 Task: Add an event with the title Second Team Building Event: Beach Olympics and Team Challenges, date '2024/05/10', time 8:00 AM to 10:00 AMand add a description: By the end of the discussion, the employee will have a clear understanding of the performance concerns, a roadmap for improvement, and a support system in place to help them succeed. The supervisor will also have a framework for monitoring progress, providing ongoing feedback, and recognizing positive changes.Select event color  Sage . Add location for the event as: 789 Bastakiya Quarter, Dubai, UAE, logged in from the account softage.10@softage.netand send the event invitation to softage.6@softage.net and softage.7@softage.net. Set a reminder for the event Monthly on the third Sunday
Action: Mouse moved to (76, 127)
Screenshot: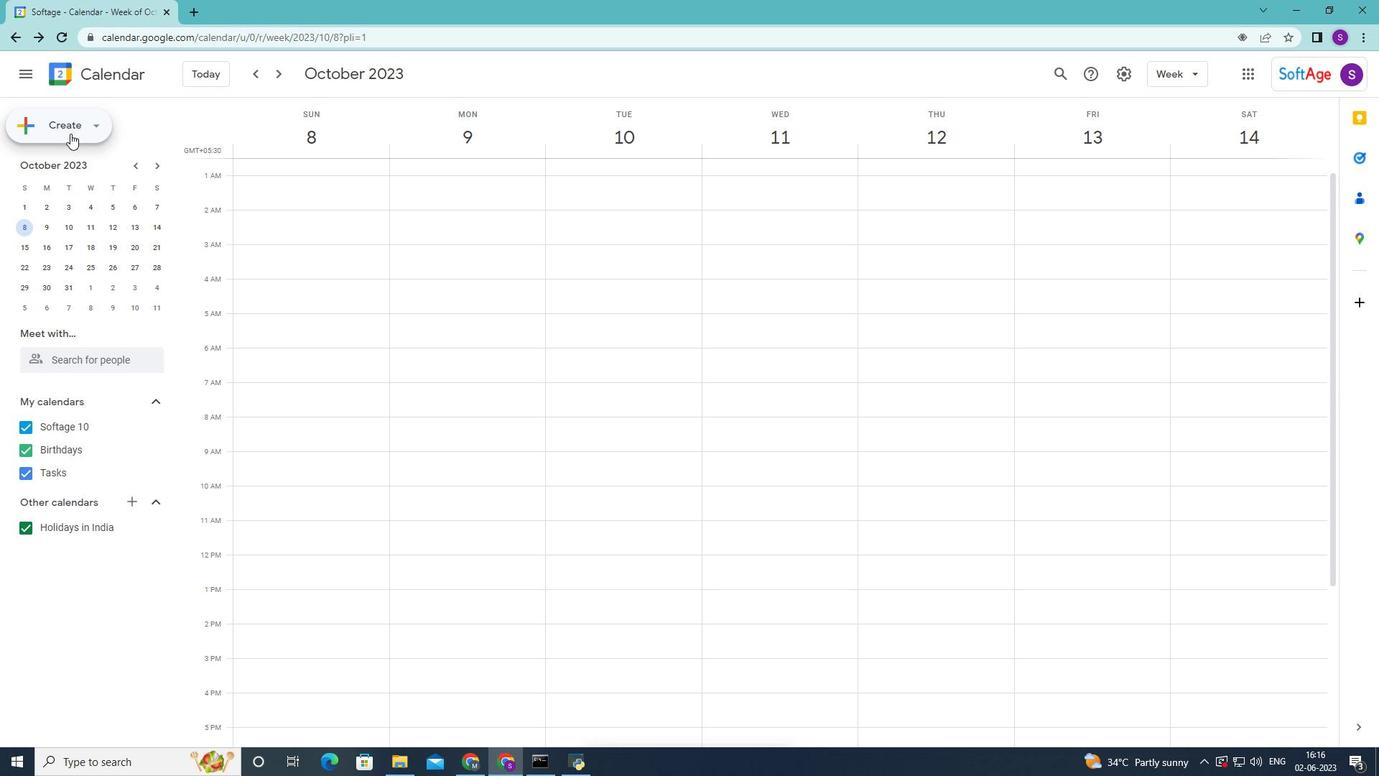 
Action: Mouse pressed left at (76, 127)
Screenshot: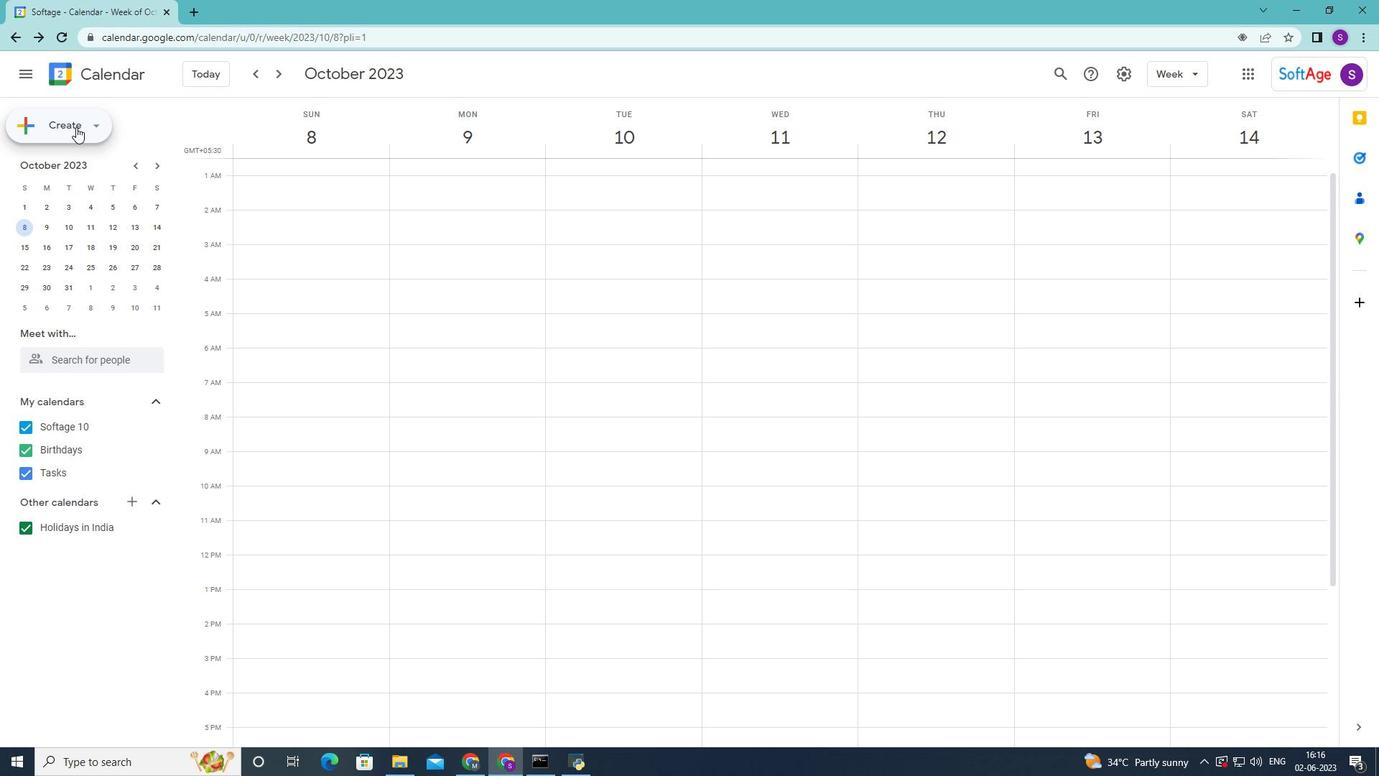 
Action: Mouse moved to (86, 166)
Screenshot: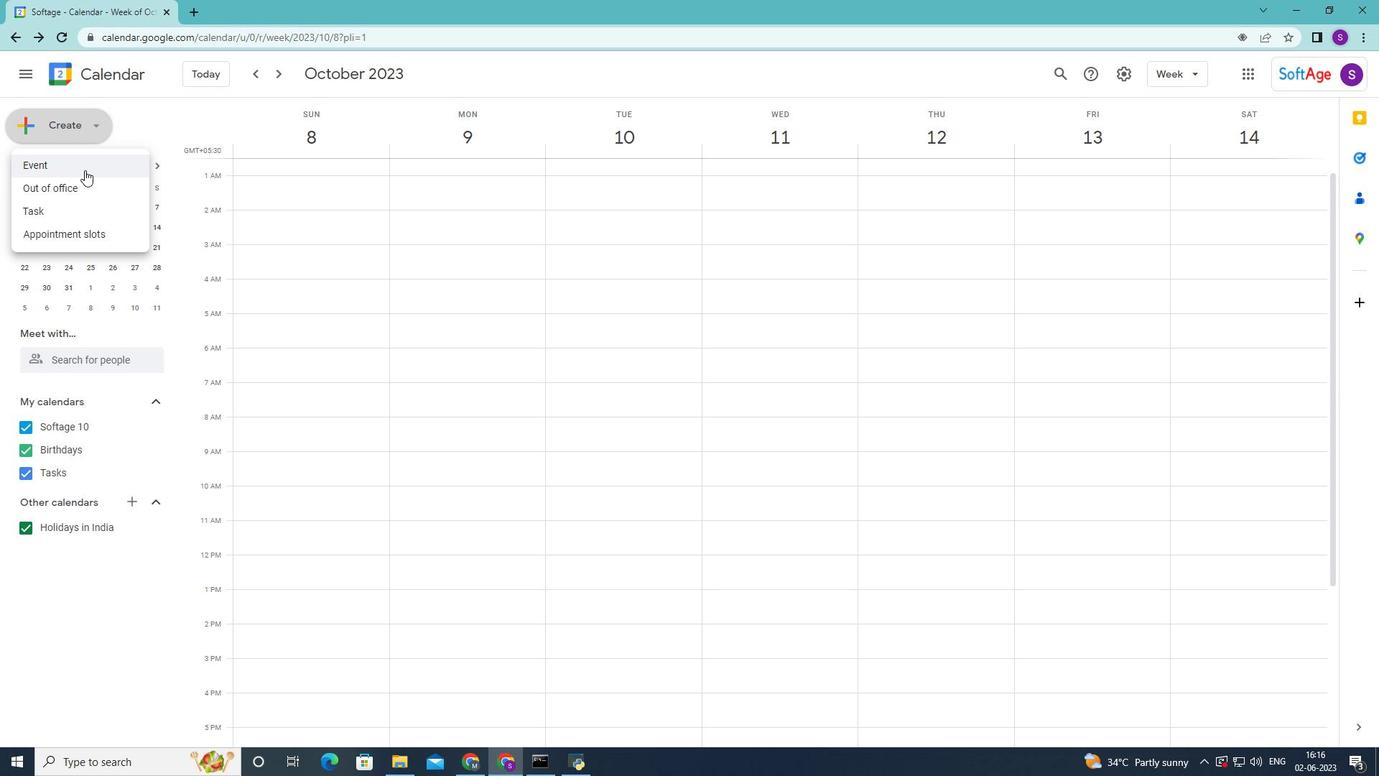 
Action: Mouse pressed left at (86, 166)
Screenshot: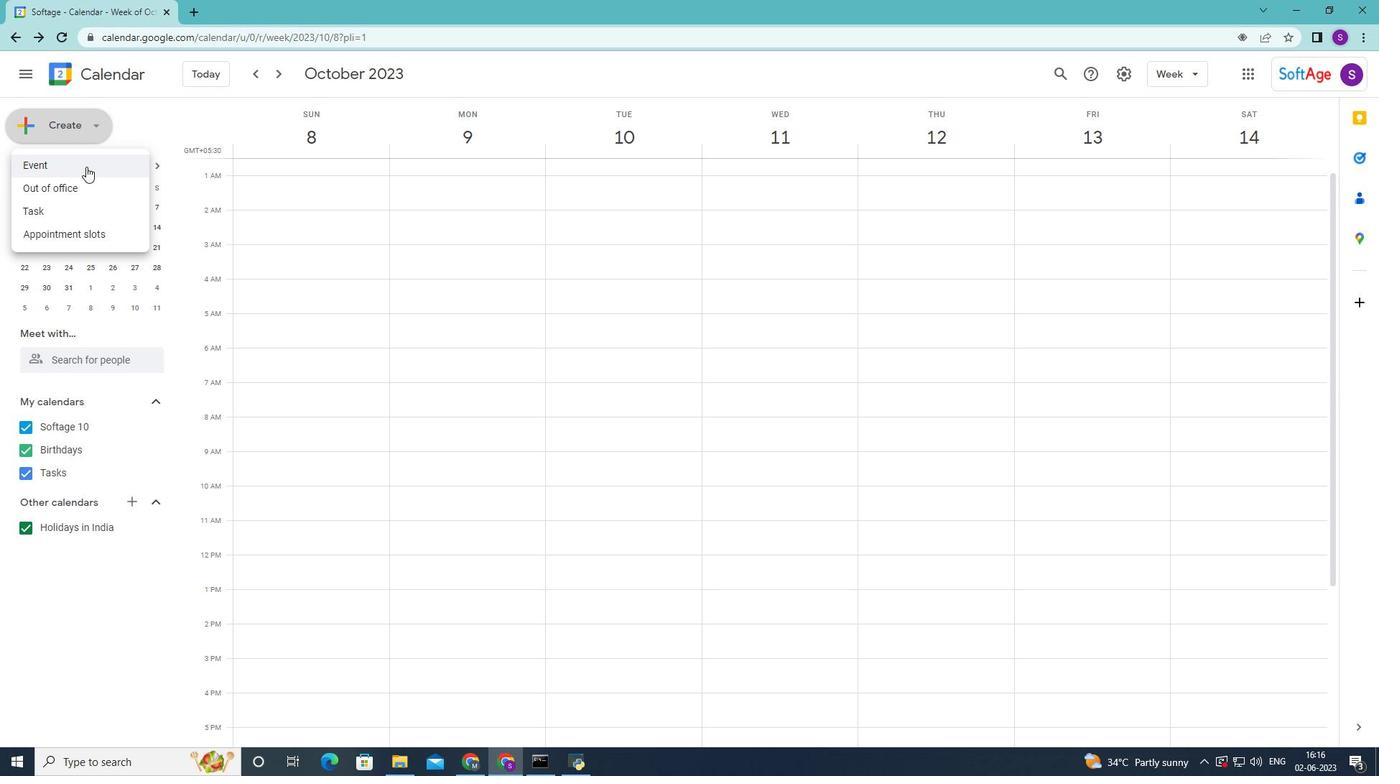 
Action: Mouse moved to (530, 385)
Screenshot: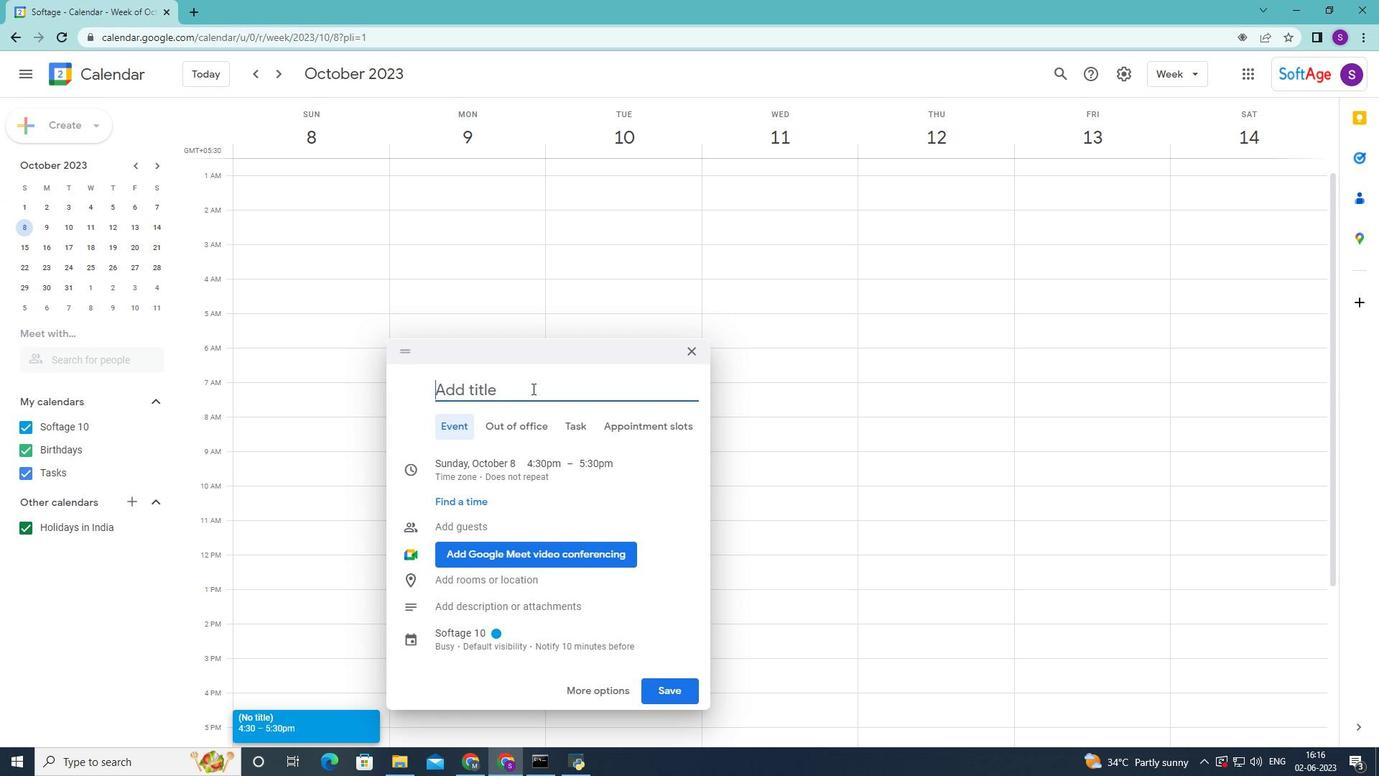 
Action: Mouse pressed left at (530, 385)
Screenshot: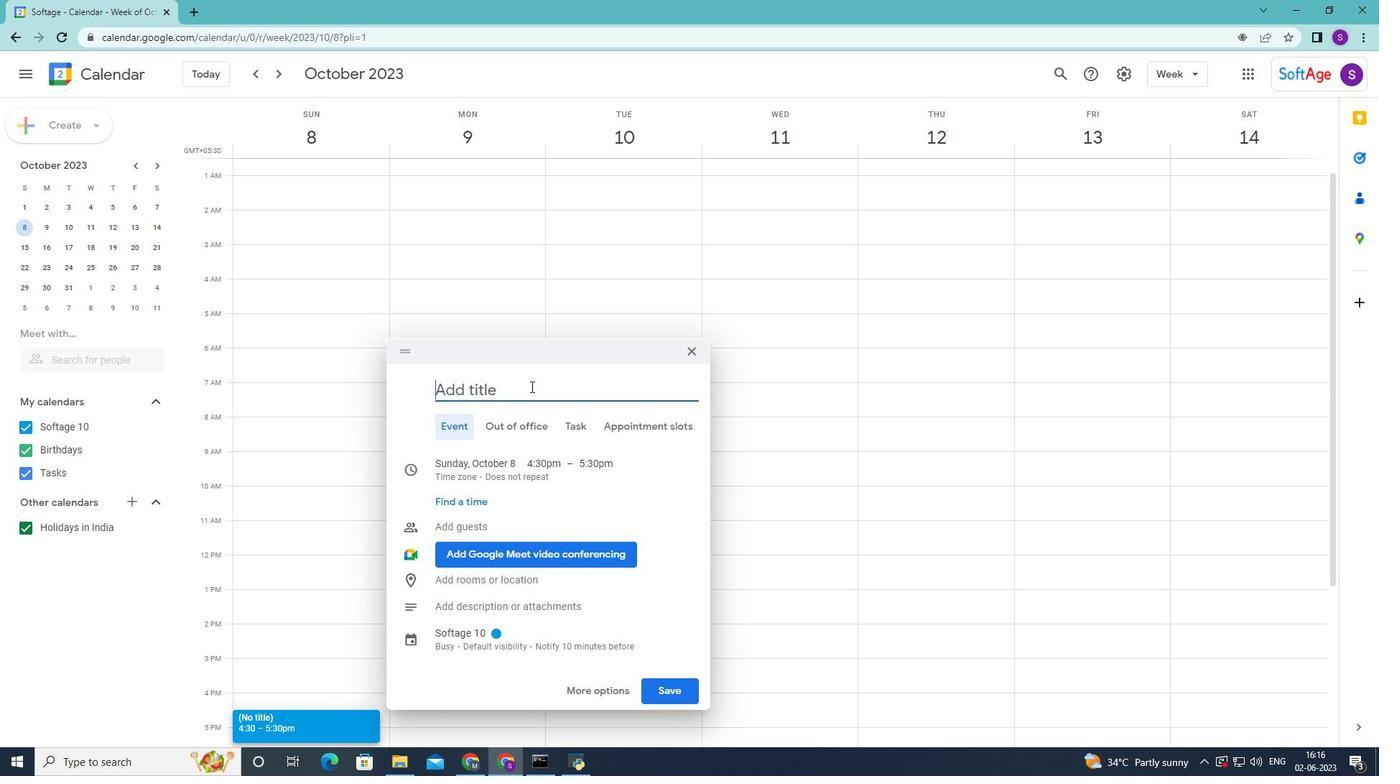 
Action: Key pressed <Key.shift>Second<Key.space><Key.shift>Team<Key.space><Key.shift>Building<Key.space><Key.shift>Event<Key.shift_r>:<Key.space><Key.shift>Beach<Key.space><Key.shift>olympics<Key.space>
Screenshot: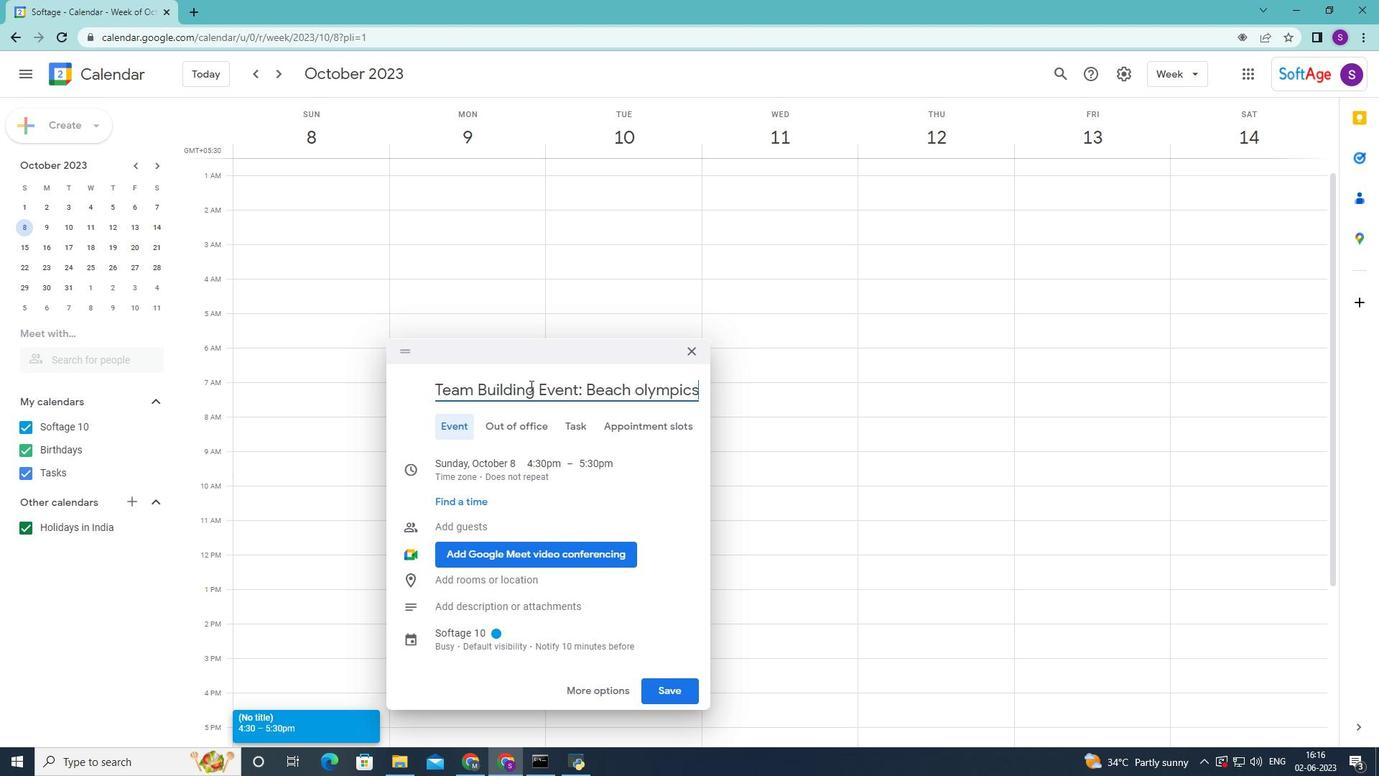 
Action: Mouse moved to (639, 385)
Screenshot: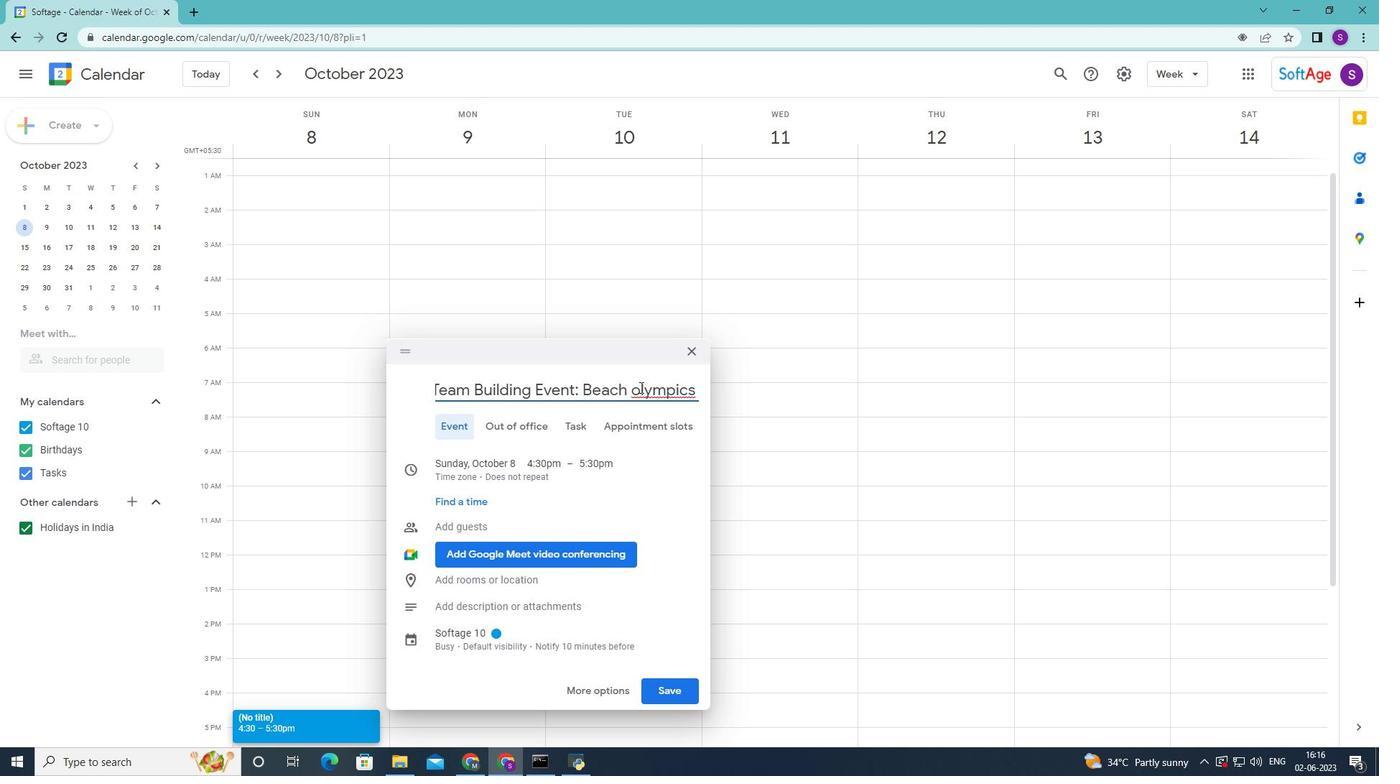 
Action: Mouse pressed left at (639, 385)
Screenshot: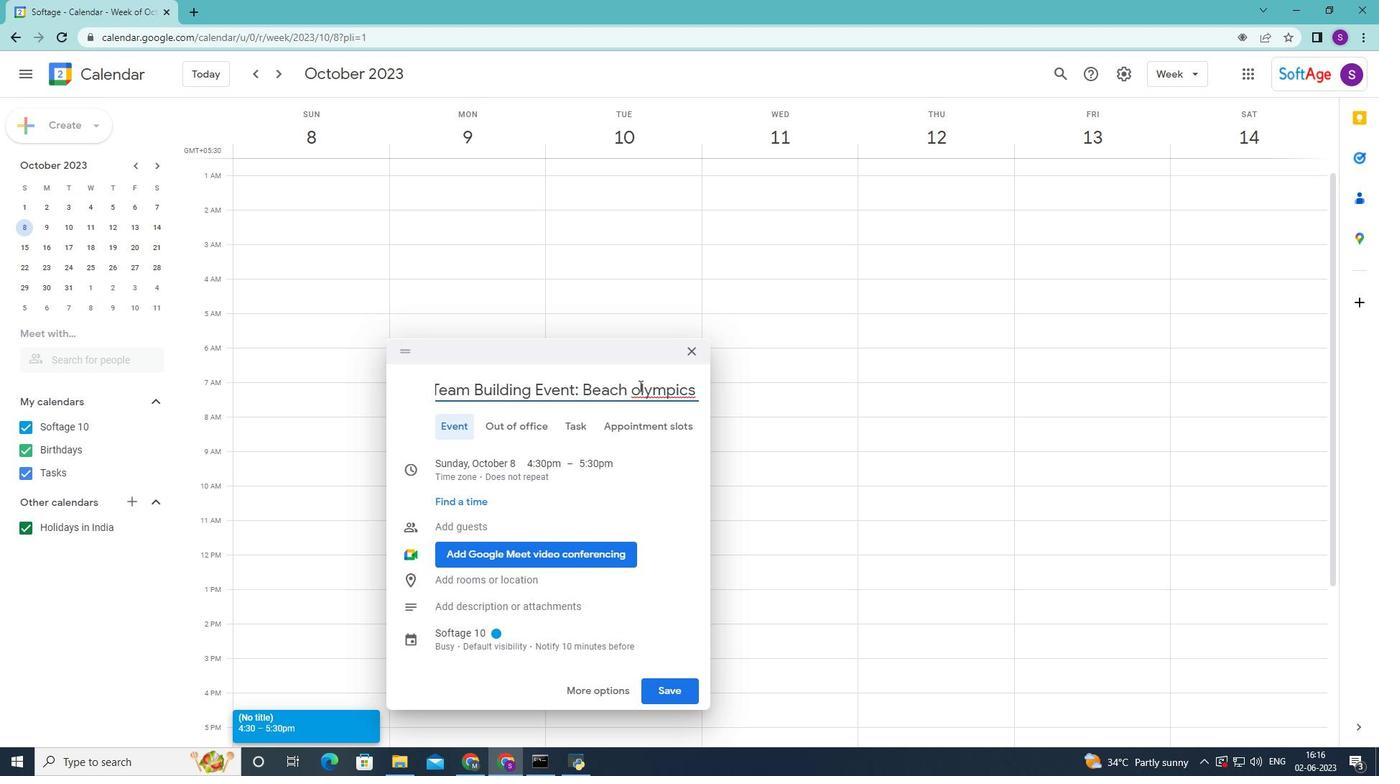 
Action: Mouse moved to (650, 388)
Screenshot: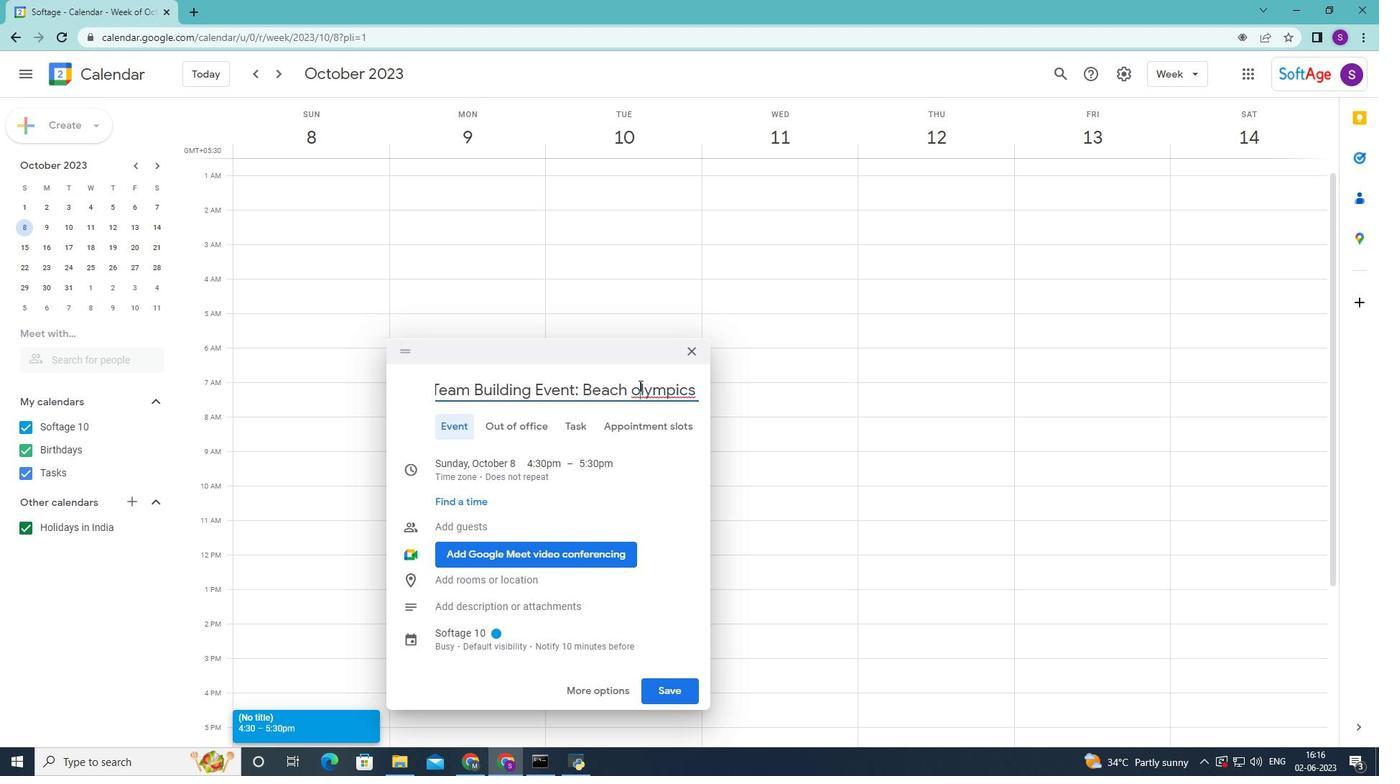 
Action: Key pressed <Key.backspace><Key.shift>O
Screenshot: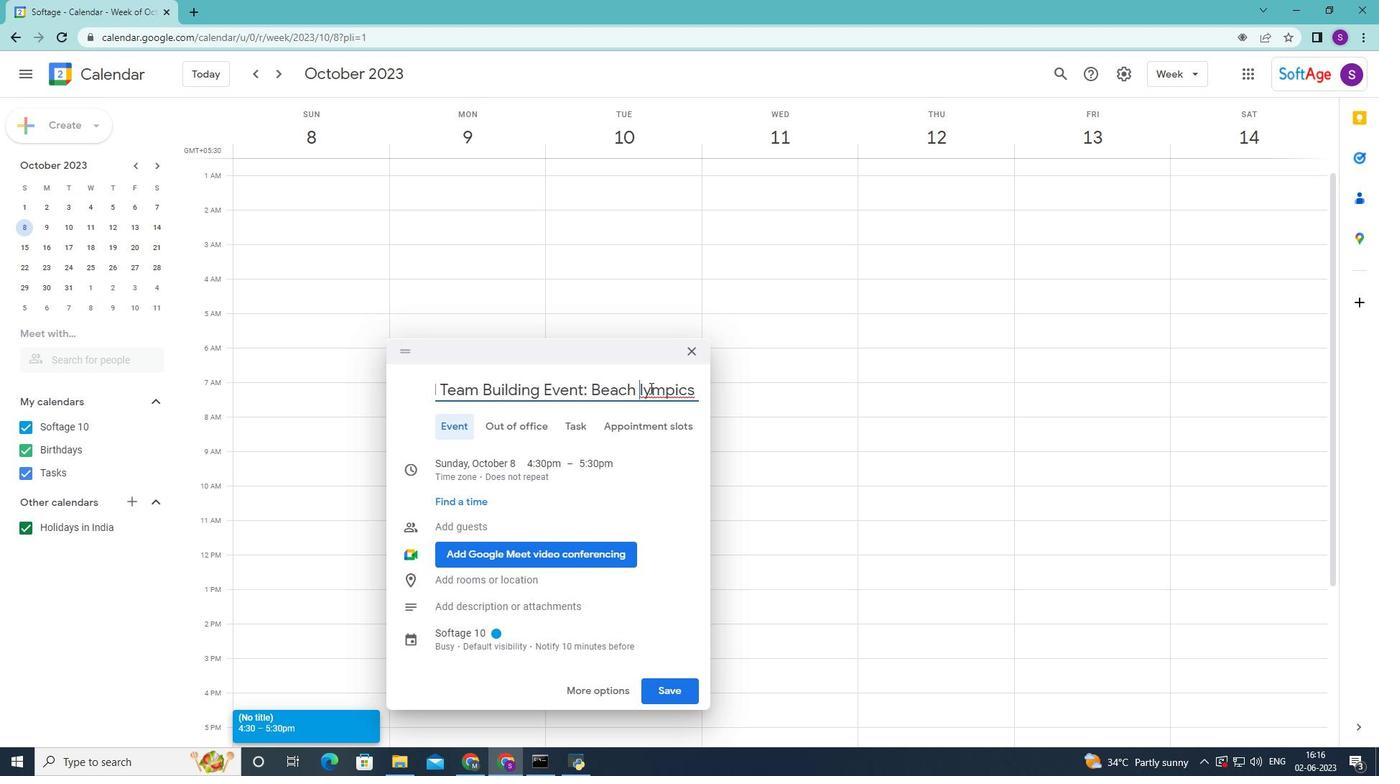 
Action: Mouse moved to (694, 390)
Screenshot: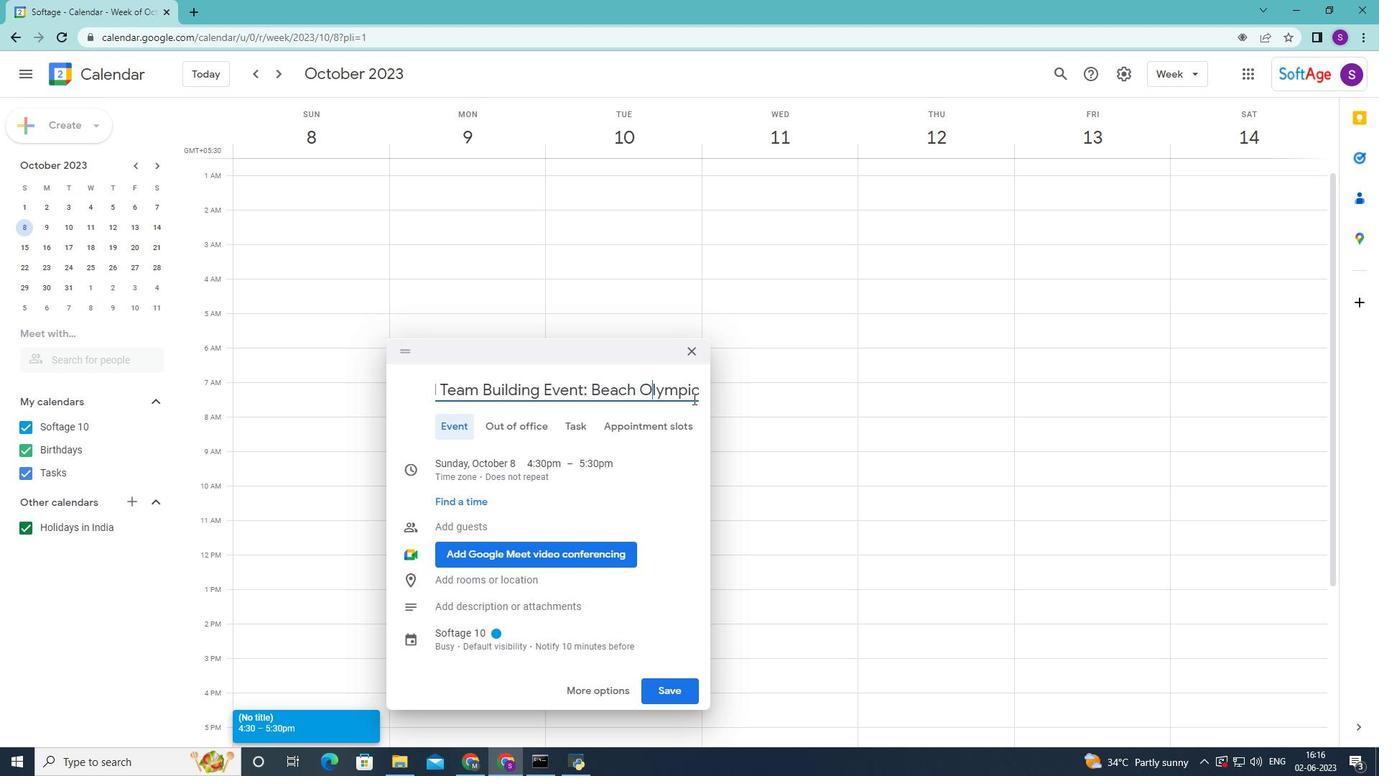 
Action: Mouse pressed left at (694, 390)
Screenshot: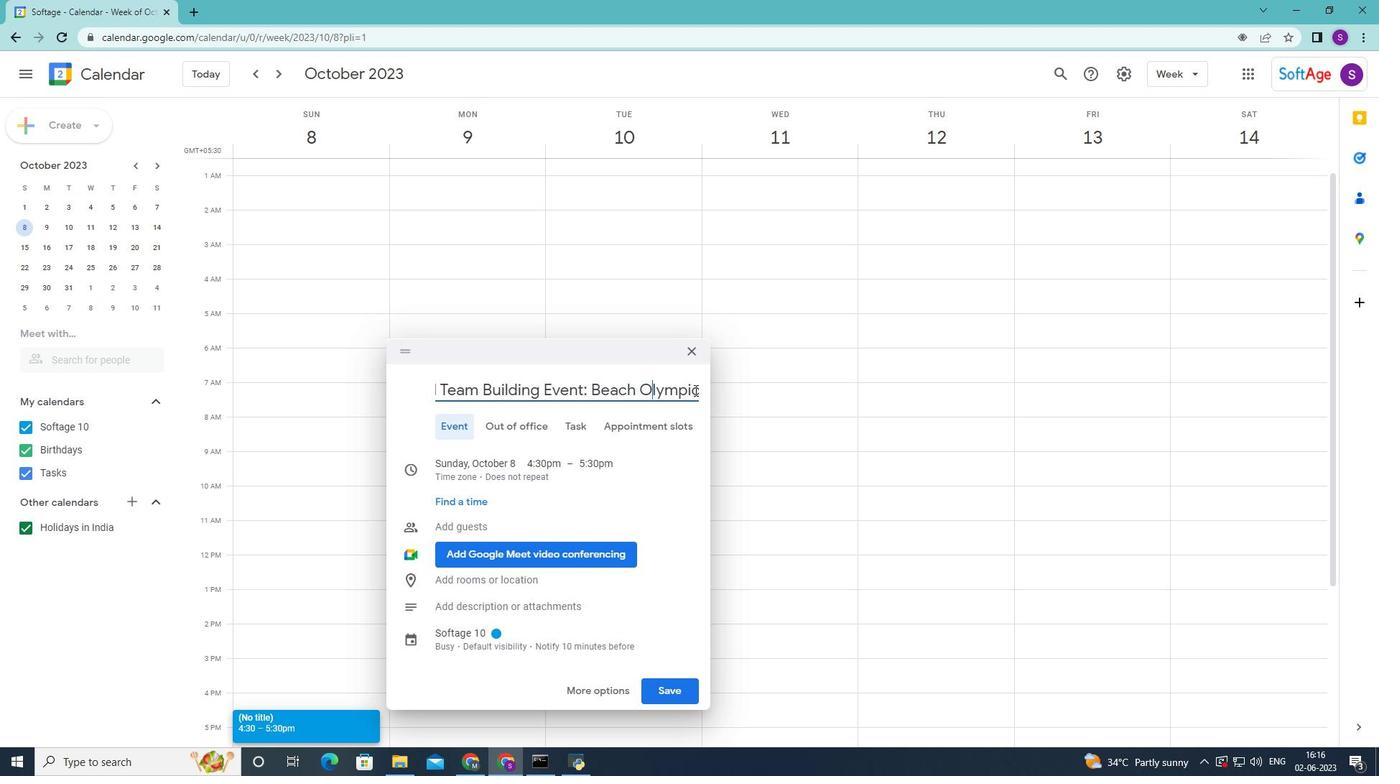 
Action: Key pressed <Key.right><Key.right><Key.right>
Screenshot: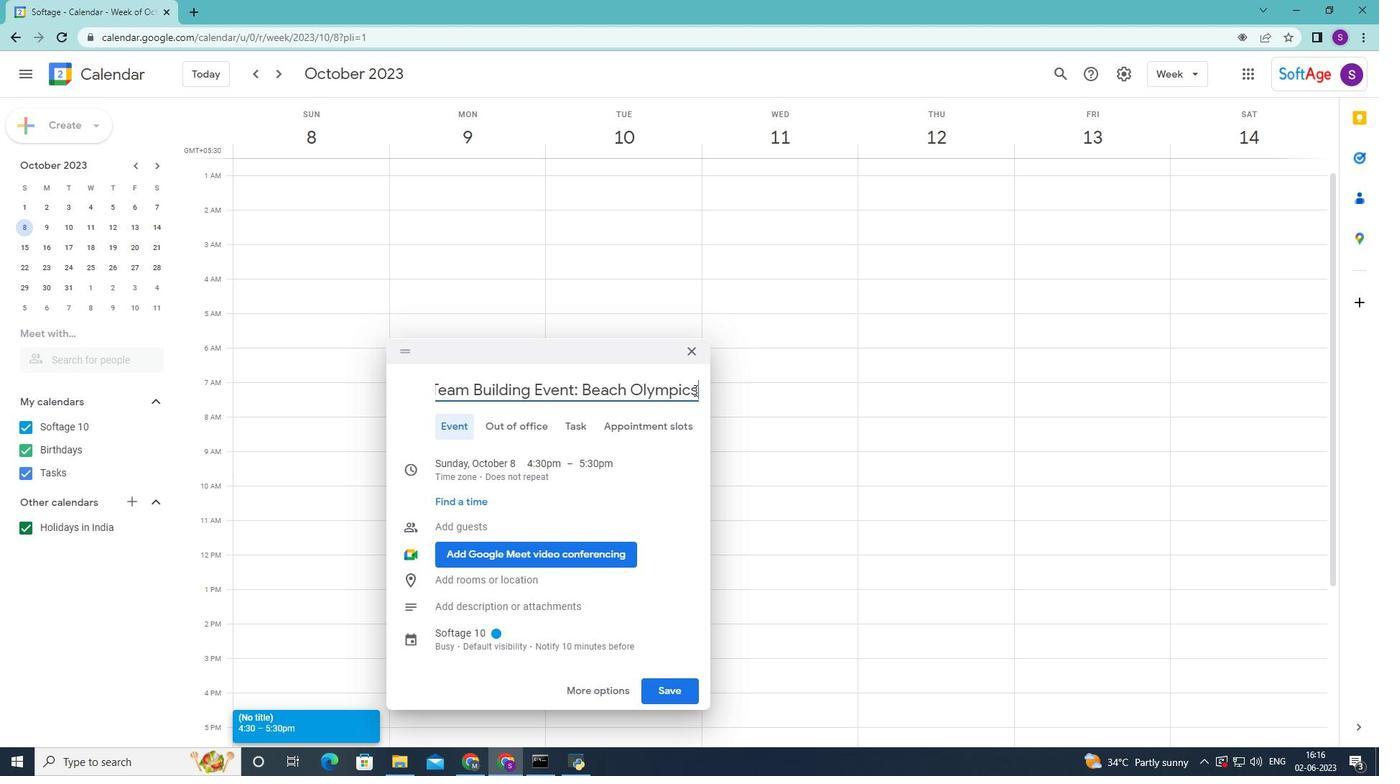 
Action: Mouse moved to (712, 400)
Screenshot: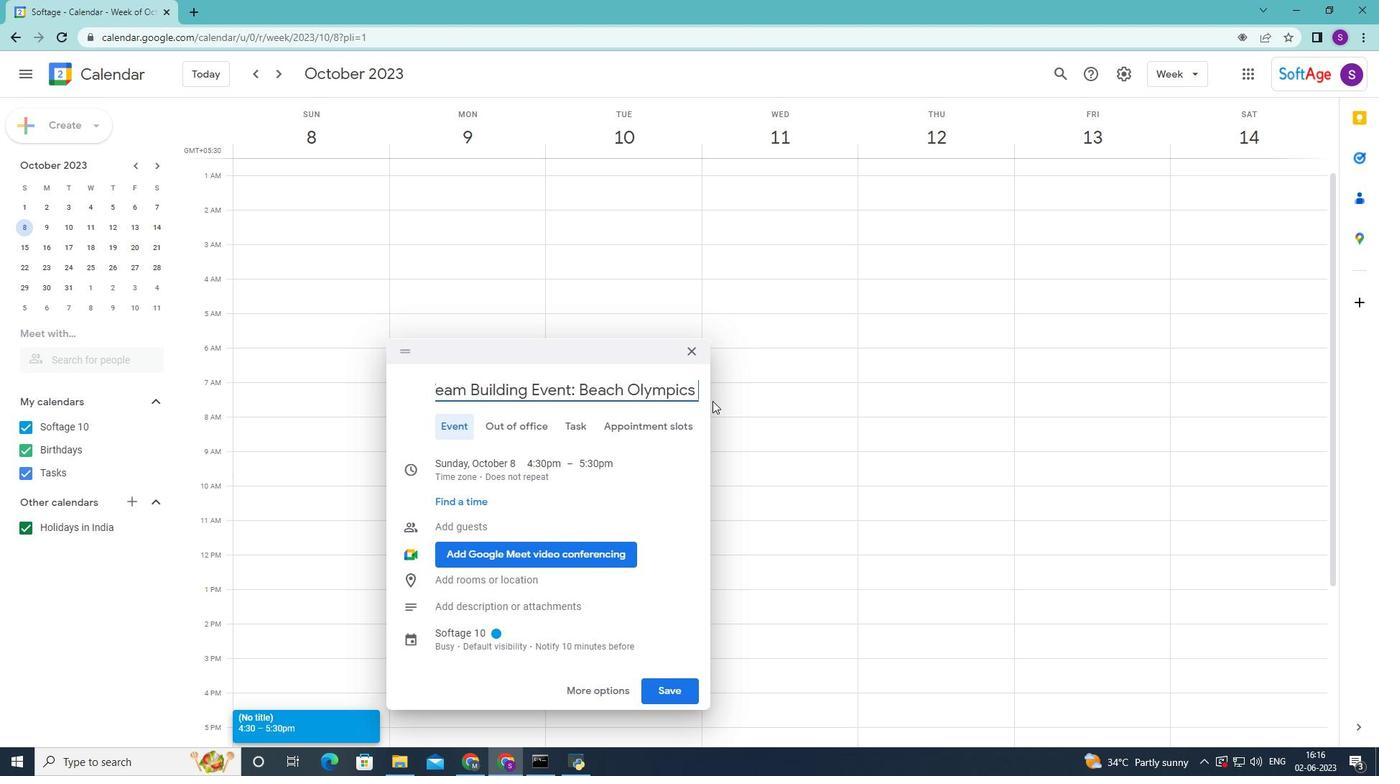 
Action: Key pressed <Key.space><Key.backspace>and<Key.space>team<Key.space>challenges<Key.space>
Screenshot: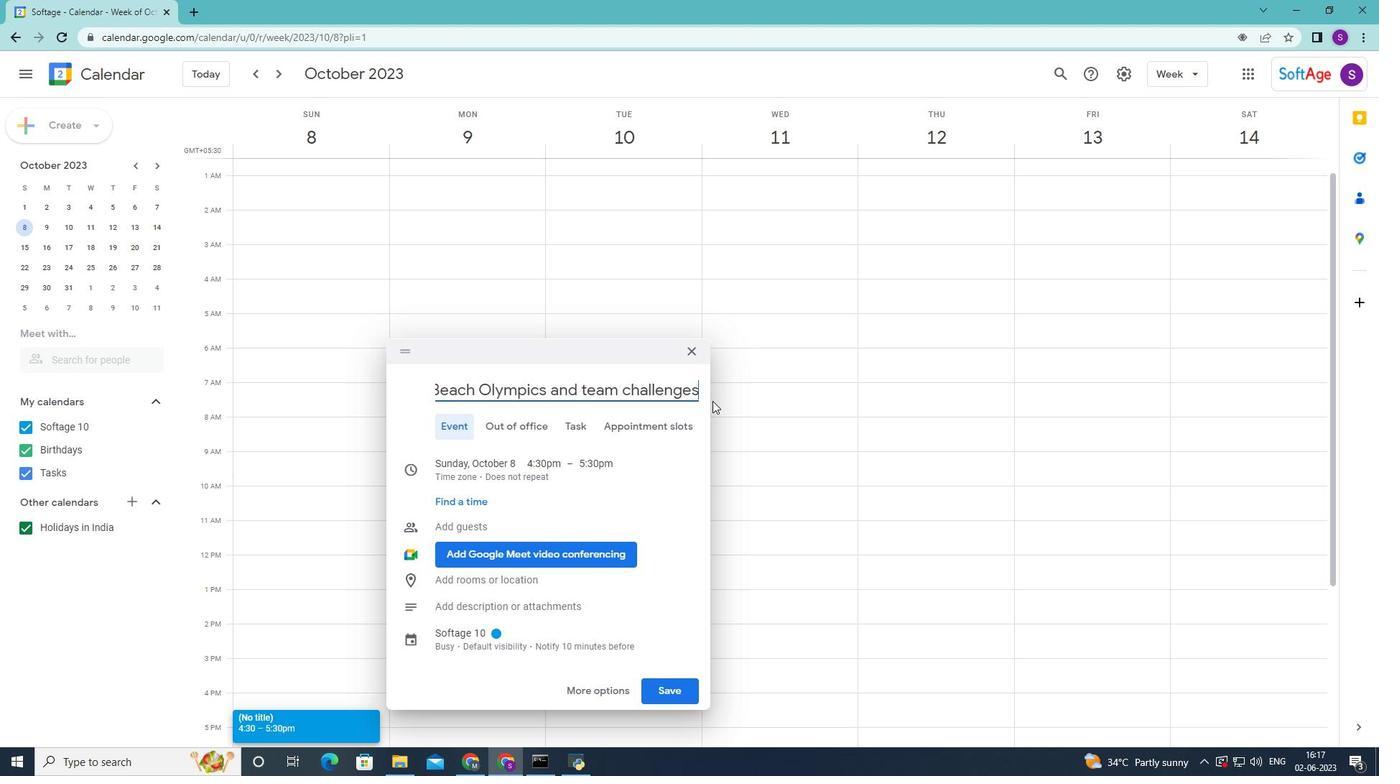 
Action: Mouse moved to (477, 466)
Screenshot: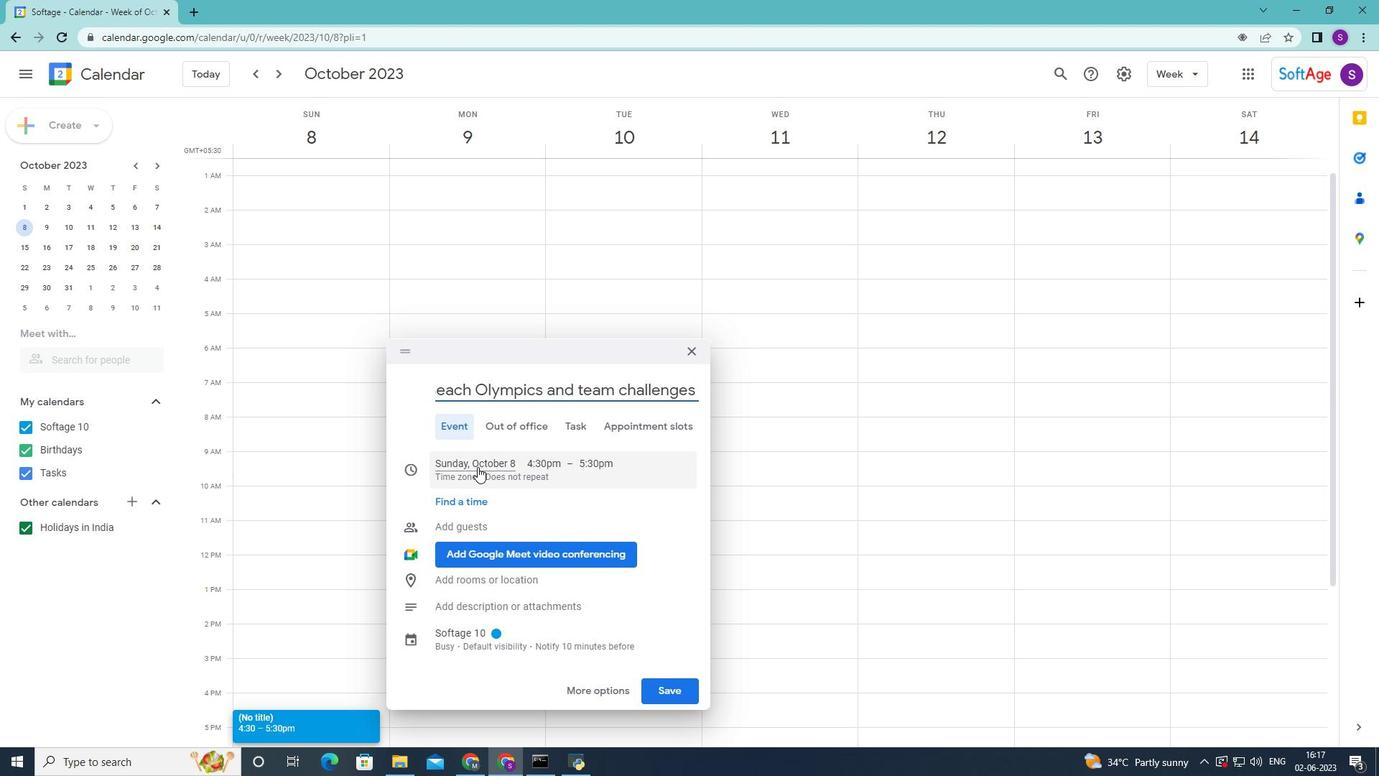 
Action: Mouse pressed left at (477, 466)
Screenshot: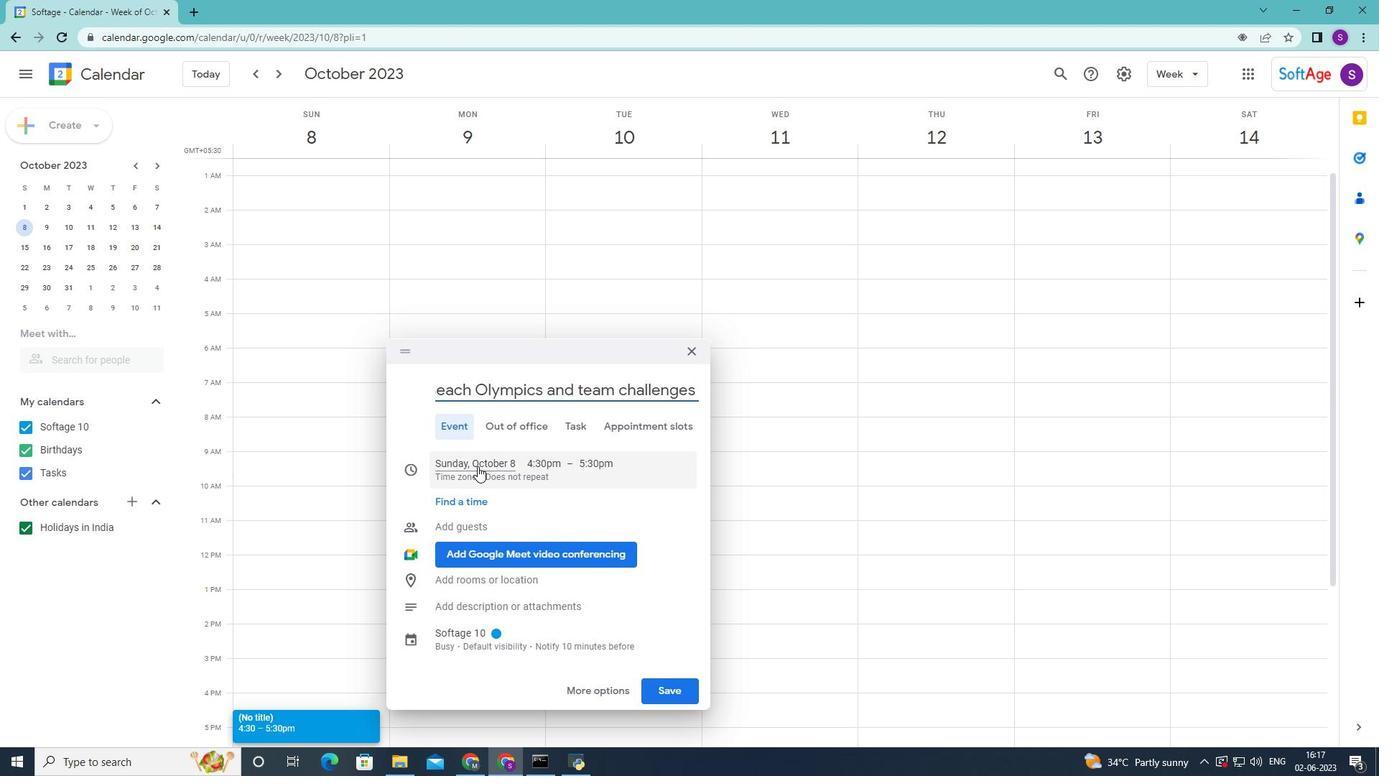 
Action: Mouse moved to (592, 457)
Screenshot: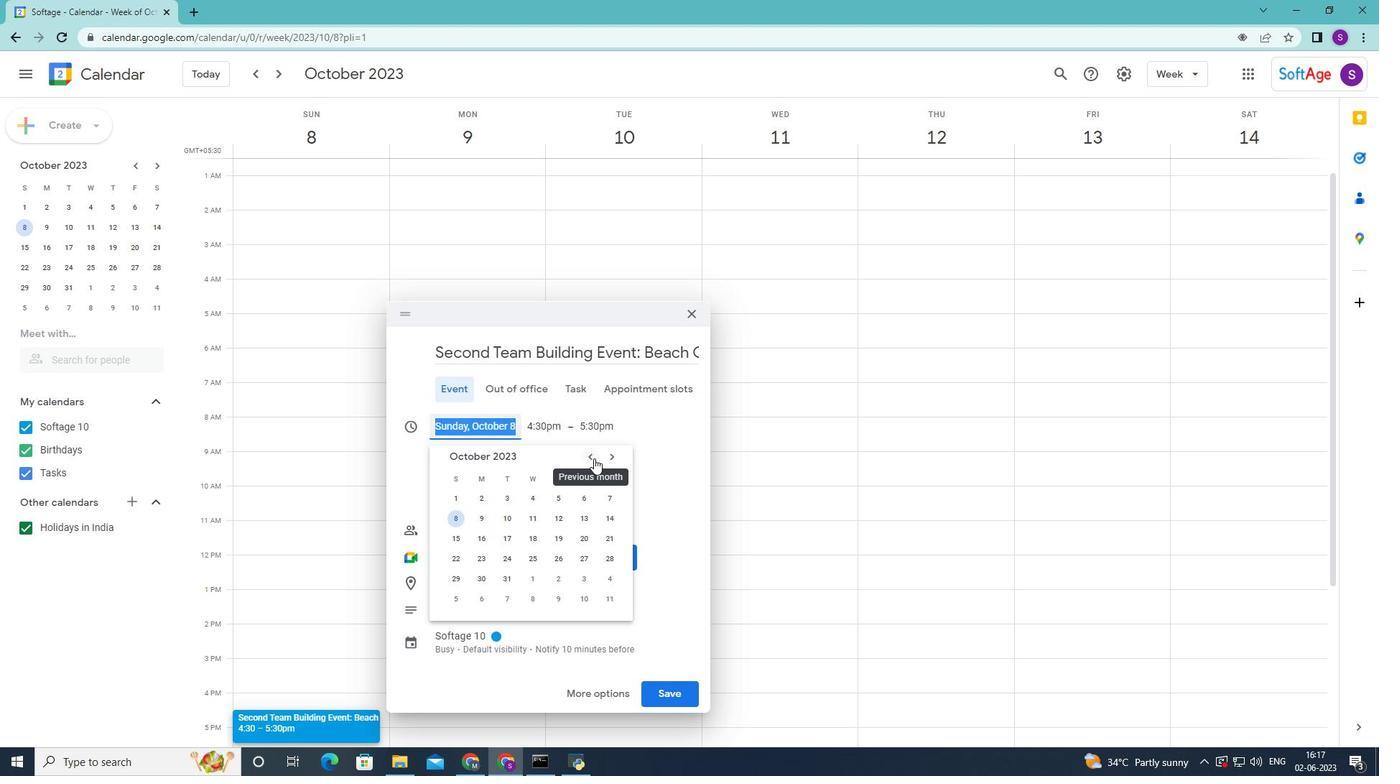 
Action: Mouse pressed left at (592, 457)
Screenshot: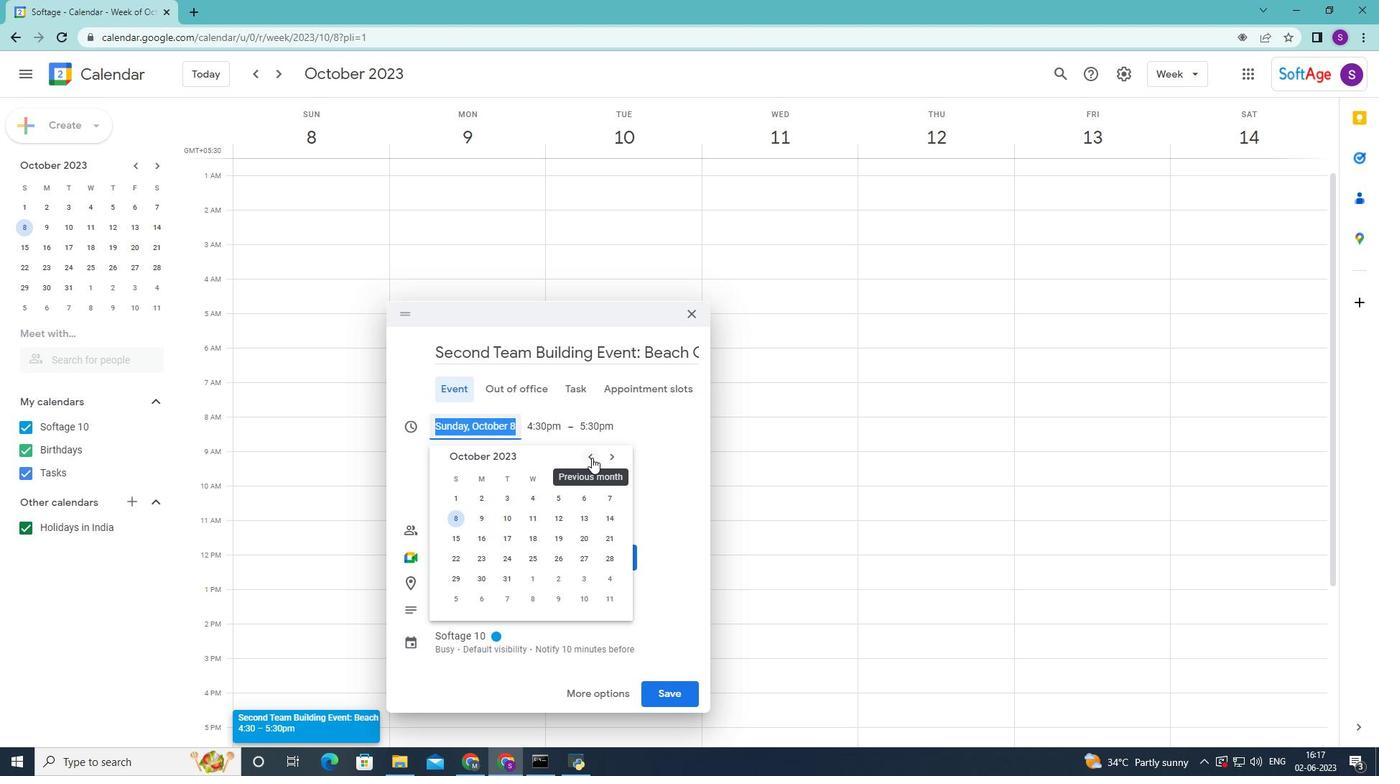 
Action: Mouse pressed left at (592, 457)
Screenshot: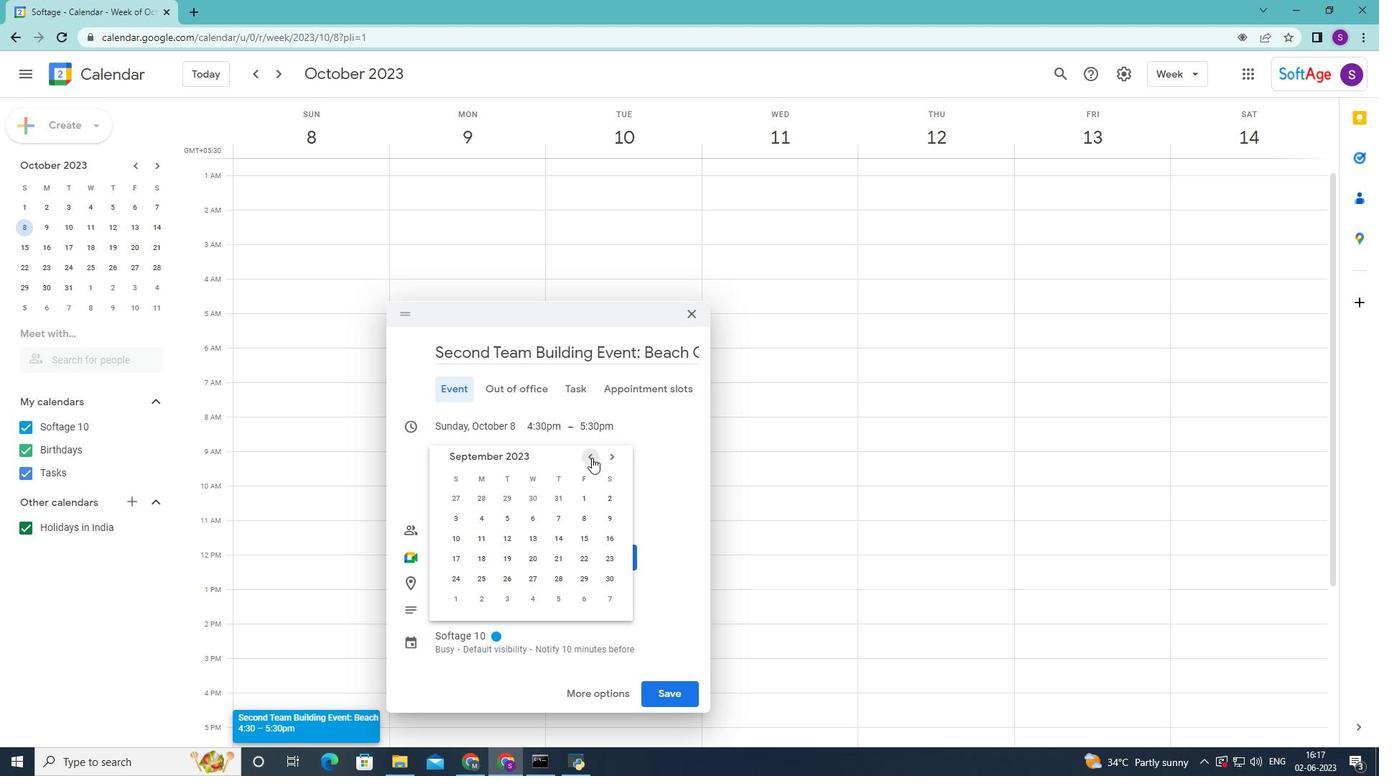 
Action: Mouse pressed left at (592, 457)
Screenshot: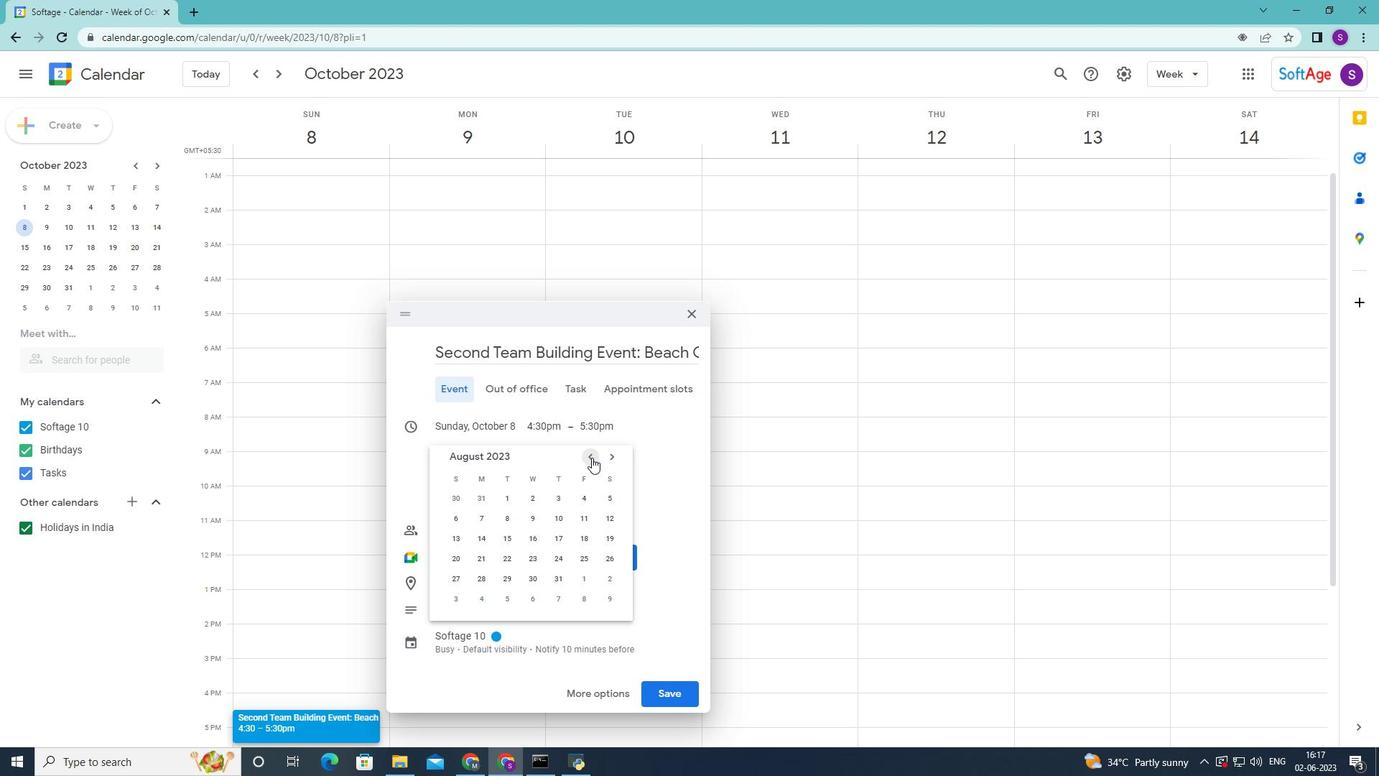 
Action: Mouse pressed left at (592, 457)
Screenshot: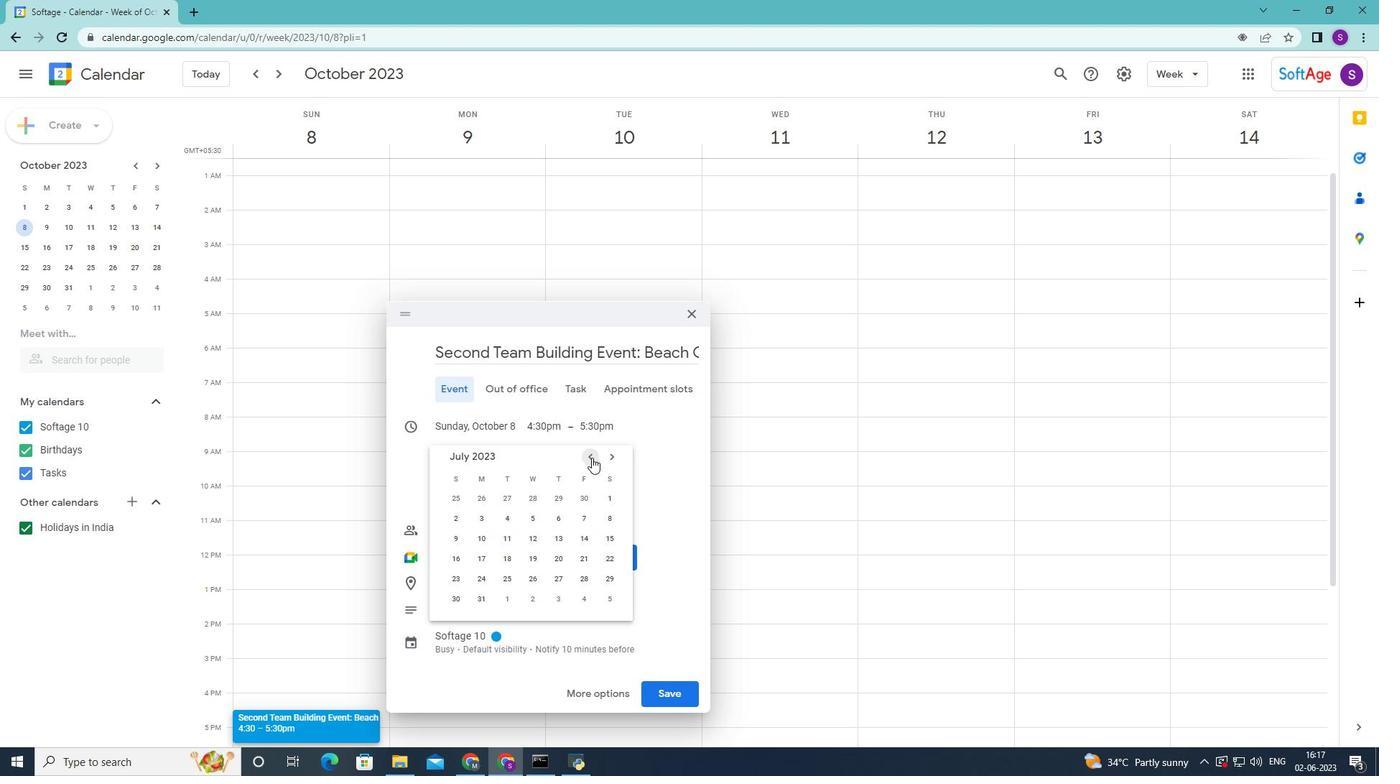 
Action: Mouse pressed left at (592, 457)
Screenshot: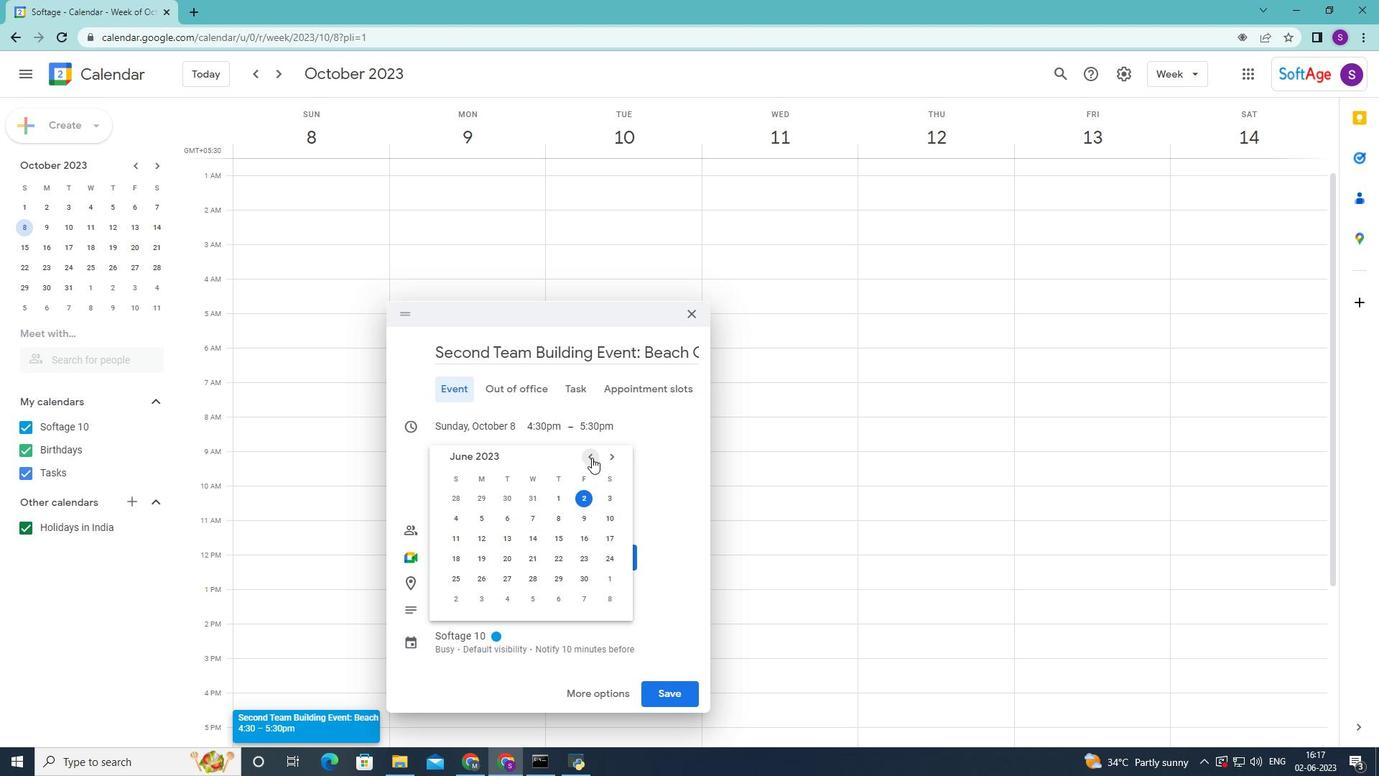 
Action: Mouse moved to (532, 520)
Screenshot: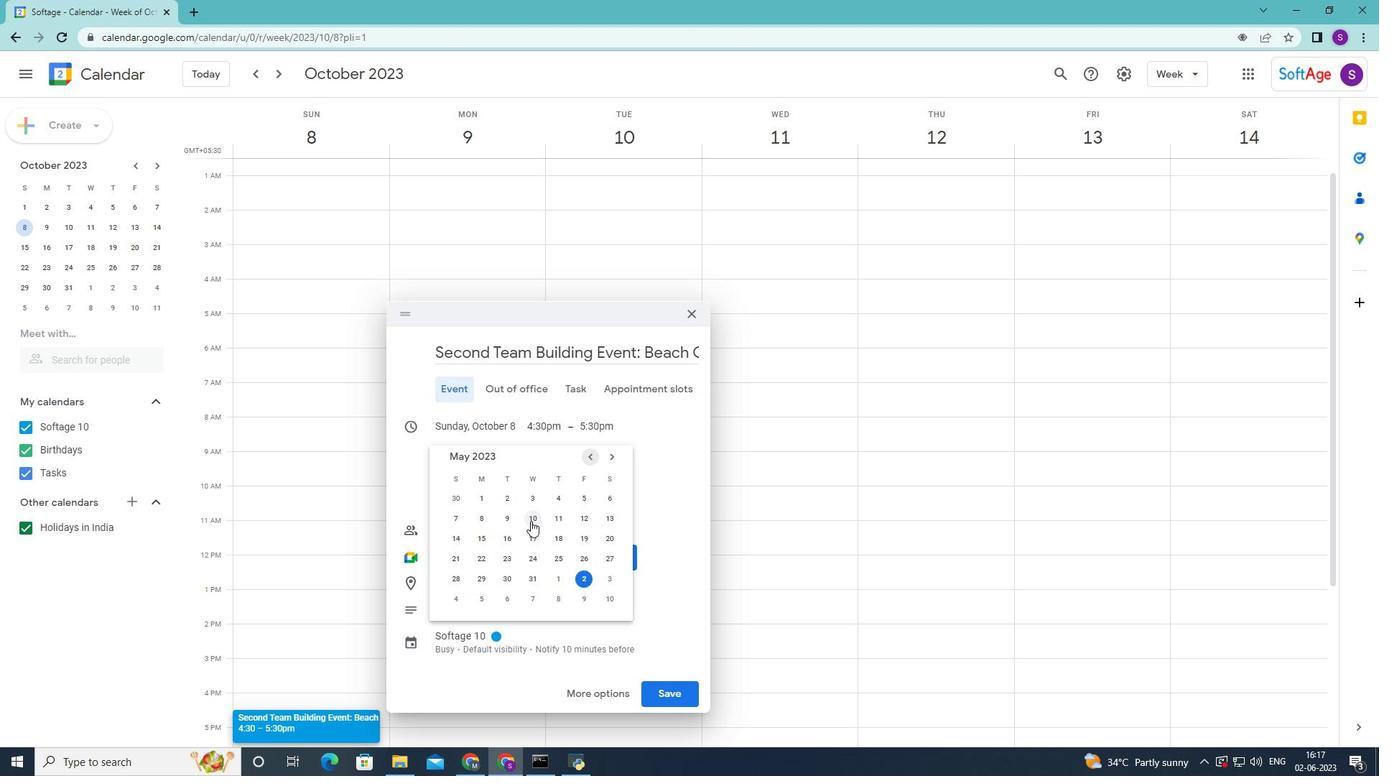 
Action: Mouse pressed left at (532, 520)
Screenshot: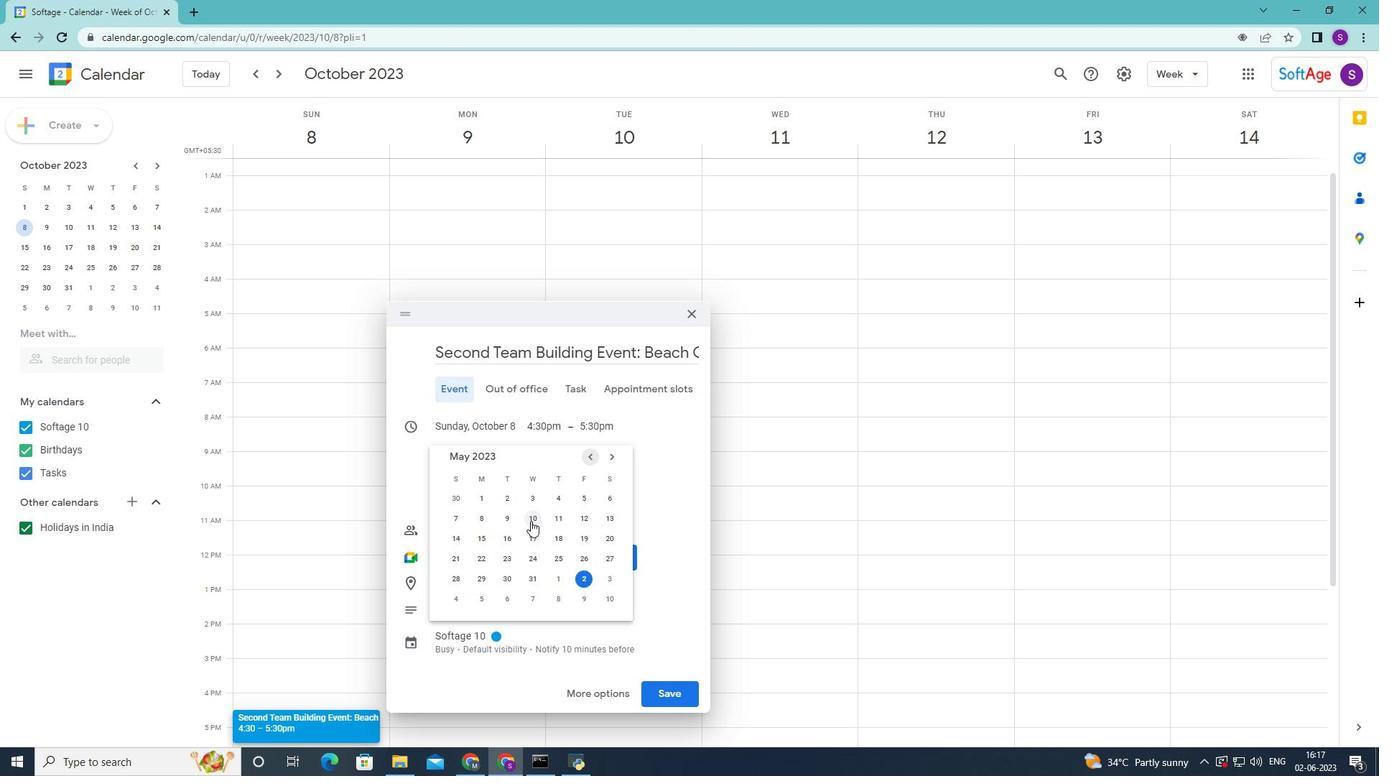 
Action: Mouse moved to (597, 694)
Screenshot: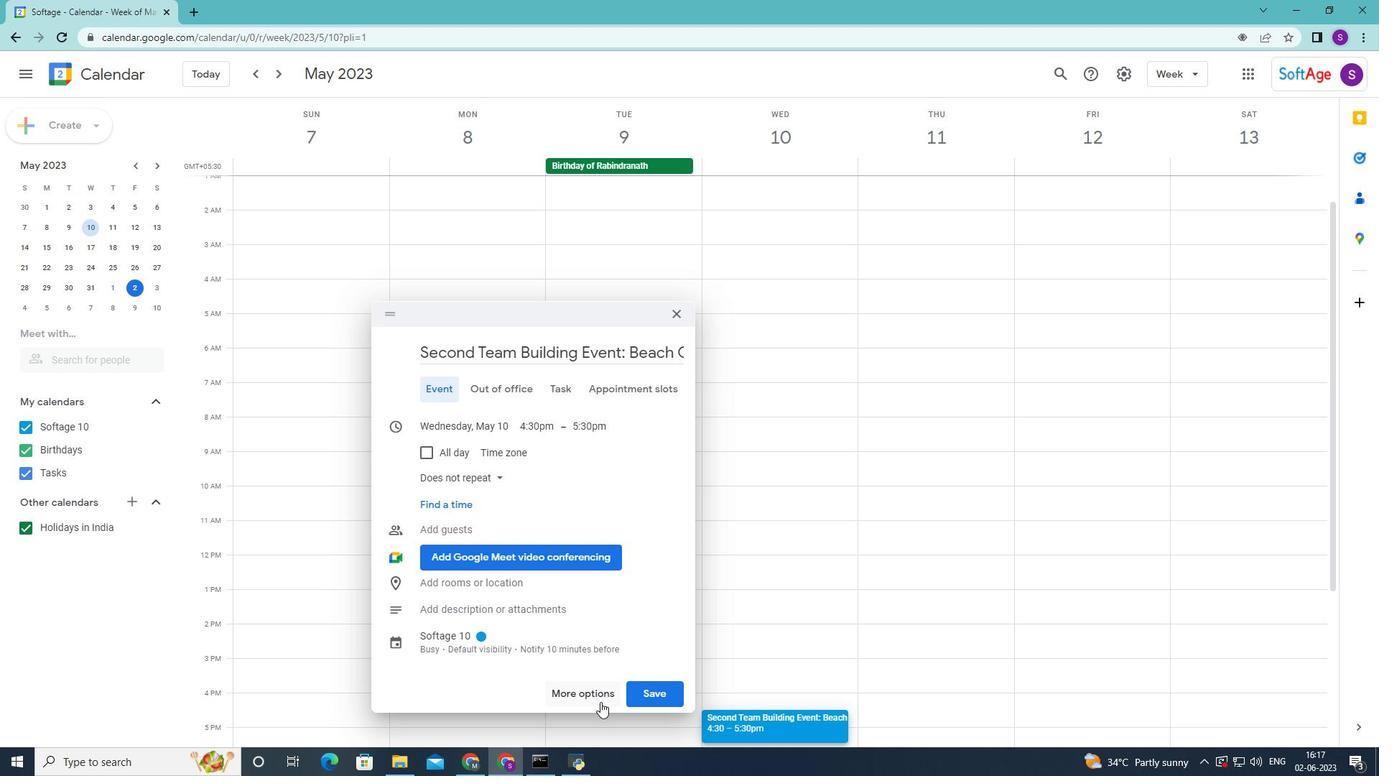 
Action: Mouse pressed left at (597, 694)
Screenshot: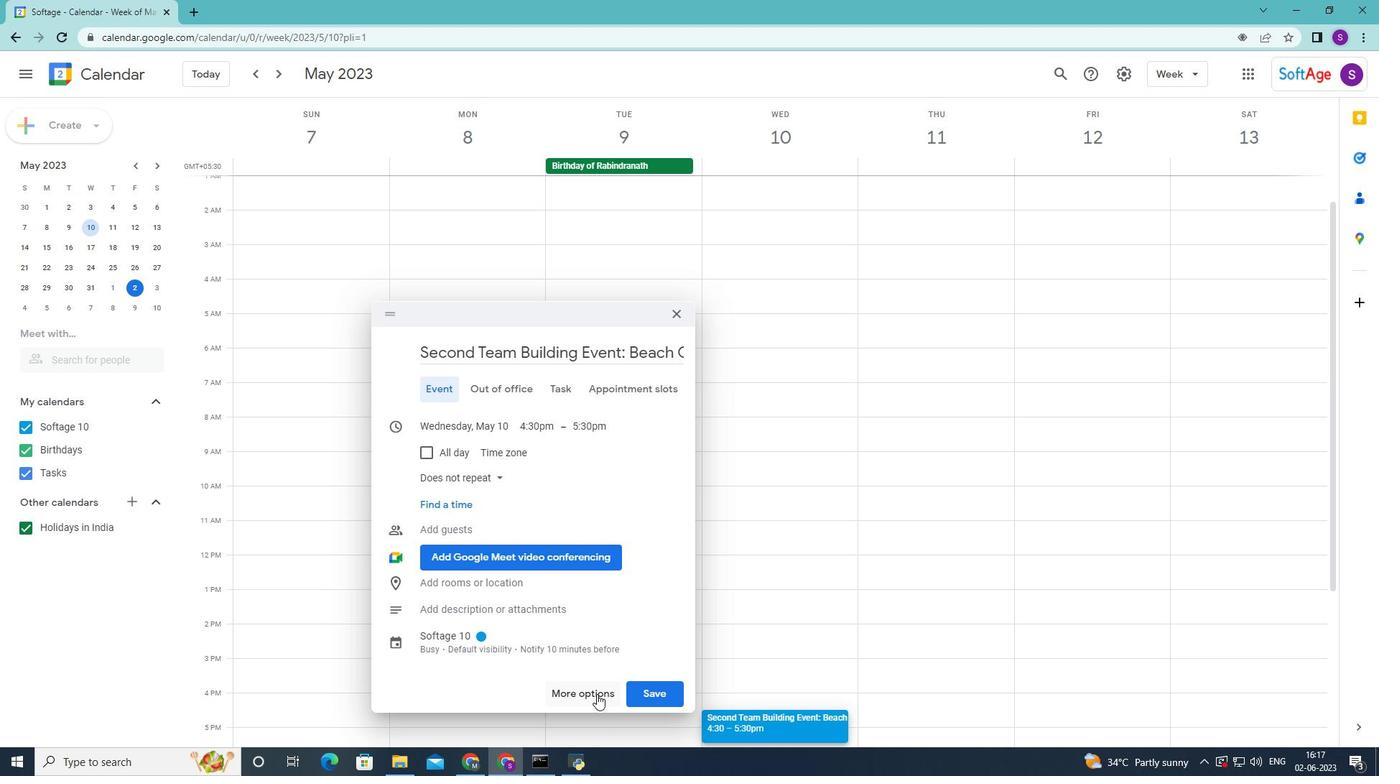 
Action: Mouse moved to (191, 503)
Screenshot: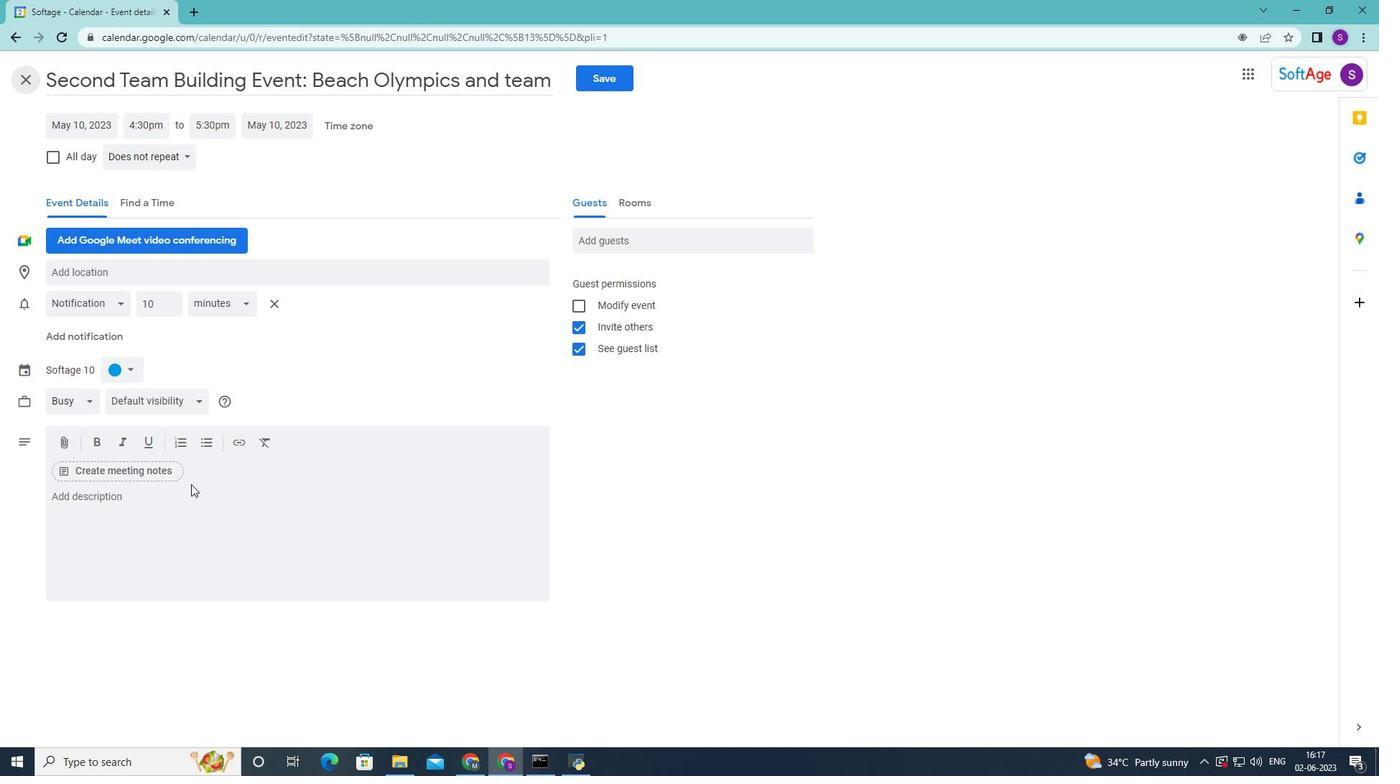 
Action: Mouse pressed left at (191, 503)
Screenshot: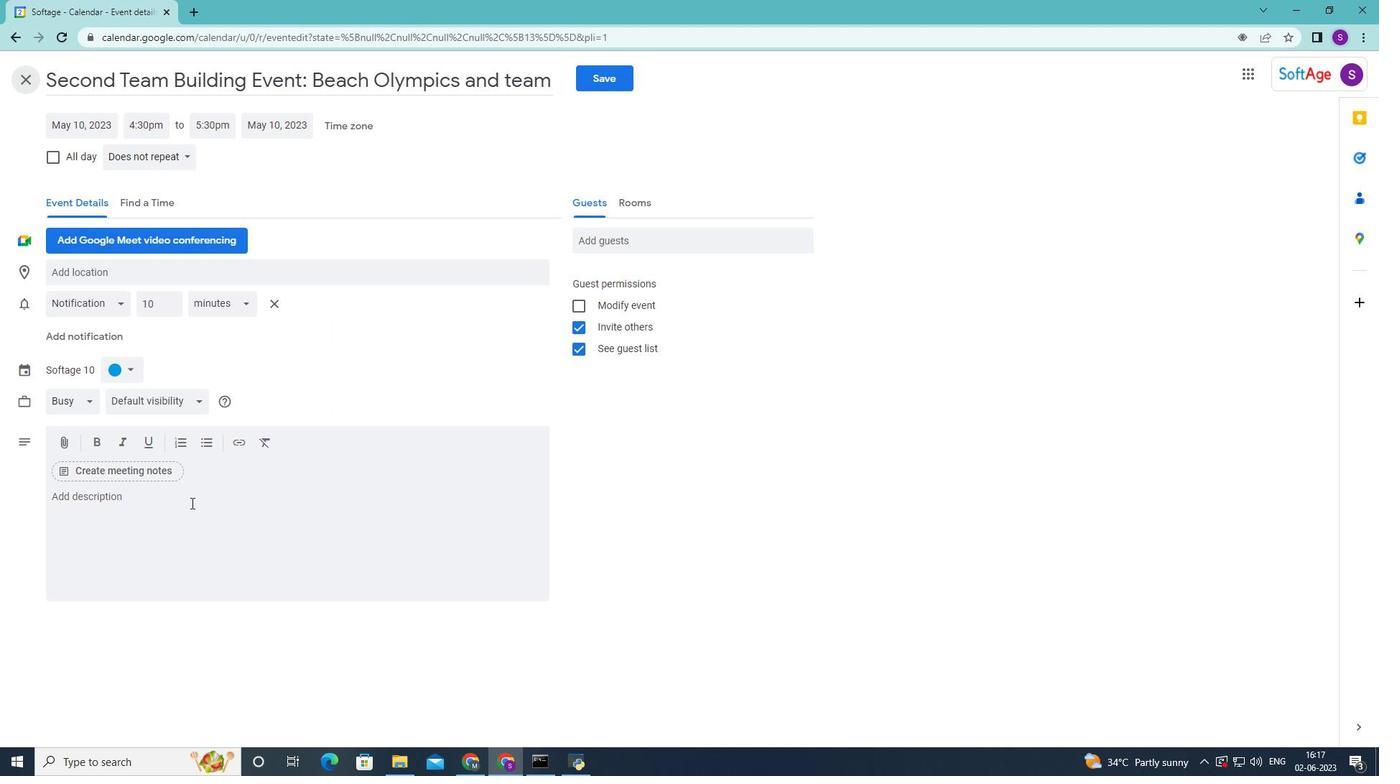 
Action: Mouse moved to (190, 503)
Screenshot: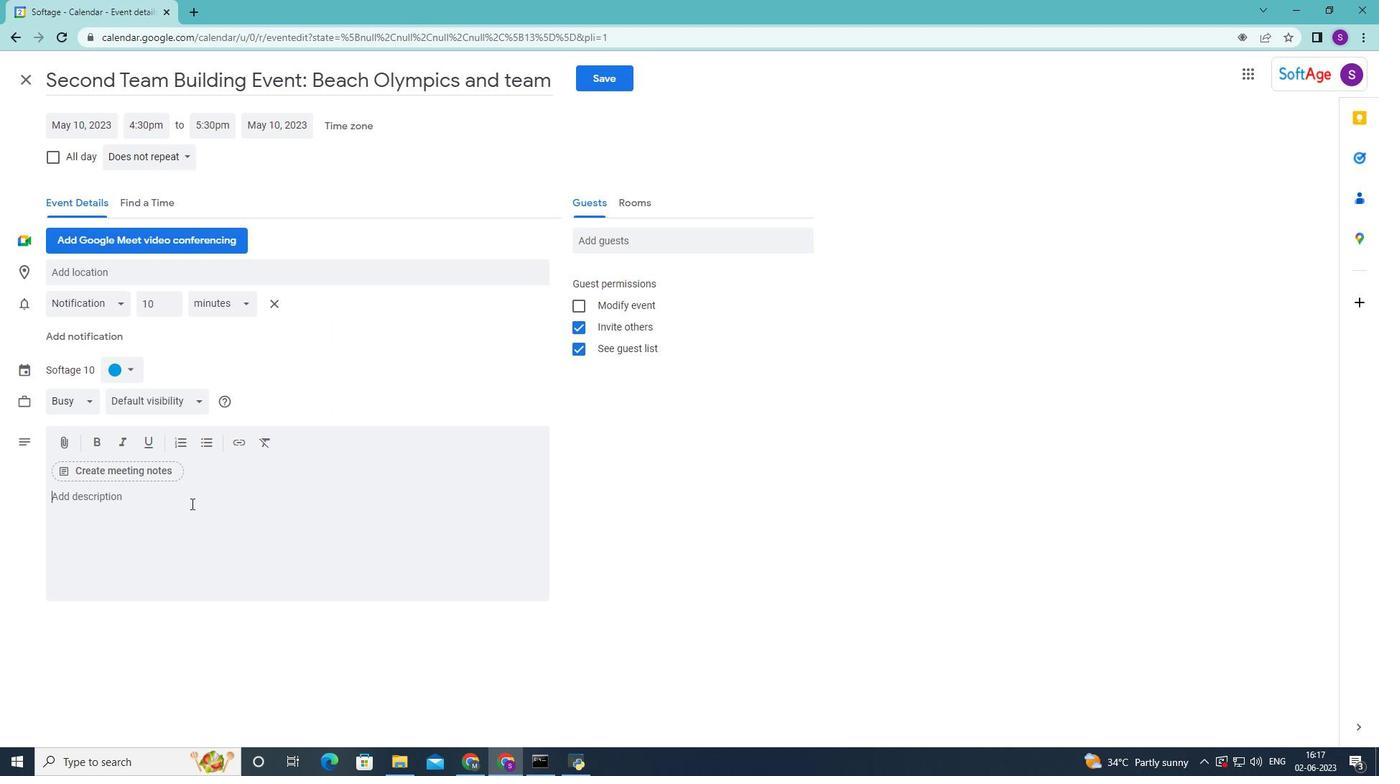 
Action: Key pressed <Key.shift>By<Key.space>the<Key.space>end<Key.space>of<Key.space>the<Key.space>discussion<Key.space><Key.backspace>,<Key.space>the<Key.space>employee<Key.space>will<Key.space>have<Key.space>a<Key.space>clear<Key.space>understanding<Key.space>of<Key.space>the<Key.space>employee<Key.space>will<Key.space>have<Key.space>a<Key.space>clear<Key.space>understanding<Key.space>of<Key.space>the<Key.space>performance<Key.space>concerns,<Key.space>a<Key.space>roadmap<Key.space>for<Key.space>omprovement,<Key.space>and<Key.space>a<Key.space>support<Key.space>system<Key.space>in<Key.space>place<Key.space>
Screenshot: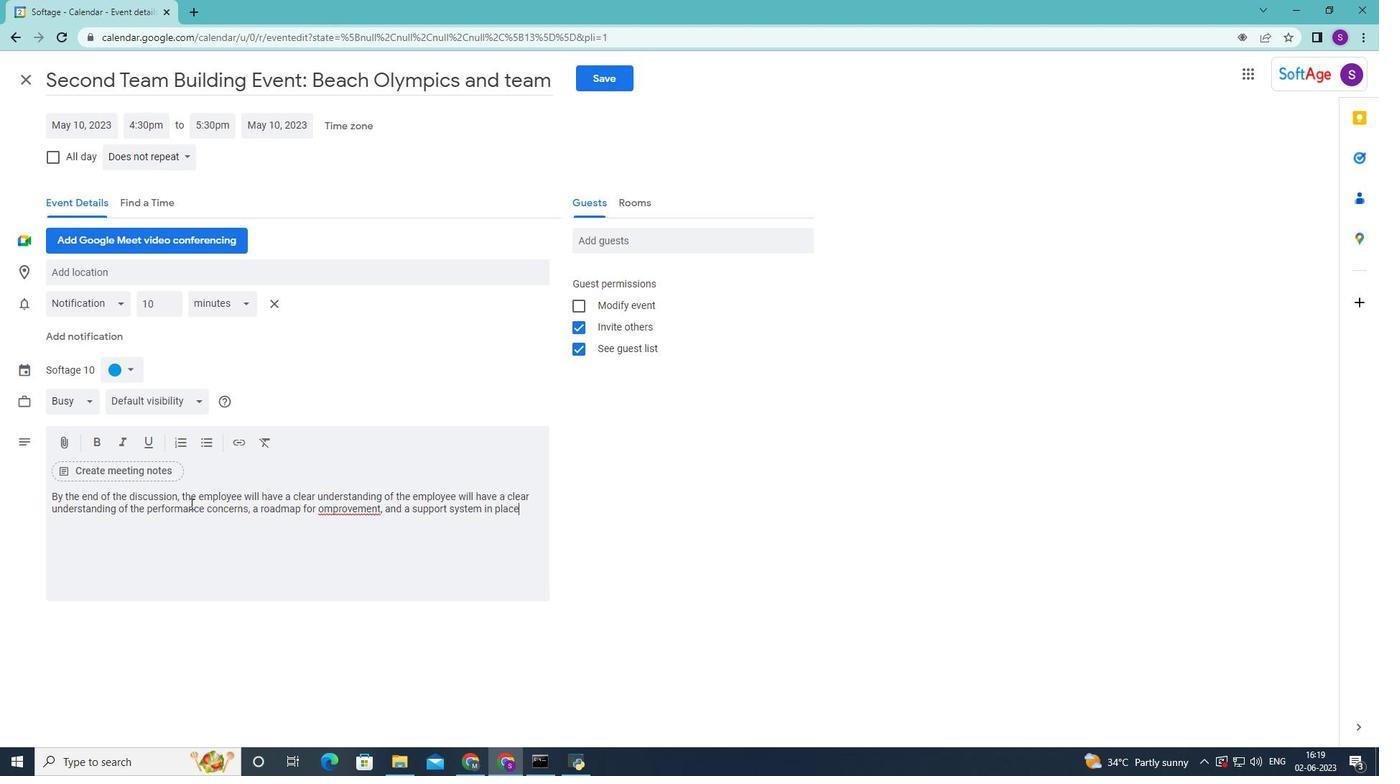 
Action: Mouse moved to (322, 510)
Screenshot: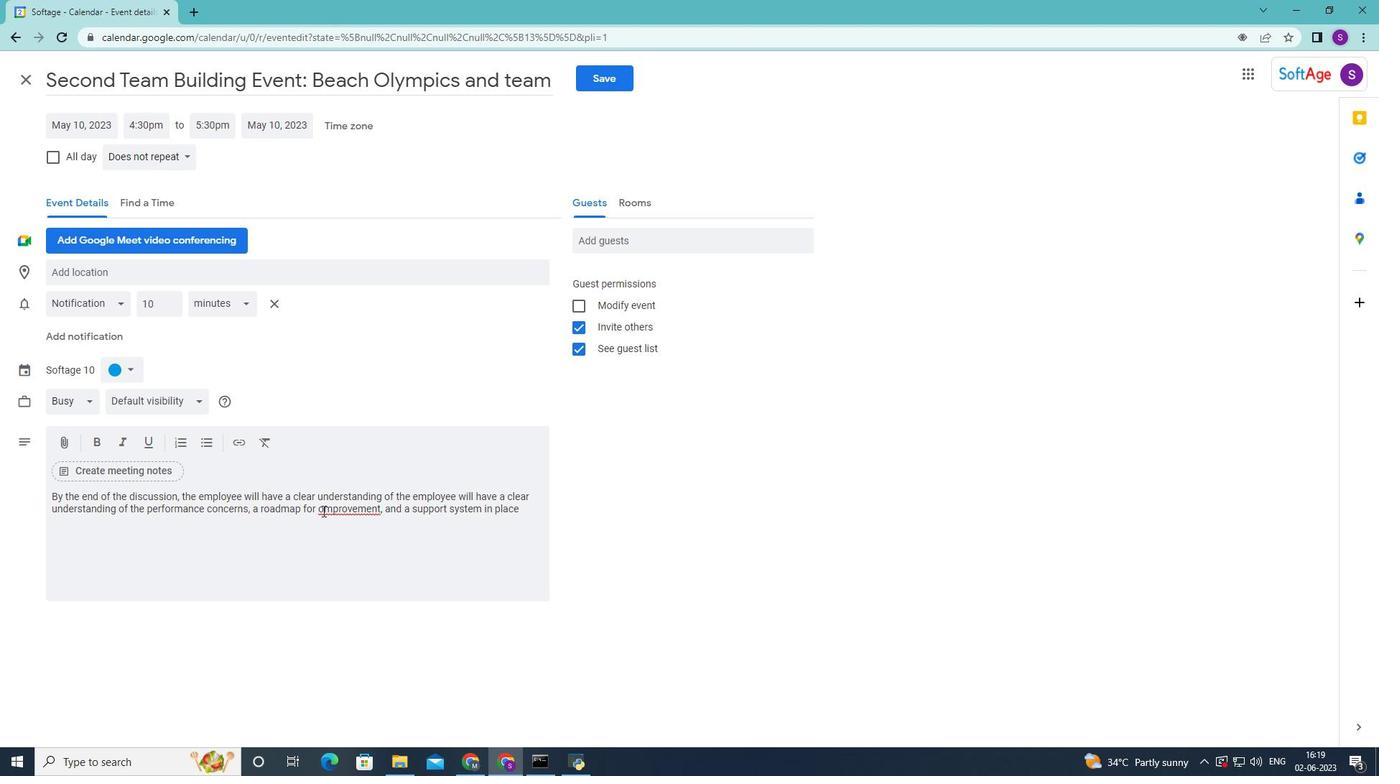 
Action: Mouse pressed left at (322, 510)
Screenshot: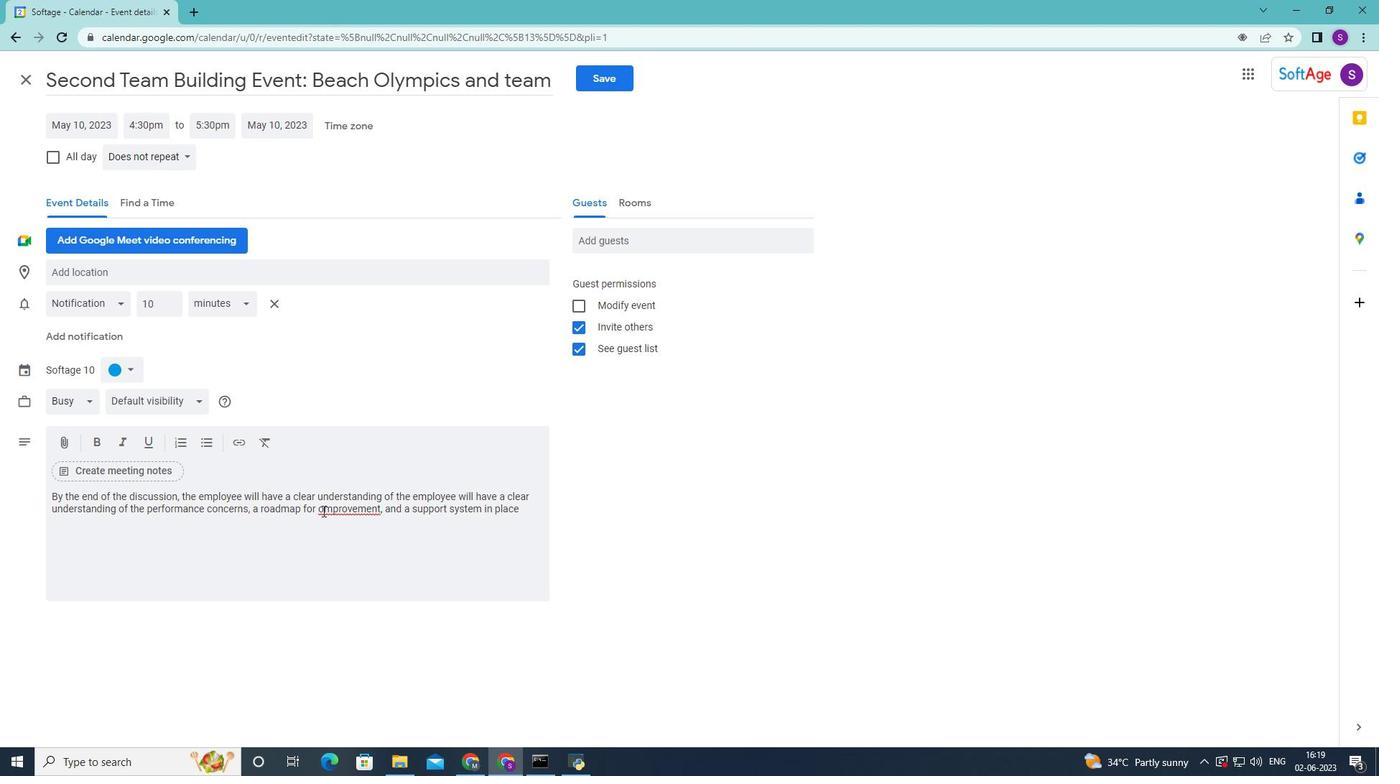 
Action: Mouse moved to (335, 511)
Screenshot: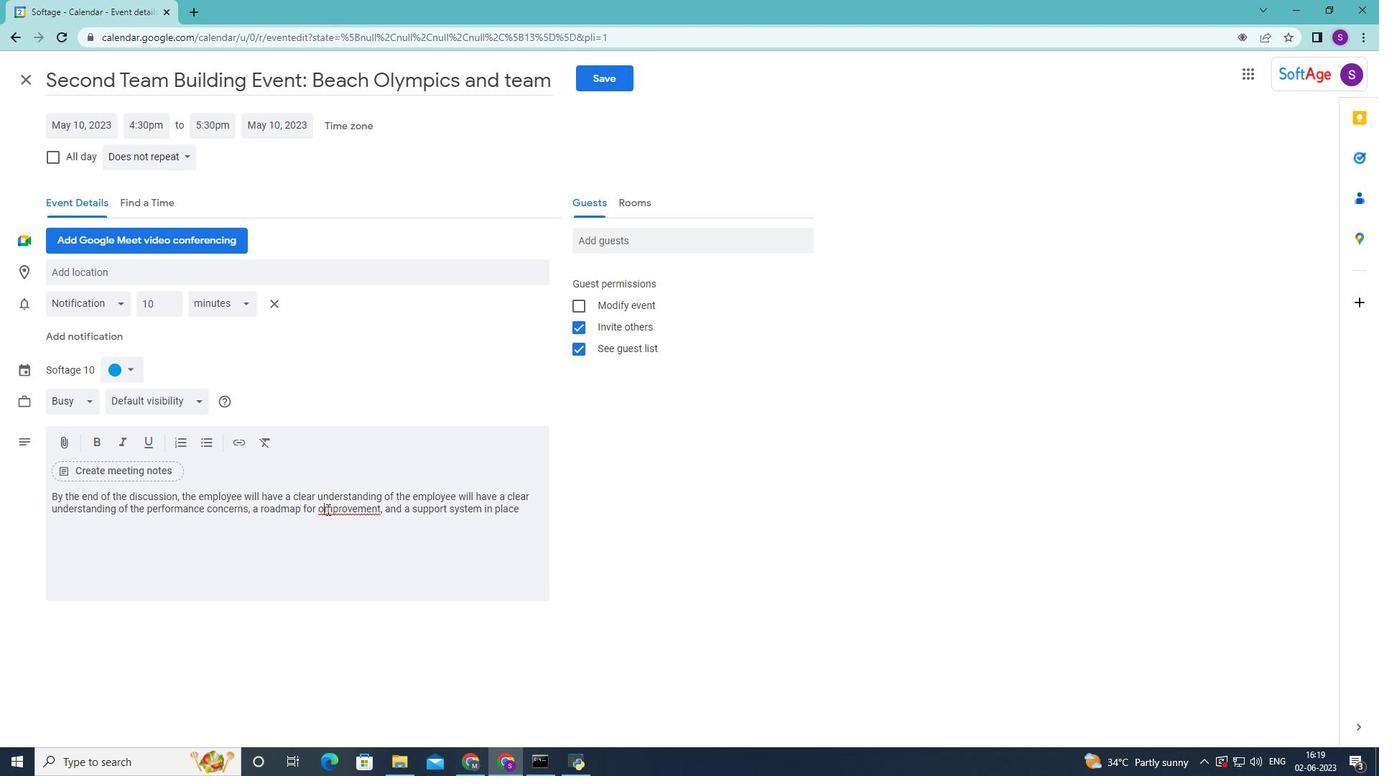 
Action: Key pressed <Key.backspace>i
Screenshot: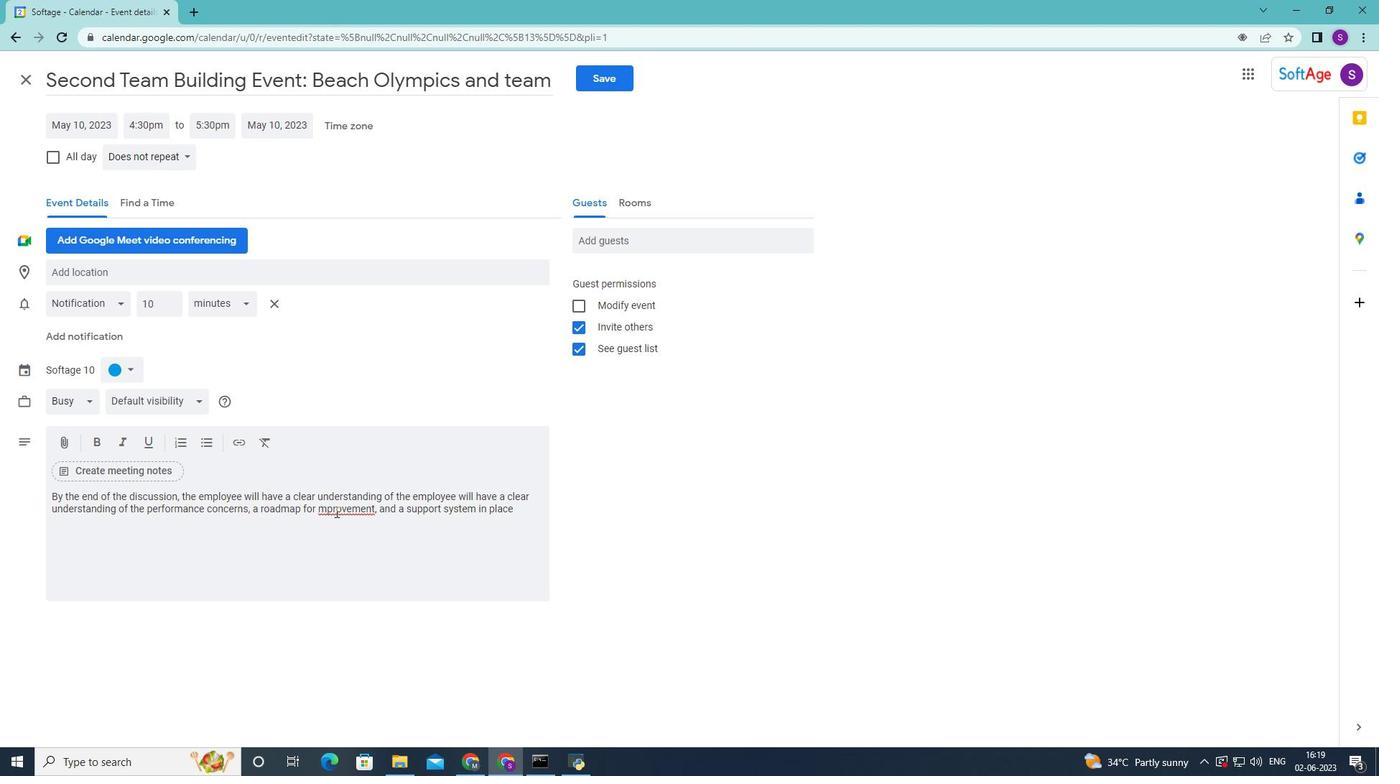 
Action: Mouse moved to (523, 504)
Screenshot: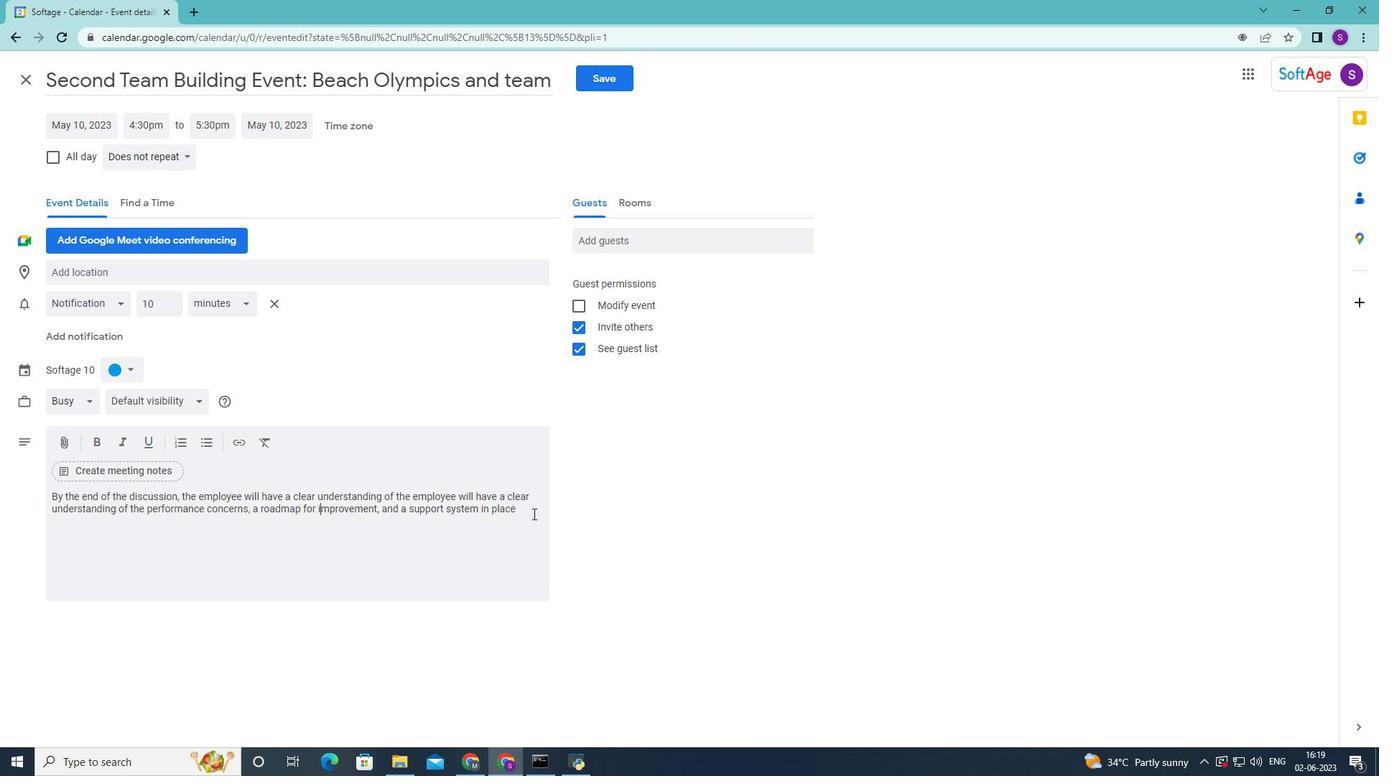 
Action: Mouse pressed left at (523, 504)
Screenshot: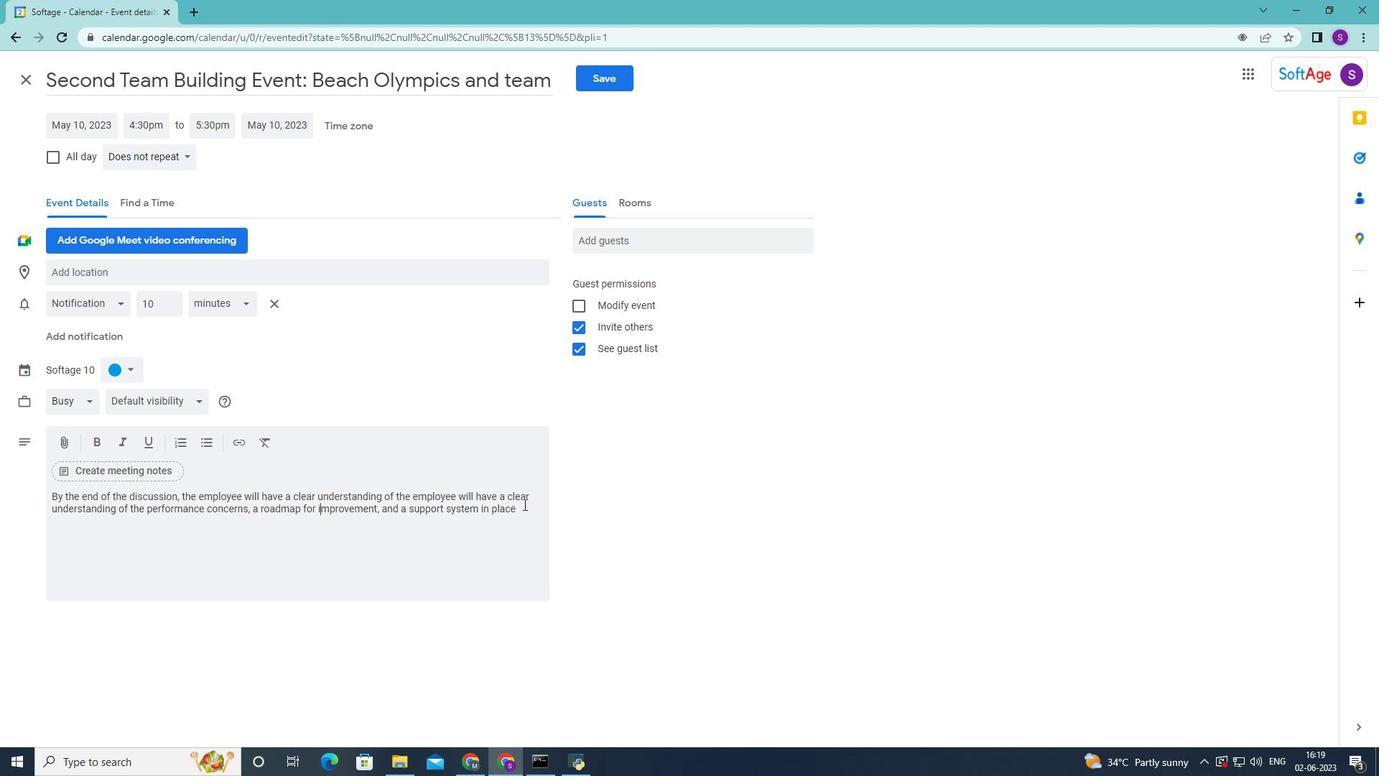 
Action: Key pressed to<Key.space>help<Key.space>them<Key.space>sucees.<Key.space><Key.backspace><Key.backspace><Key.backspace>d.<Key.space><Key.shift>TYh<Key.backspace><Key.backspace><Key.backspace><Key.backspace><Key.backspace><Key.space>.<Key.space>
Screenshot: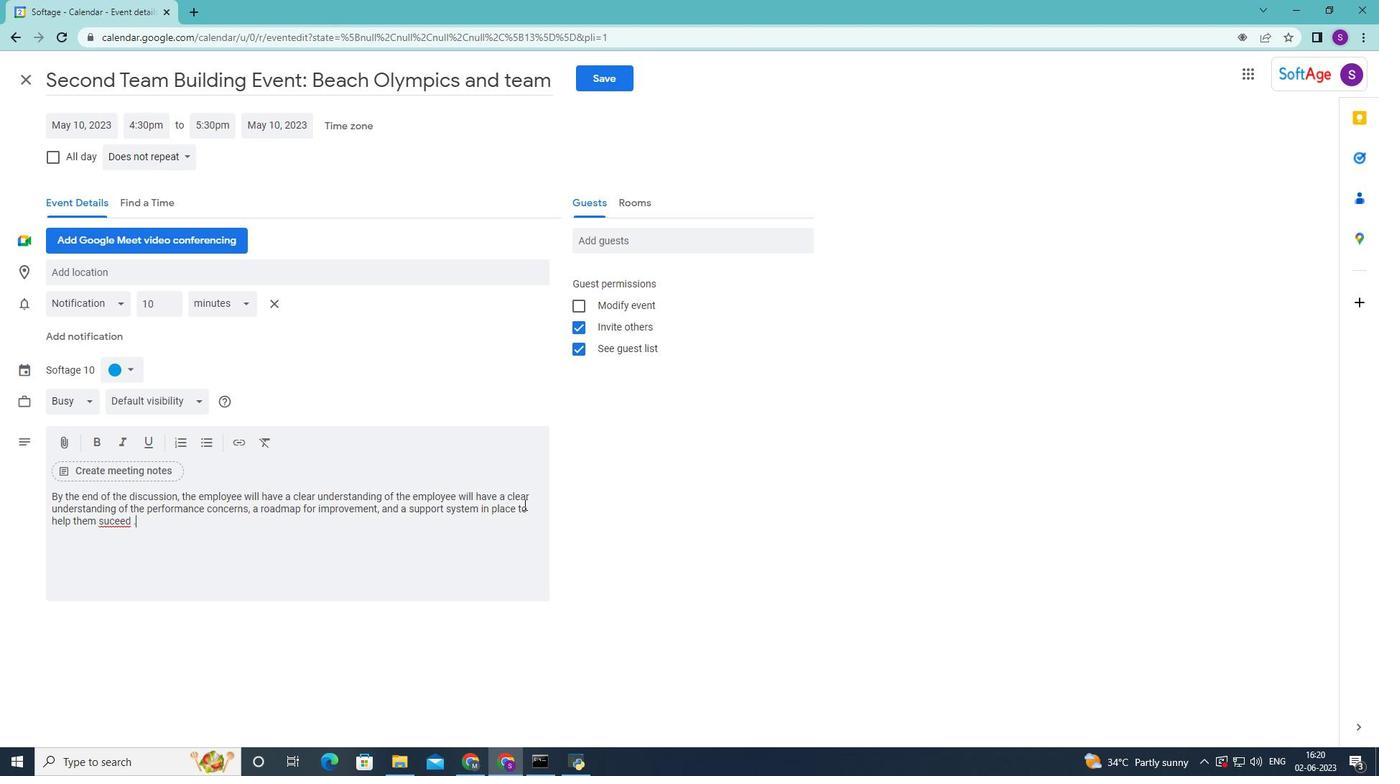 
Action: Mouse moved to (110, 517)
Screenshot: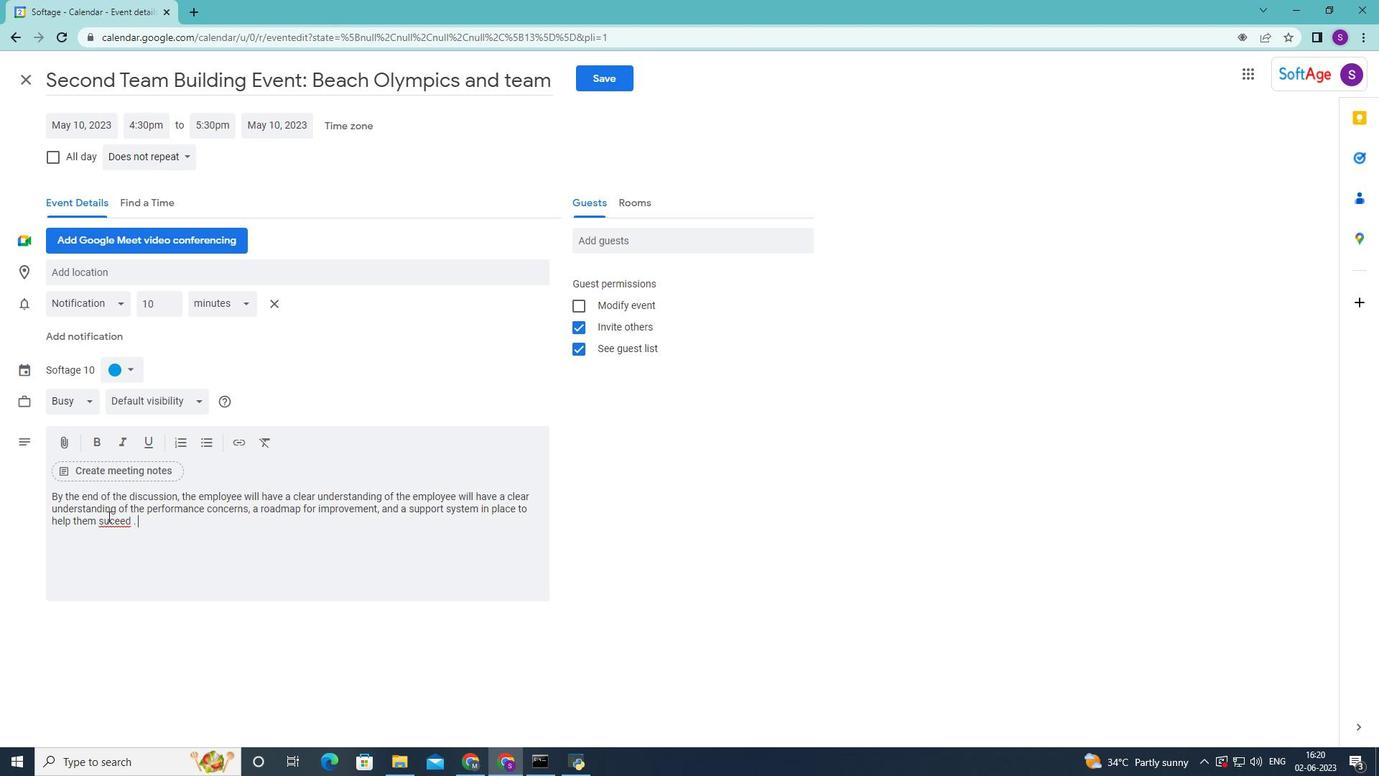 
Action: Mouse pressed left at (110, 517)
Screenshot: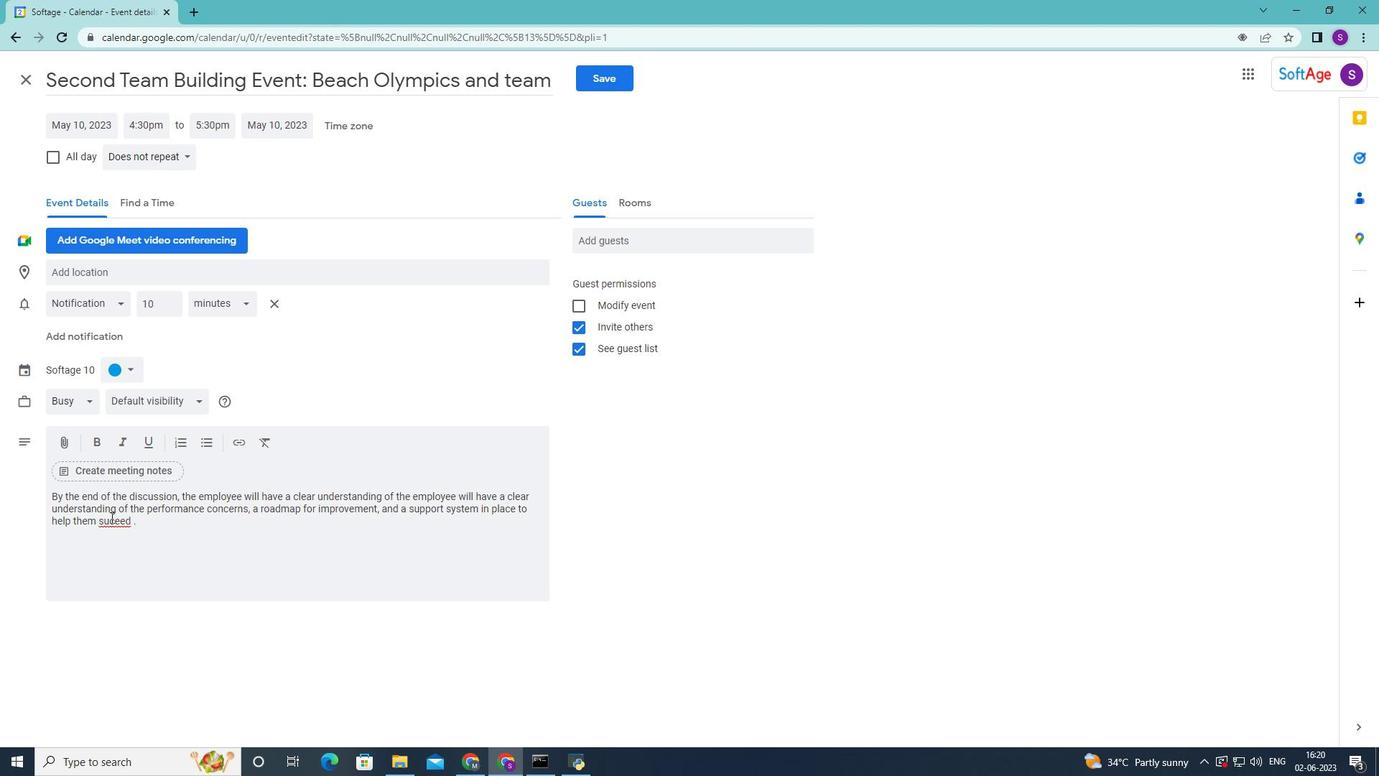 
Action: Mouse moved to (120, 522)
Screenshot: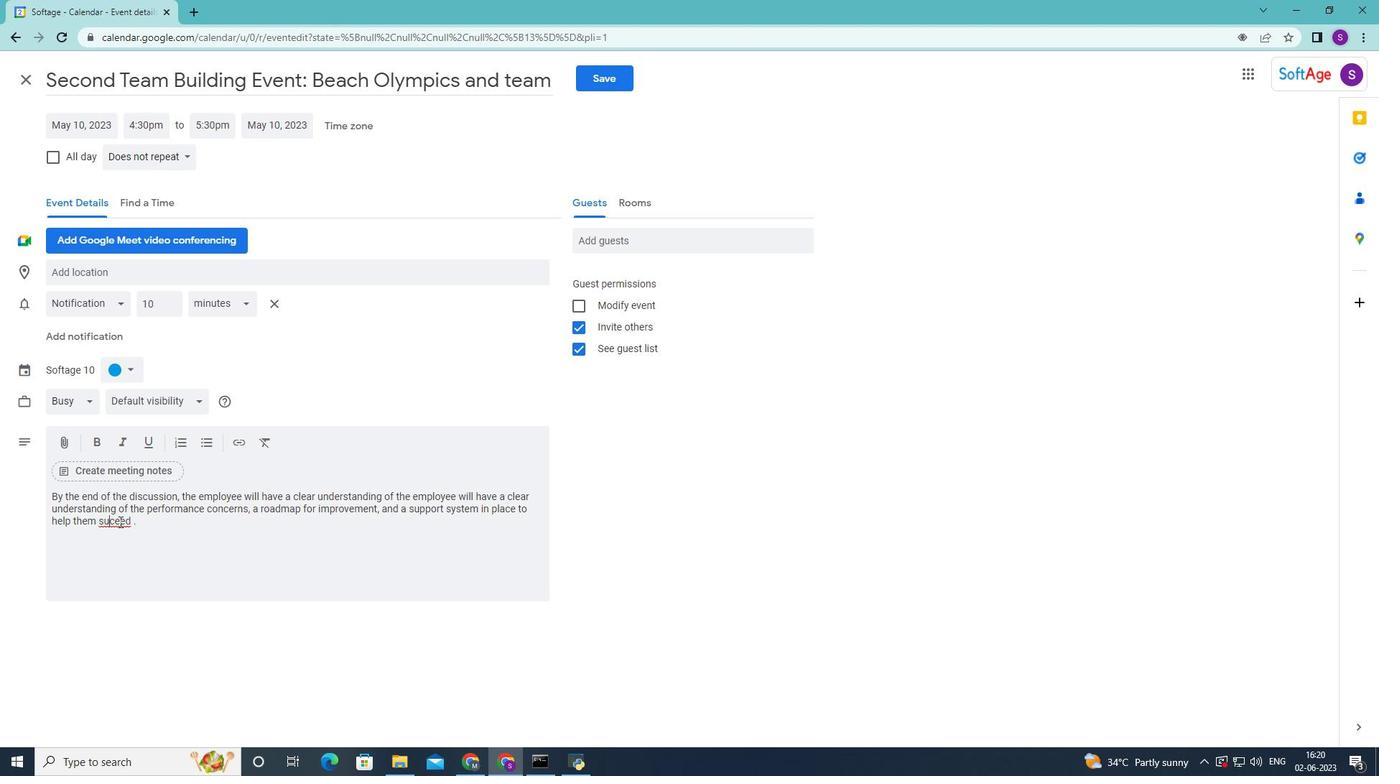 
Action: Key pressed c
Screenshot: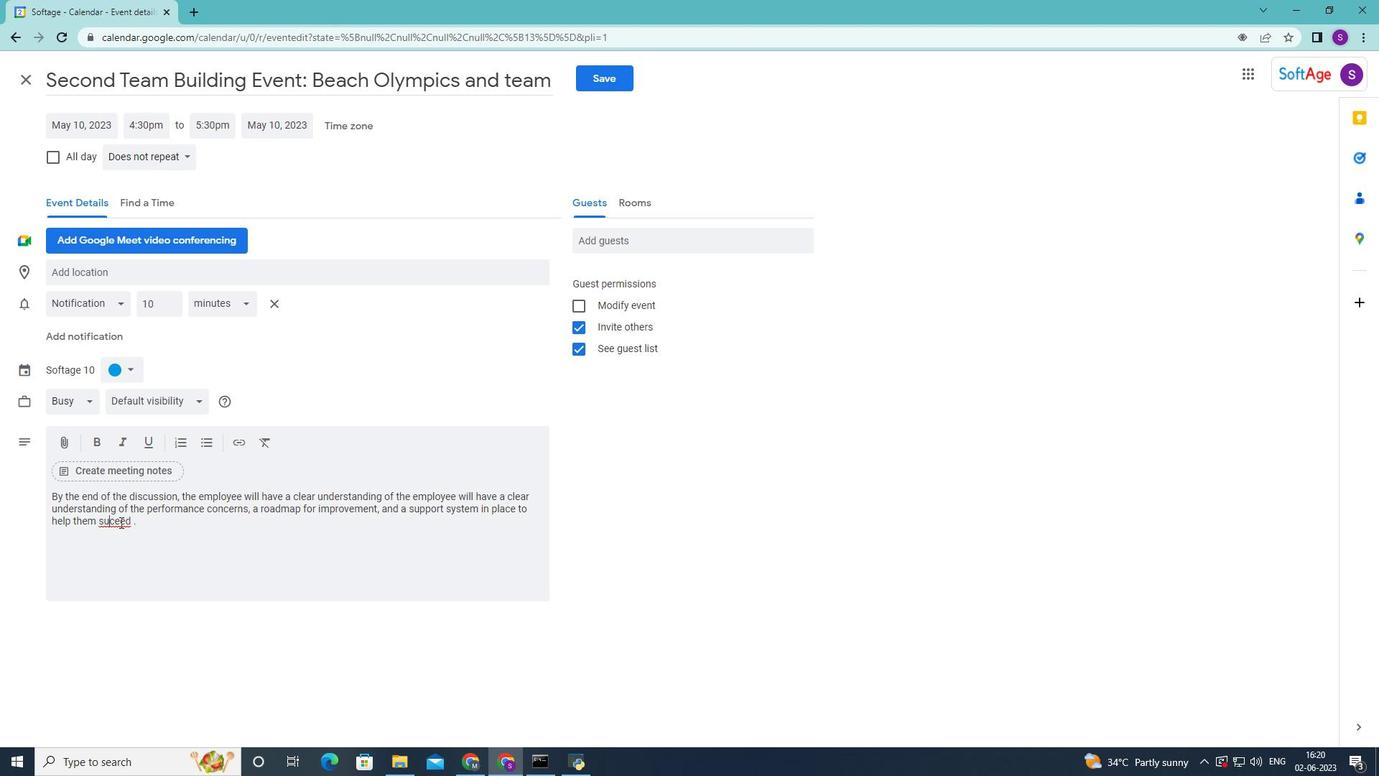 
Action: Mouse moved to (159, 525)
Screenshot: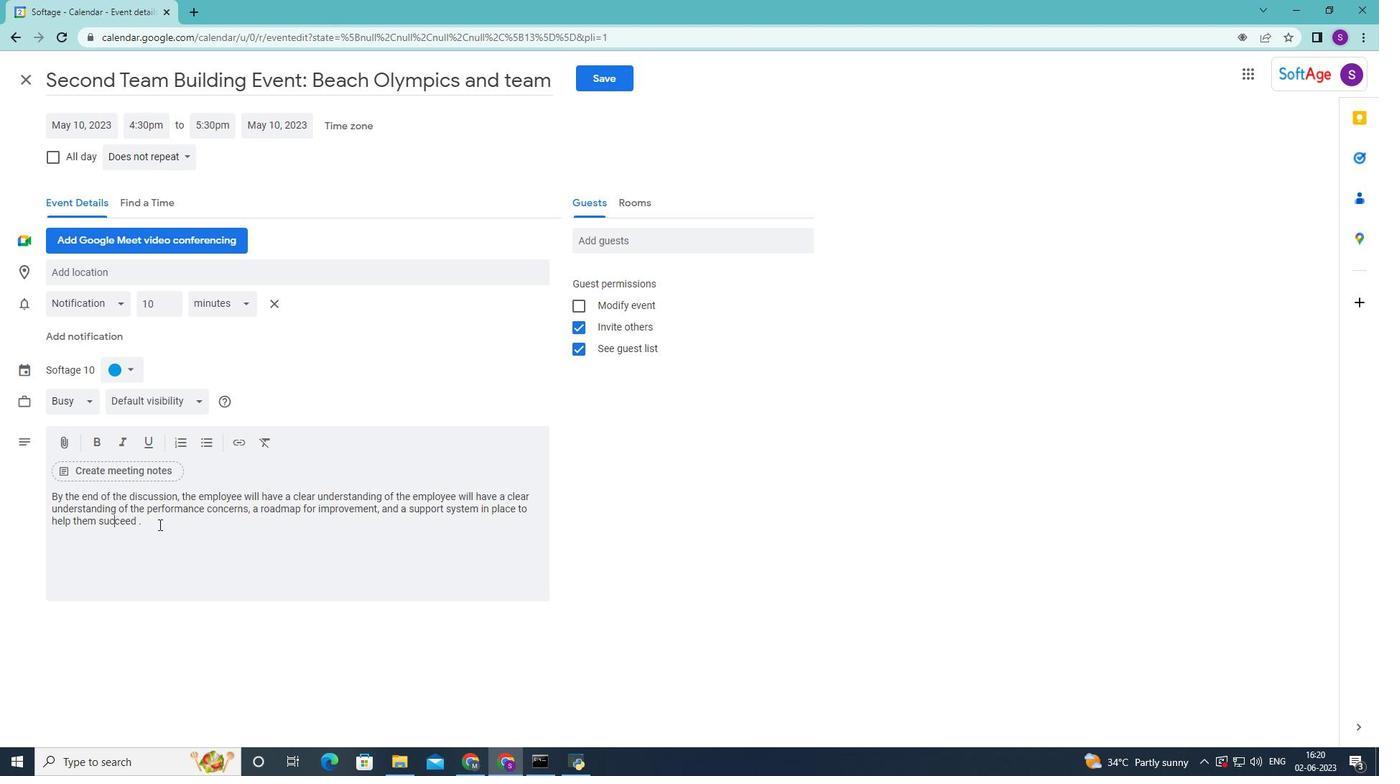 
Action: Mouse pressed left at (159, 525)
Screenshot: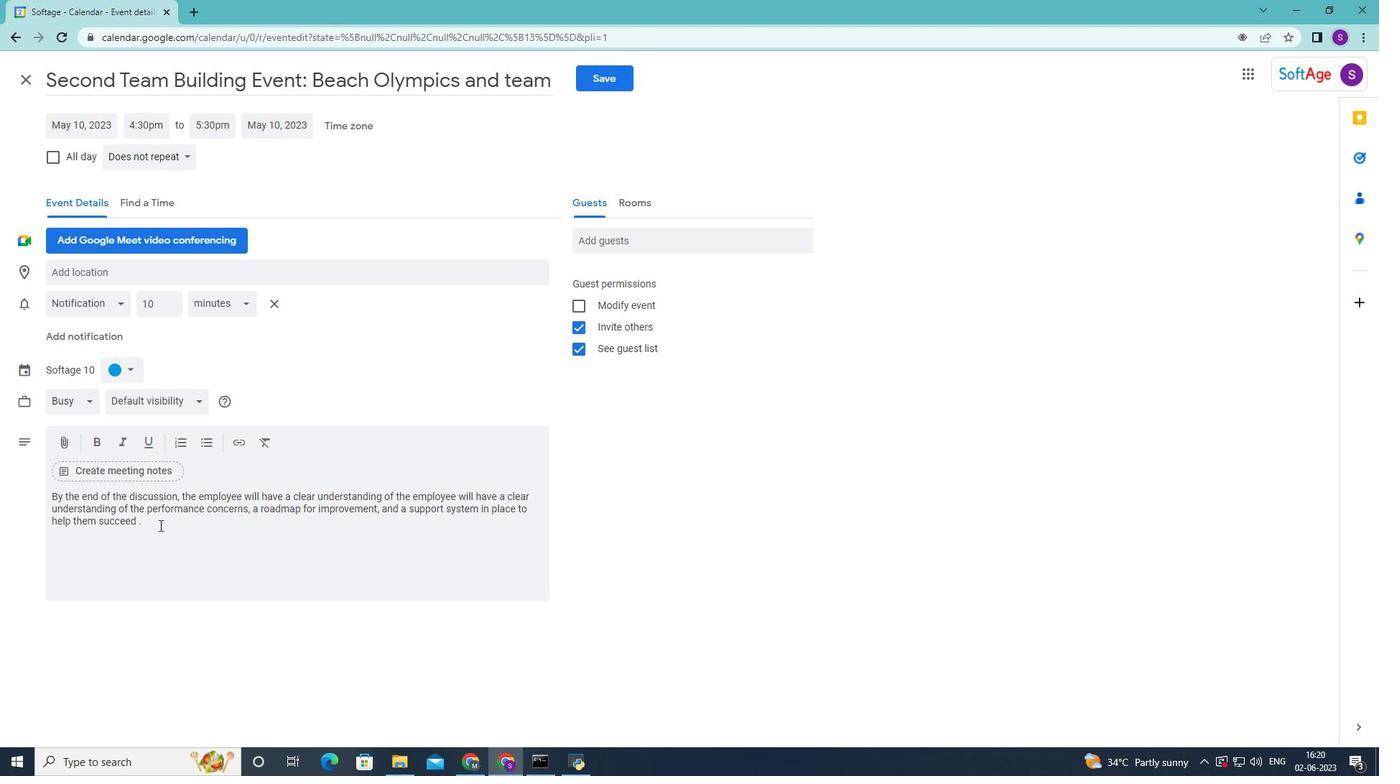 
Action: Mouse moved to (159, 524)
Screenshot: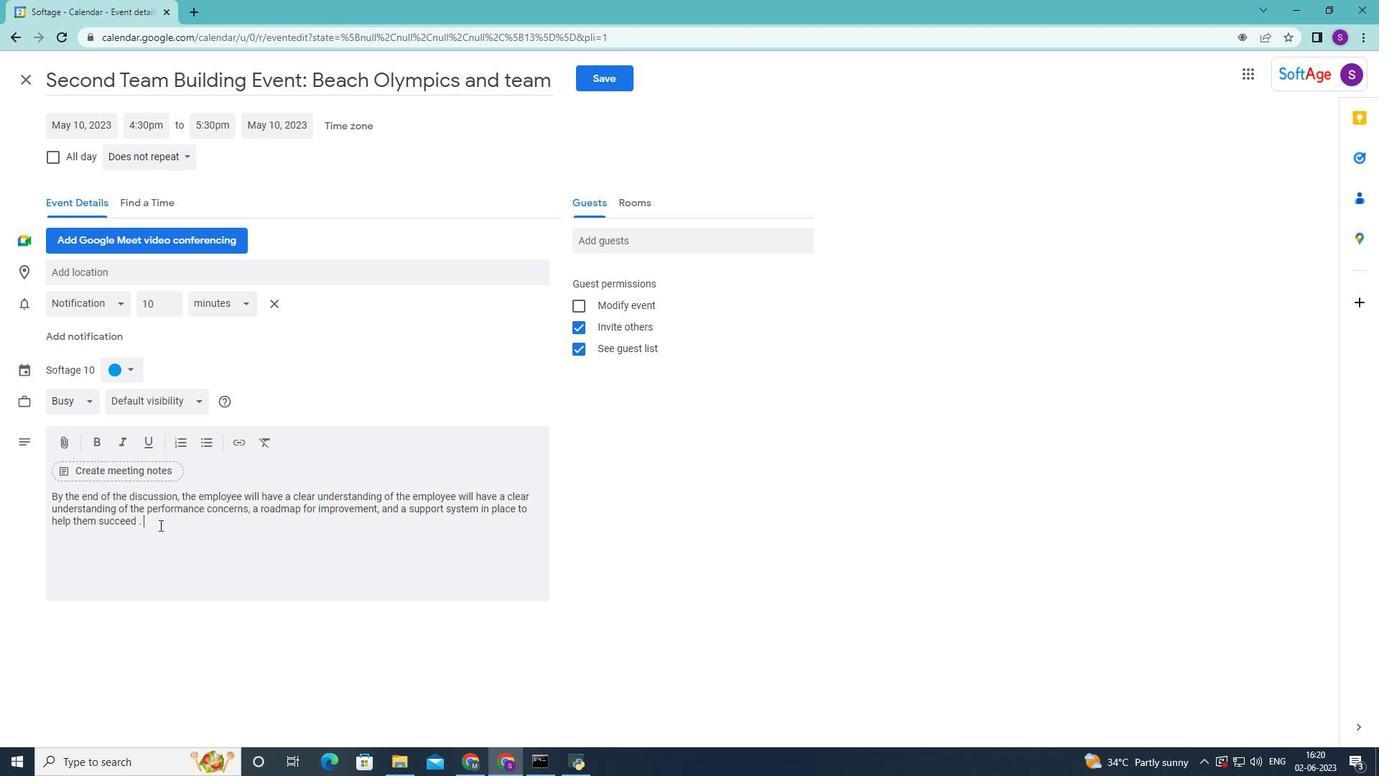 
Action: Key pressed <Key.backspace><Key.shift>the<Key.space><Key.backspace><Key.backspace><Key.backspace><Key.shift><Key.backspace><Key.shift>the<Key.space><Key.backspace><Key.backspace><Key.backspace><Key.backspace><Key.backspace><Key.shift><Key.shift><Key.shift><Key.shift><Key.shift><Key.shift><Key.shift><Key.shift><Key.shift><Key.shift>The<Key.space>
Screenshot: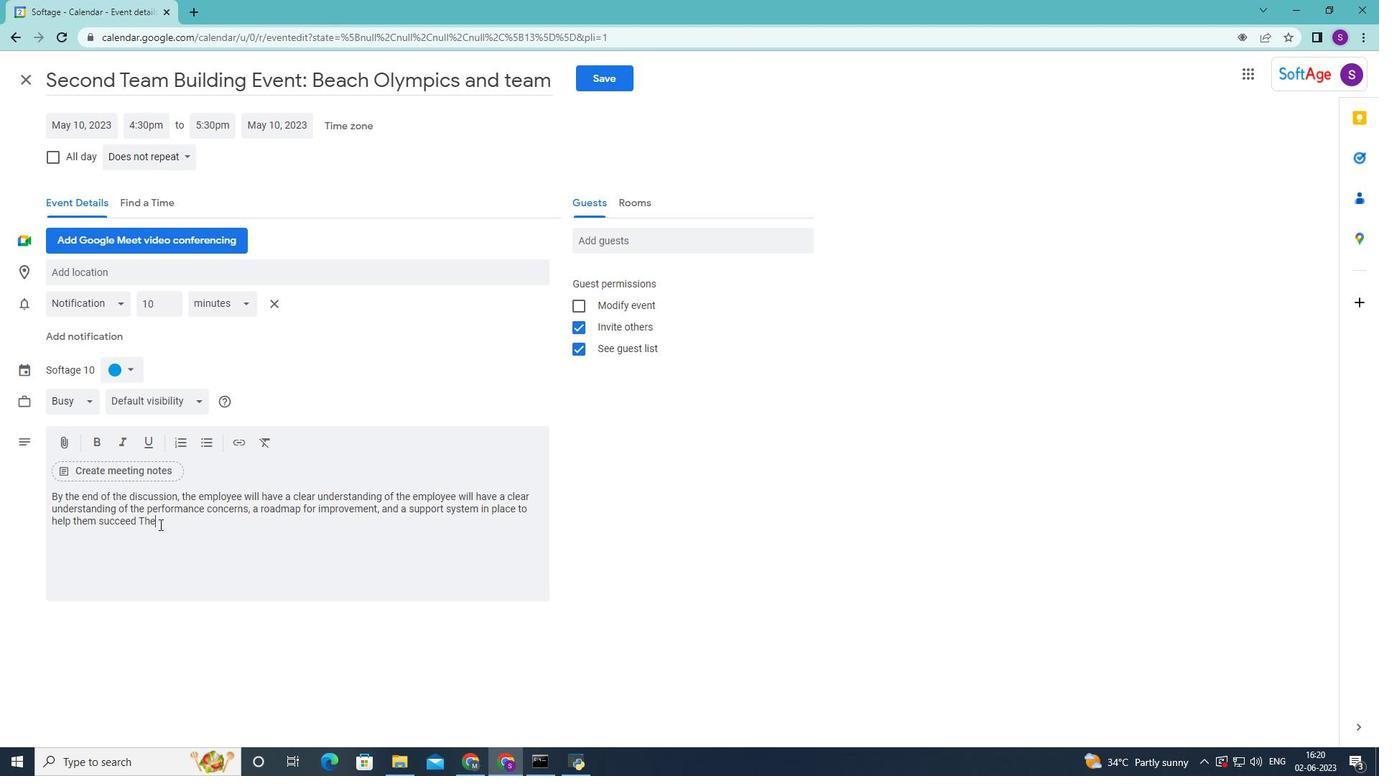 
Action: Mouse moved to (194, 523)
Screenshot: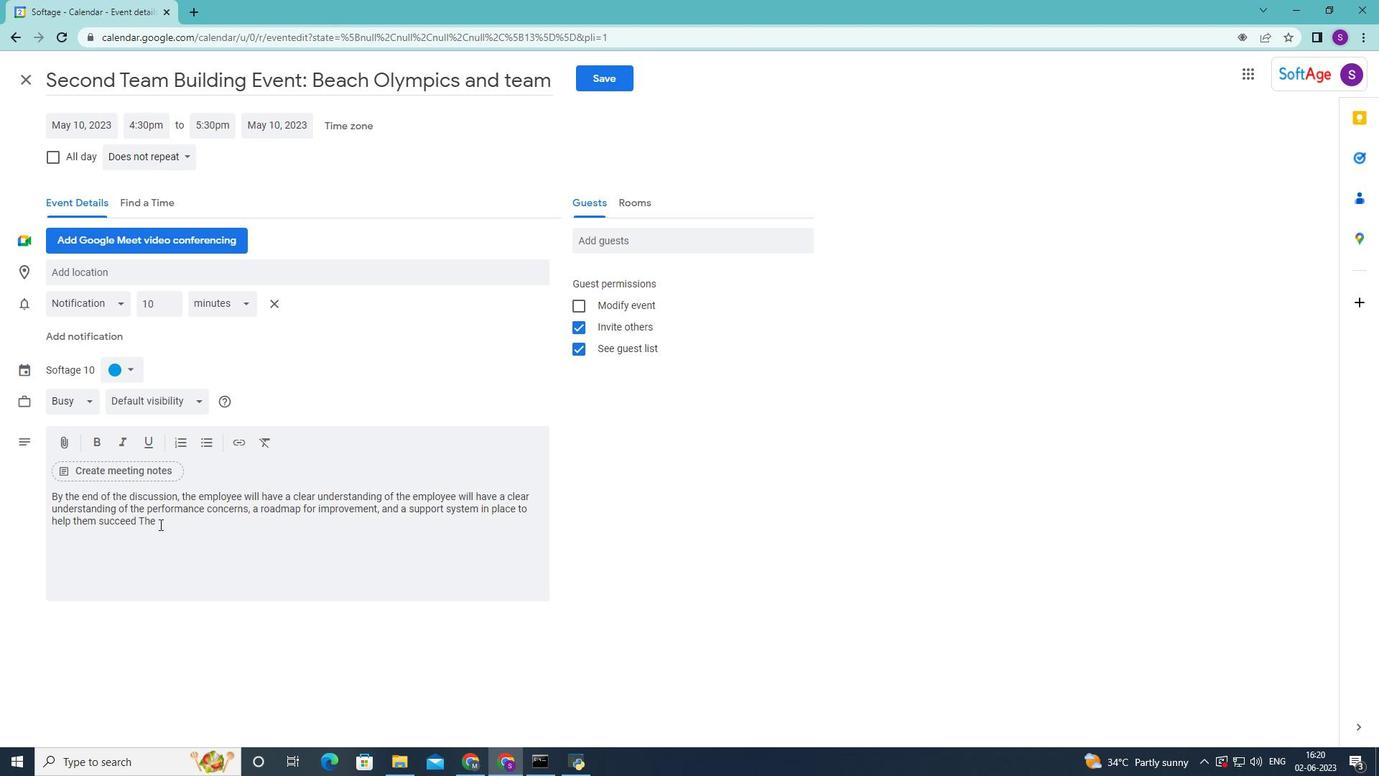 
Action: Mouse scrolled (194, 524) with delta (0, 0)
Screenshot: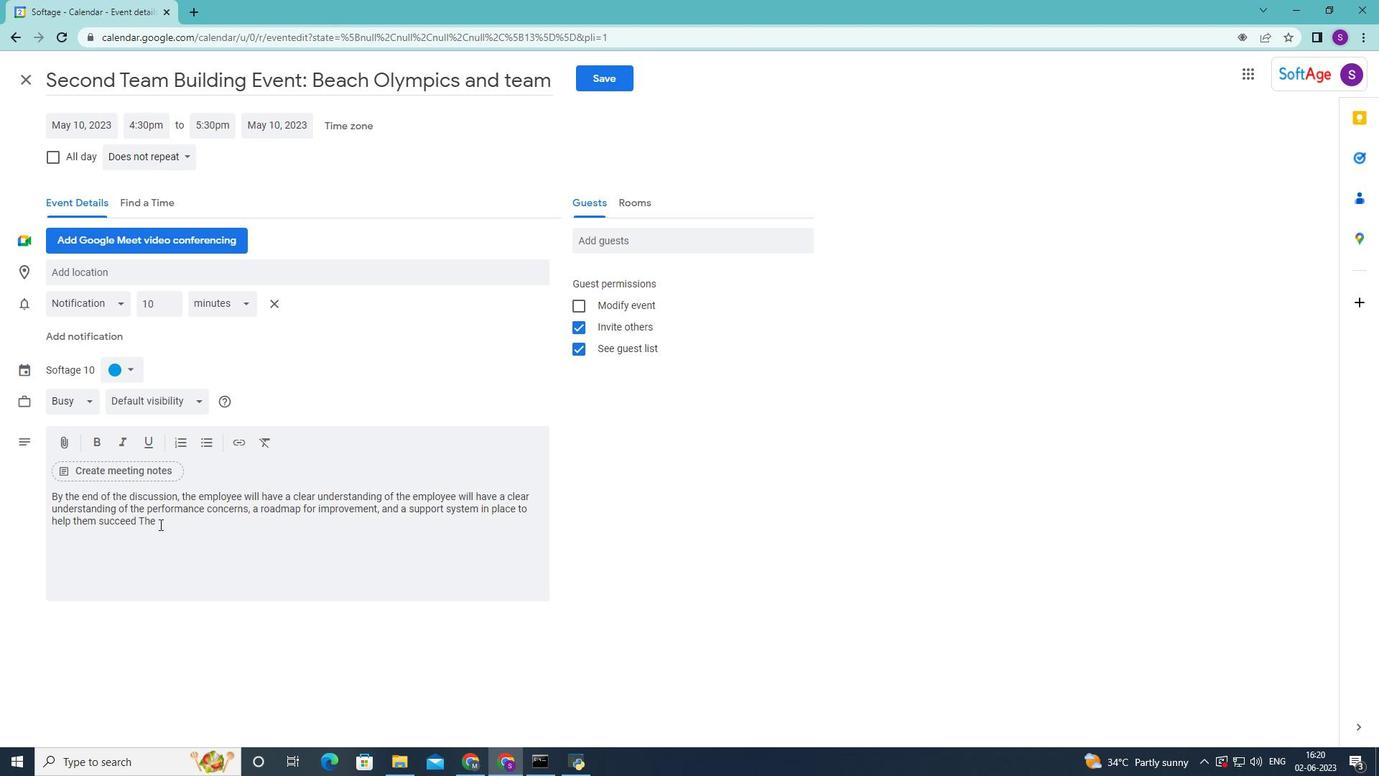 
Action: Mouse moved to (133, 516)
Screenshot: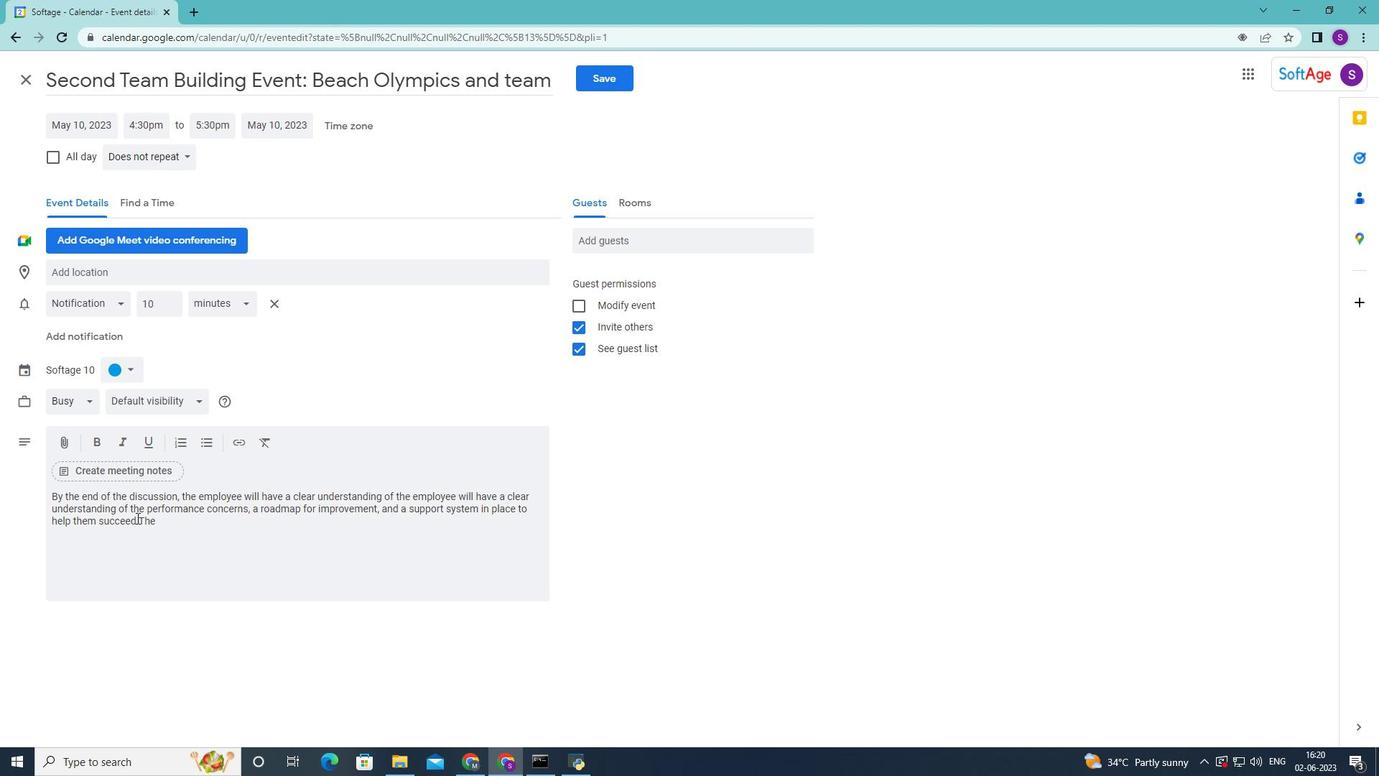 
Action: Mouse pressed left at (133, 516)
Screenshot: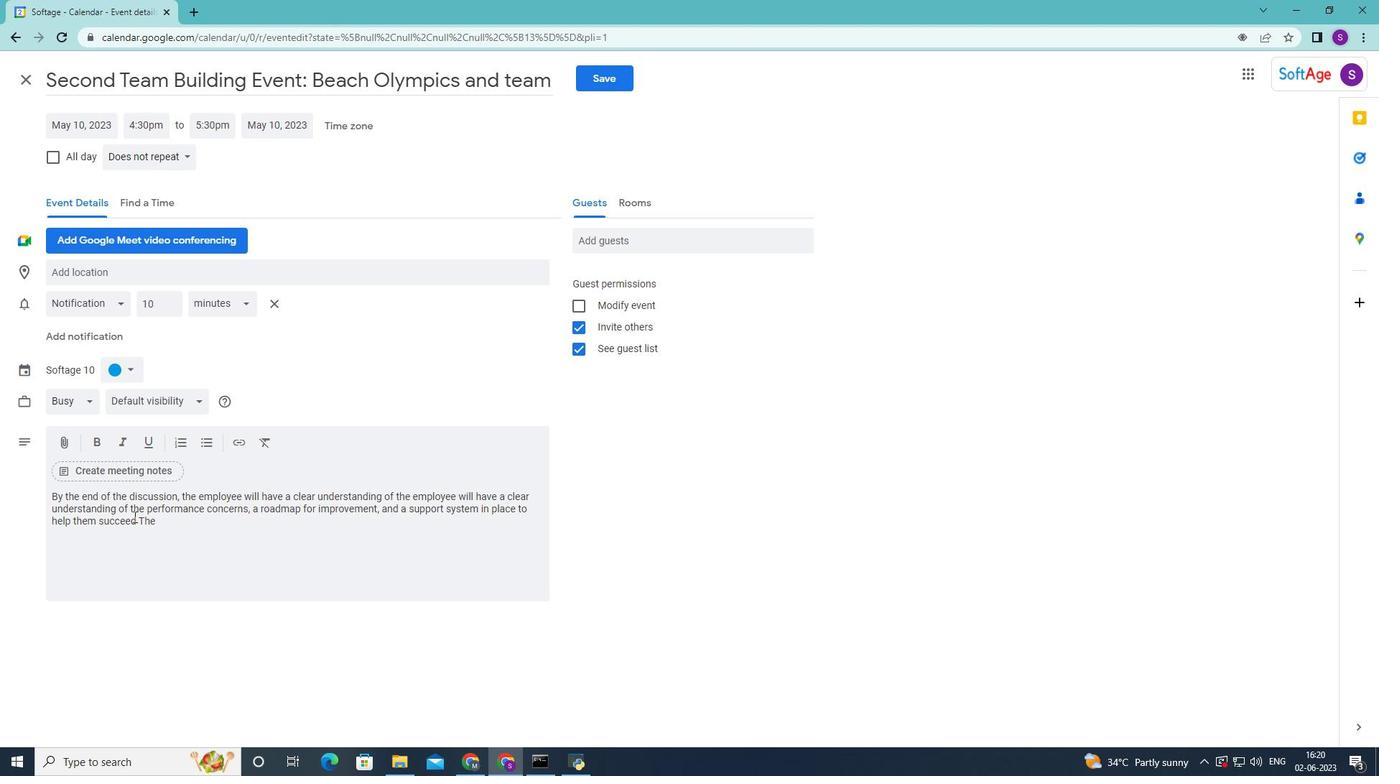 
Action: Mouse moved to (145, 518)
Screenshot: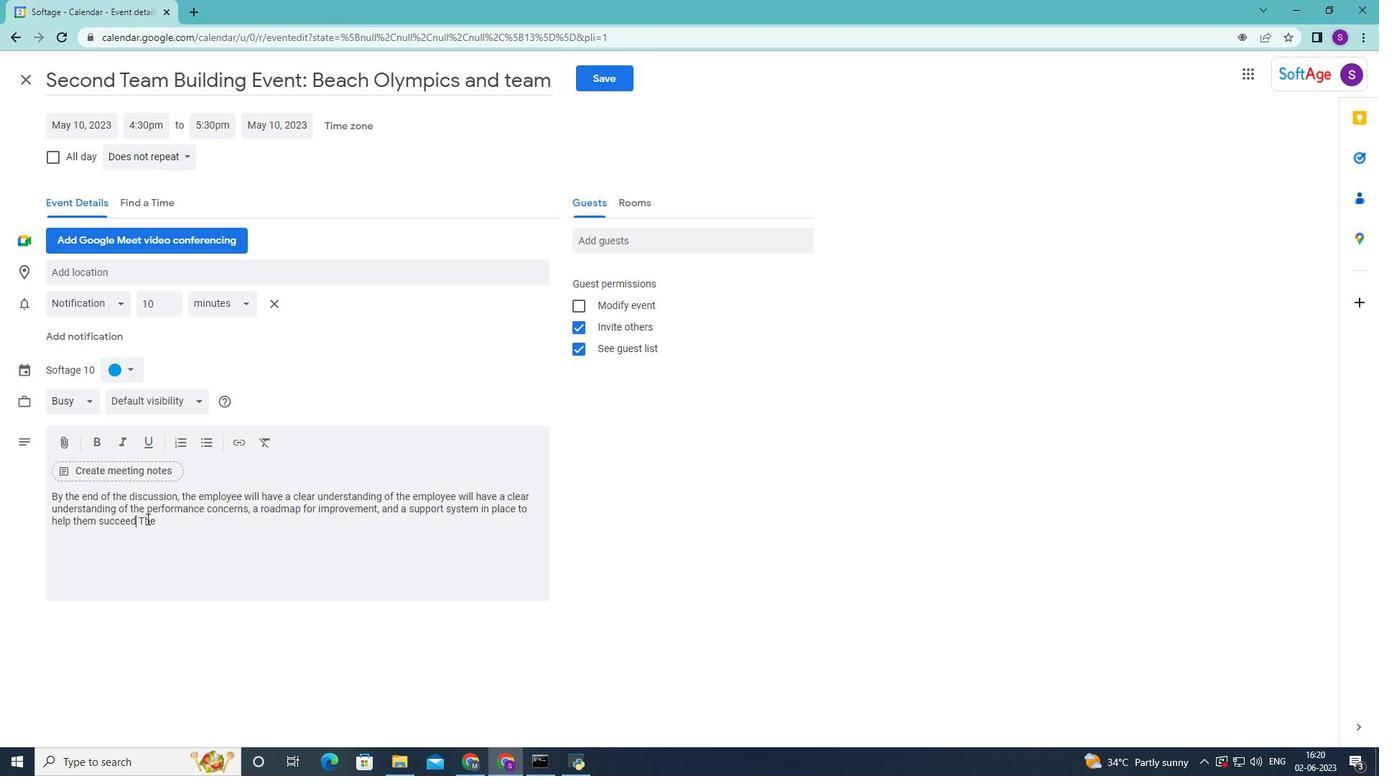 
Action: Key pressed .
Screenshot: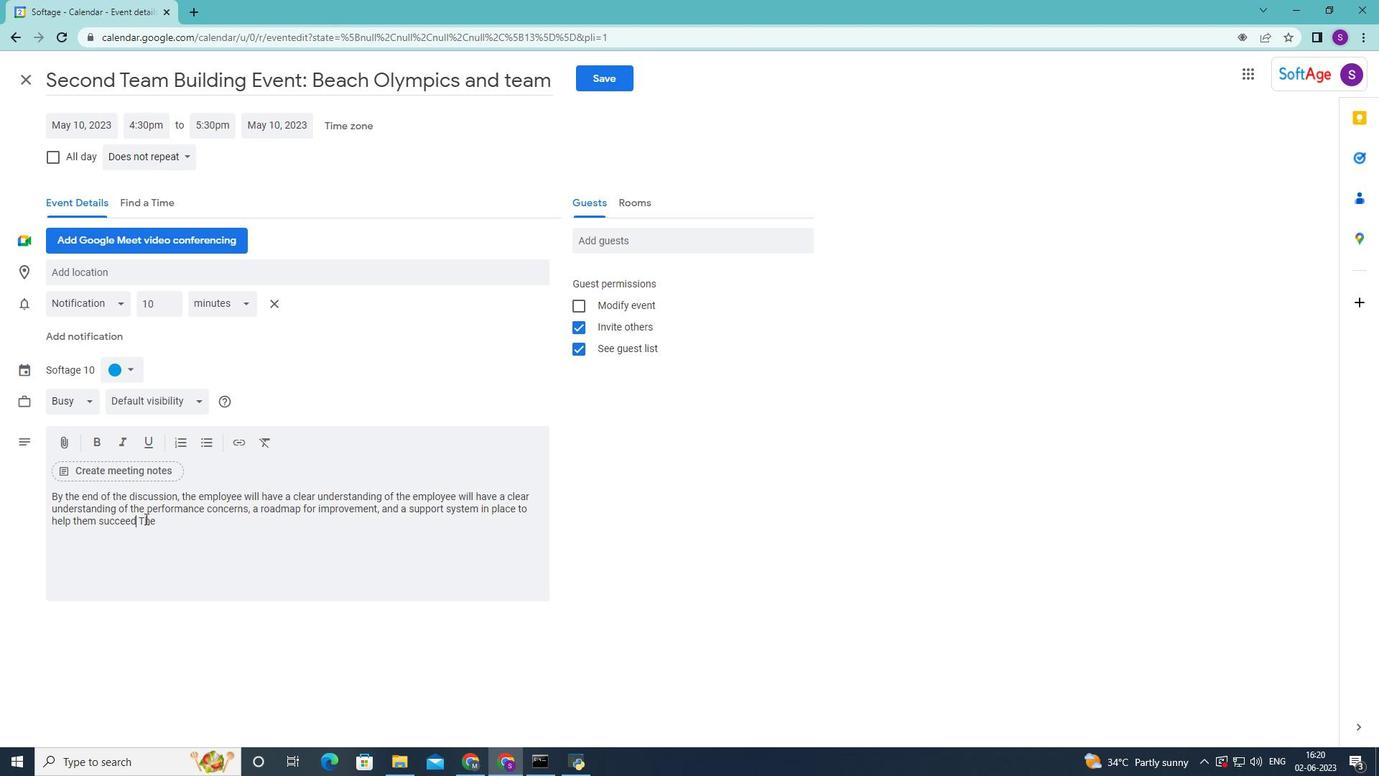 
Action: Mouse moved to (178, 523)
Screenshot: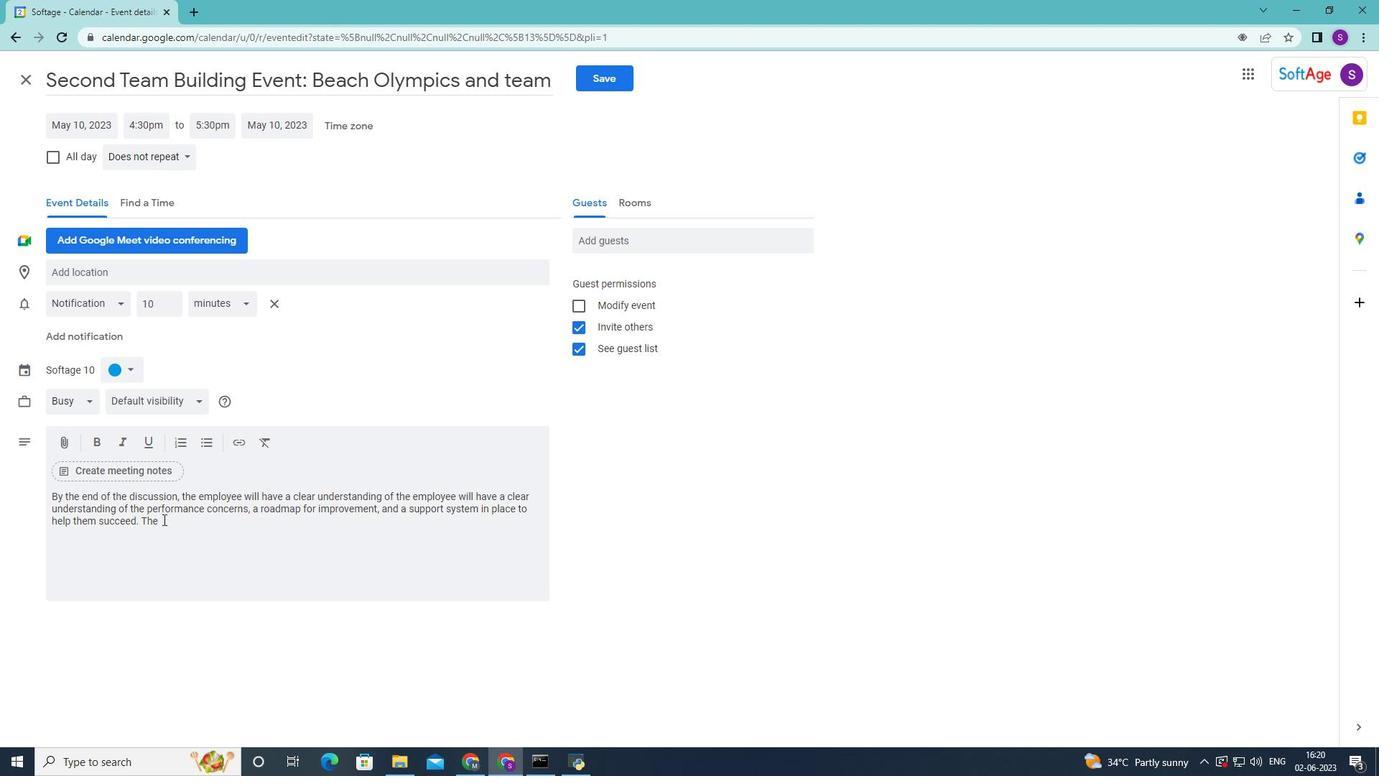 
Action: Mouse pressed left at (178, 523)
Screenshot: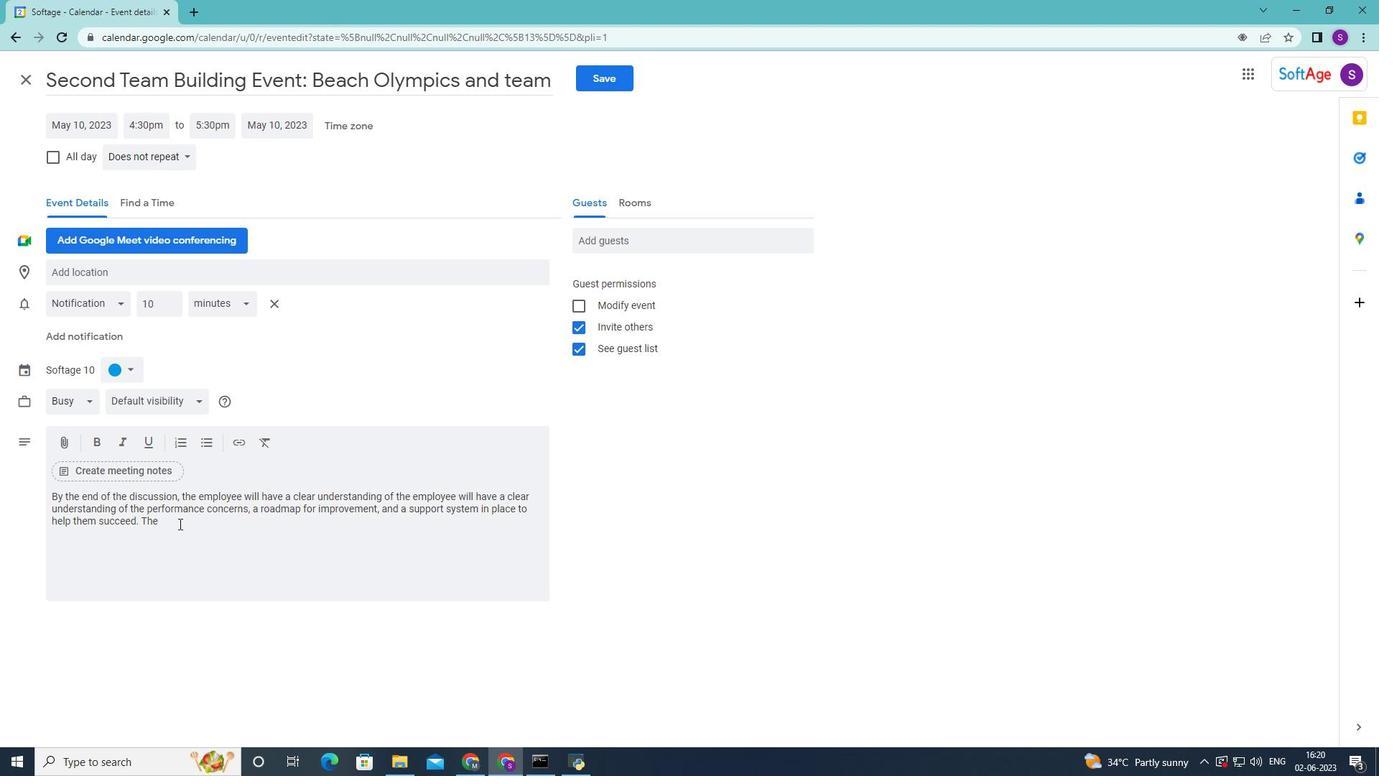 
Action: Key pressed supervisor<Key.space>will<Key.space>as<Key.backspace>lso<Key.space>have<Key.space>have<Key.space>a<Key.space>framework<Key.space>for<Key.space>monitoring<Key.space>progress,<Key.space>providing<Key.space>ongoing<Key.space>feedback,<Key.space>nd<Key.space>recognizing<Key.space>positive<Key.space>changes.
Screenshot: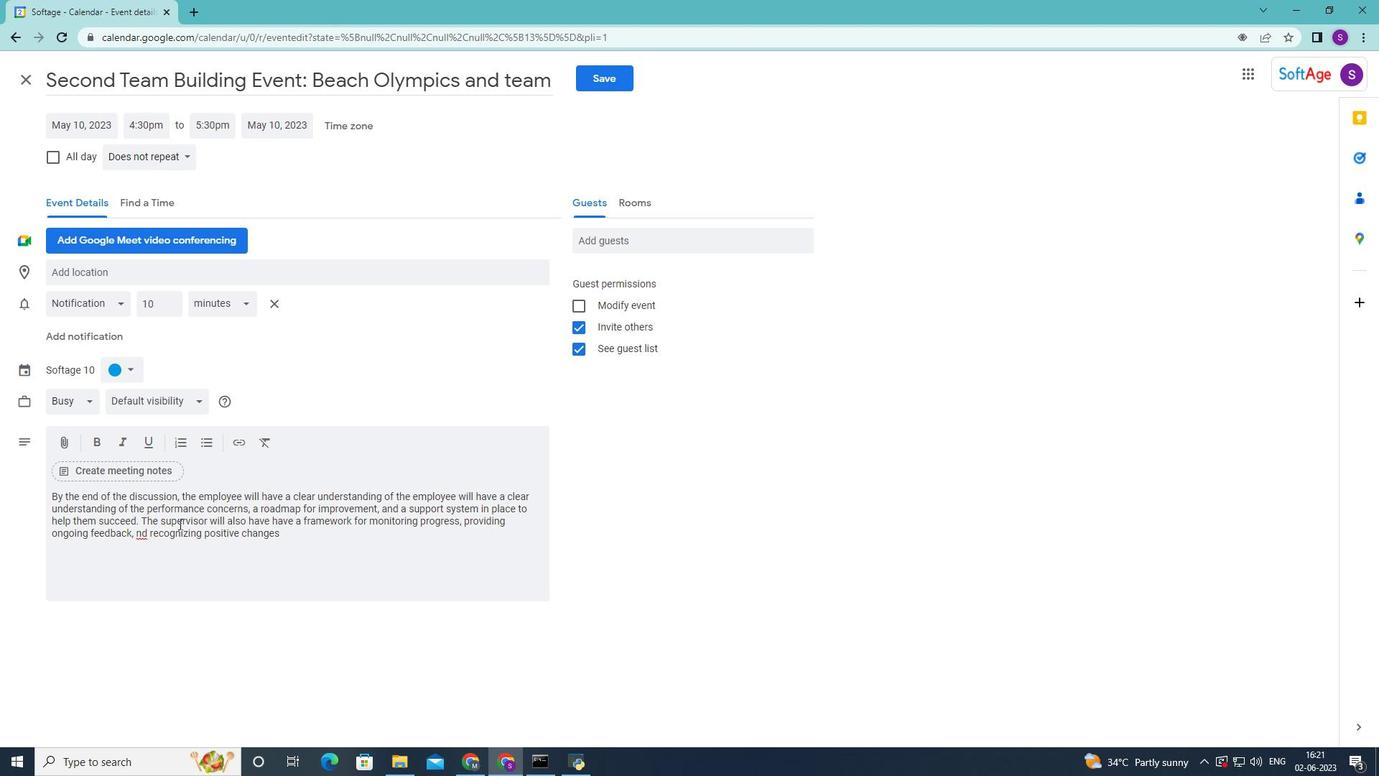
Action: Mouse moved to (137, 533)
Screenshot: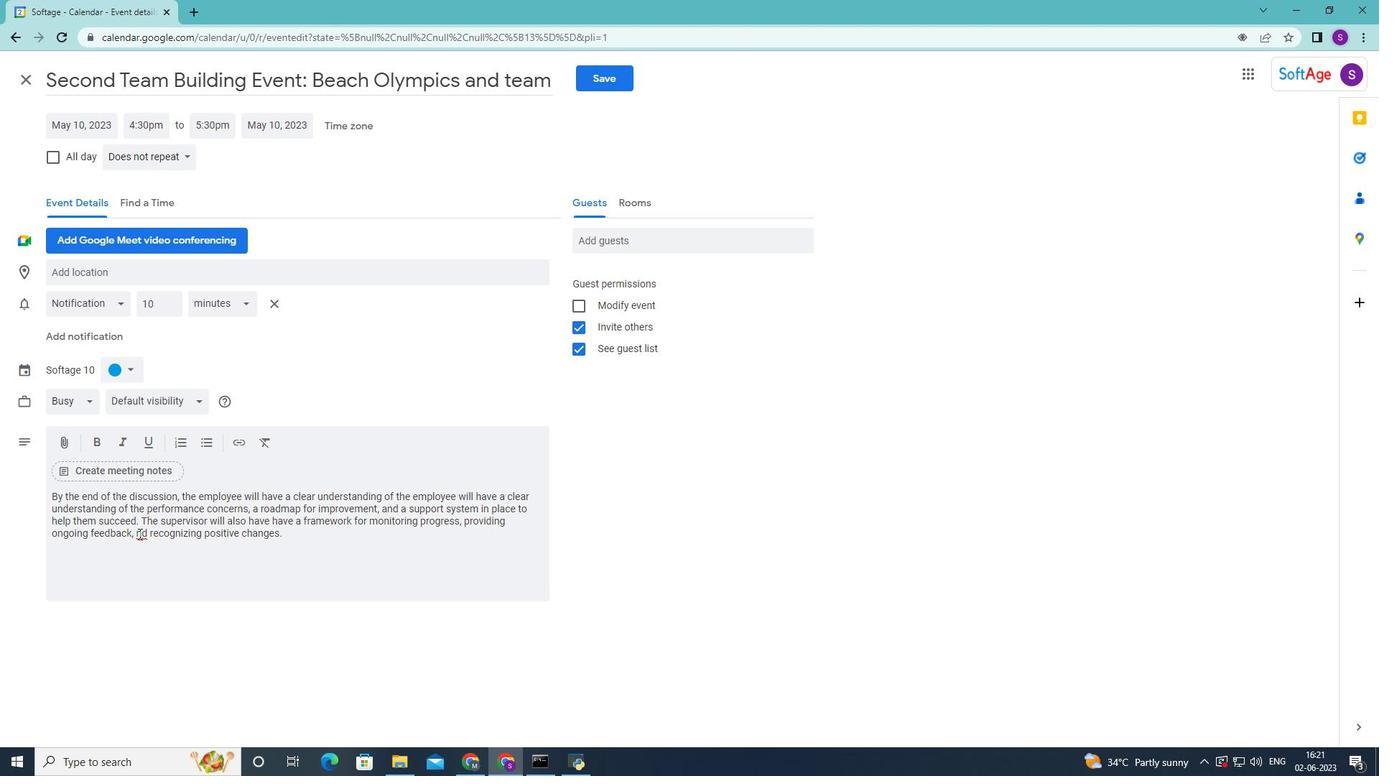 
Action: Mouse pressed left at (137, 533)
Screenshot: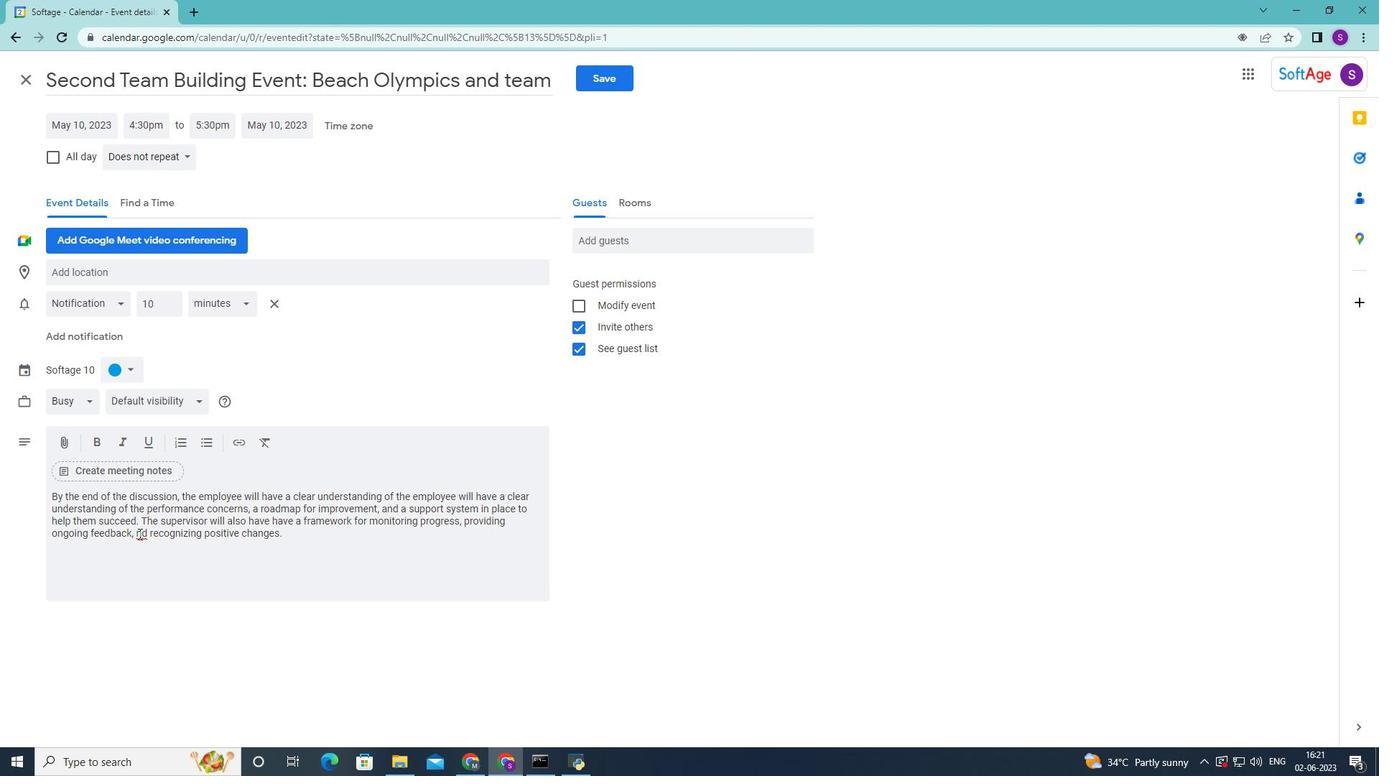 
Action: Mouse moved to (140, 534)
Screenshot: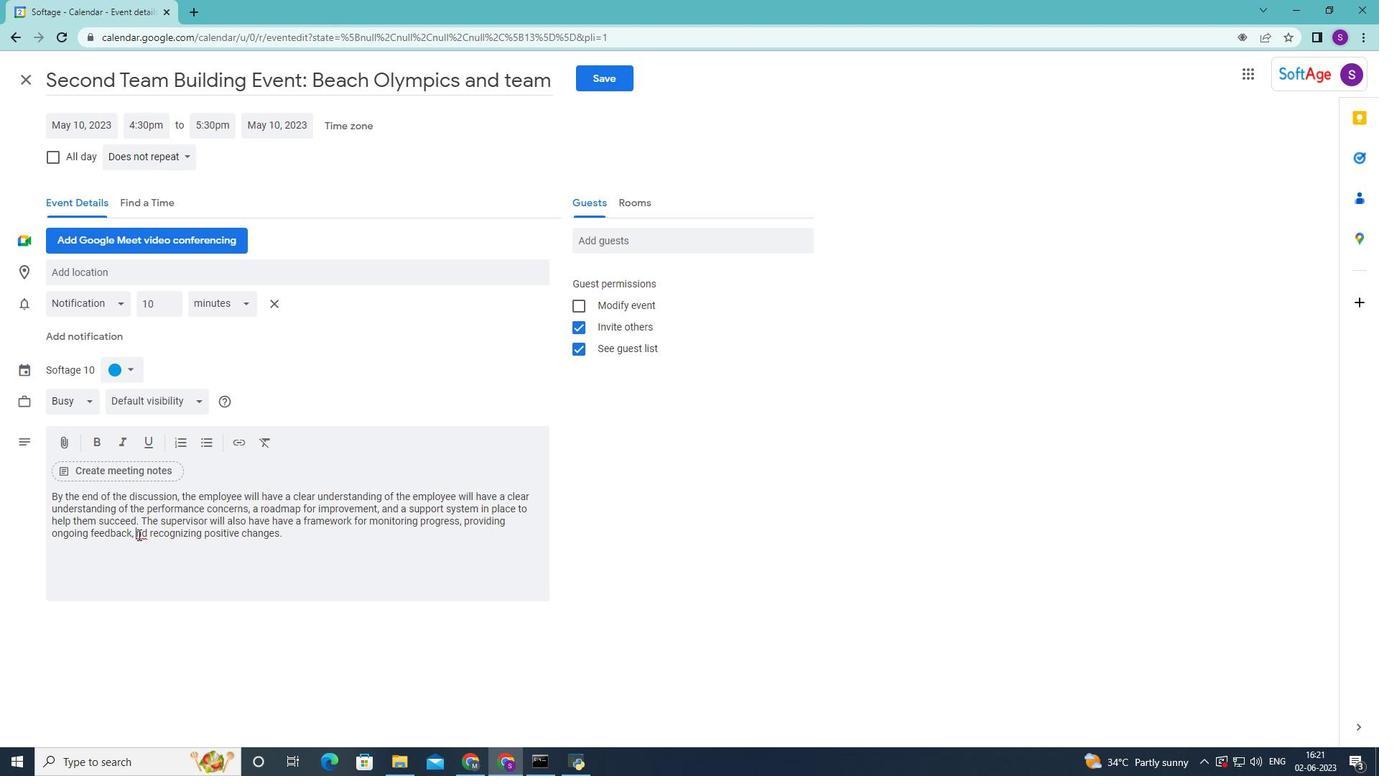 
Action: Key pressed a
Screenshot: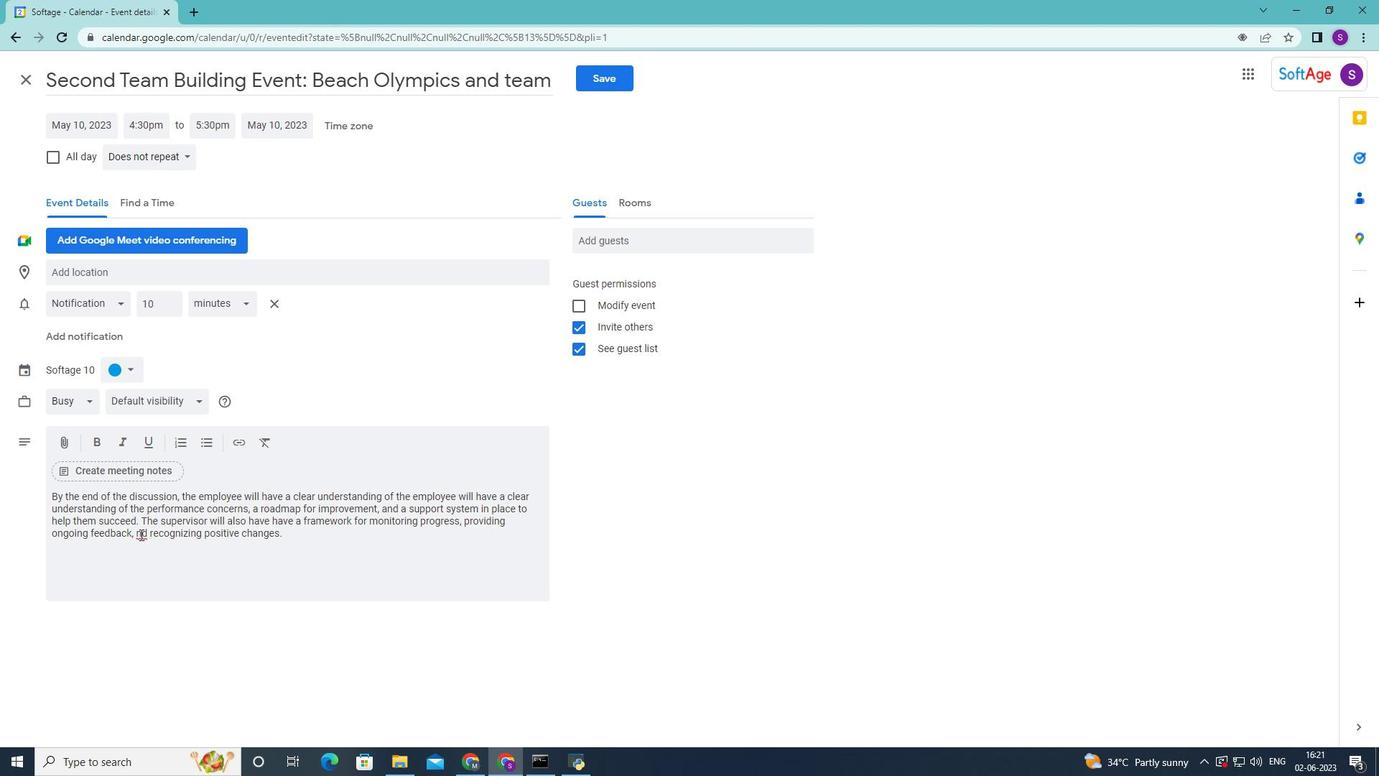 
Action: Mouse moved to (297, 534)
Screenshot: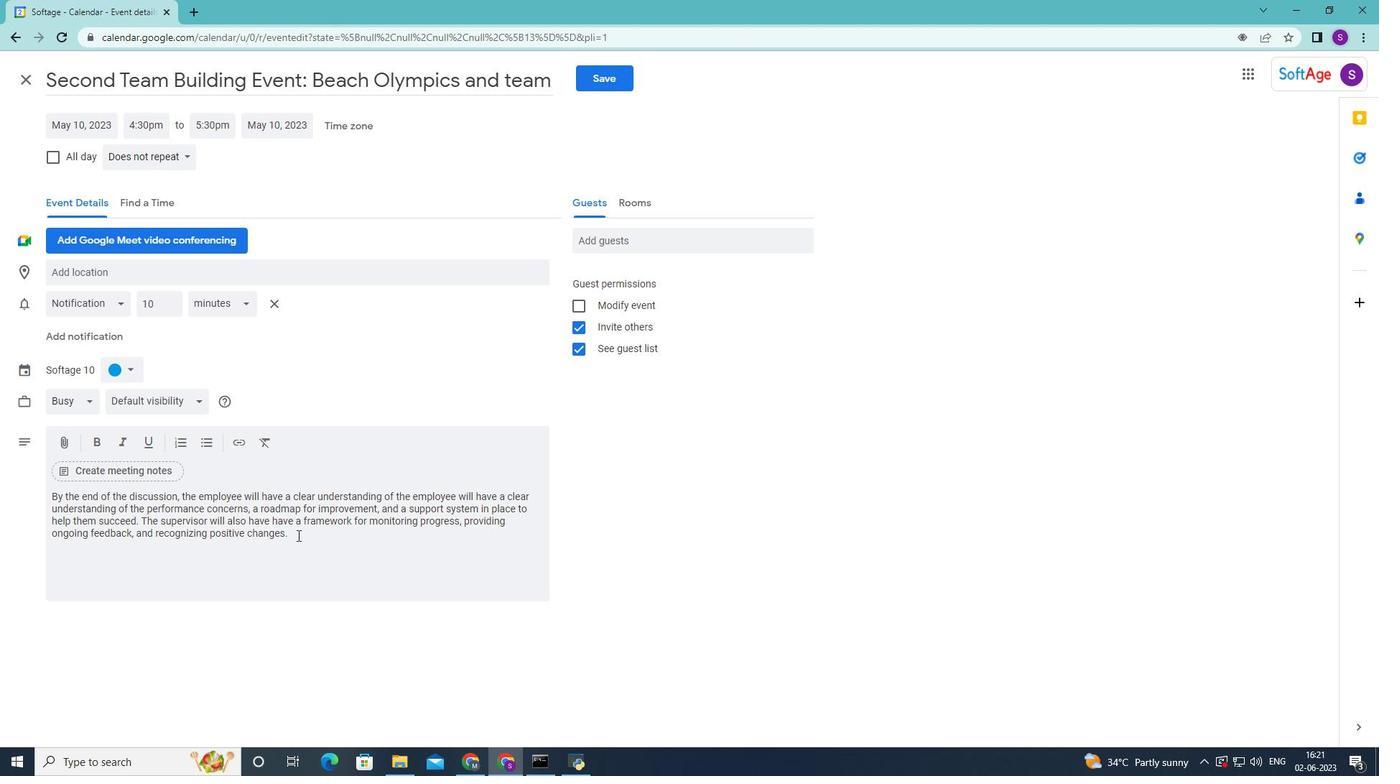 
Action: Mouse pressed left at (297, 534)
Screenshot: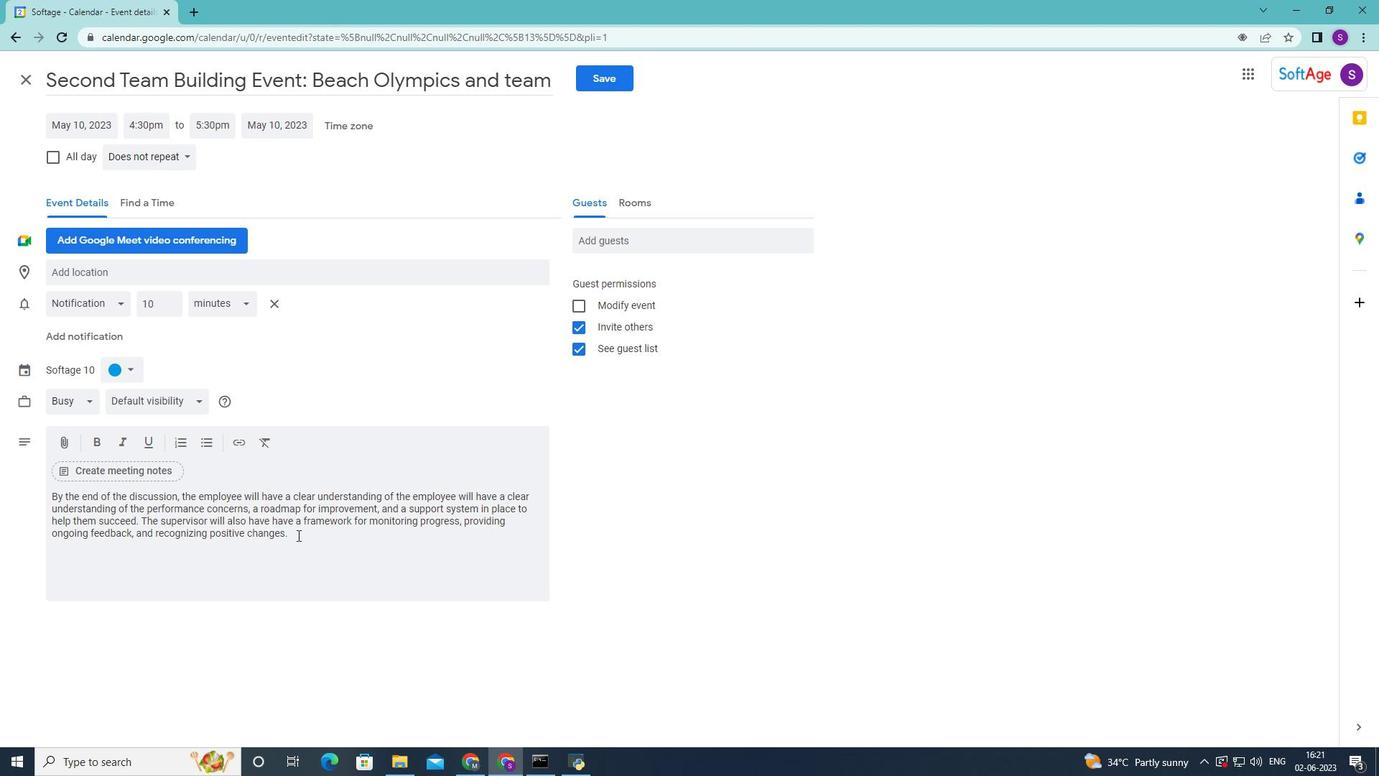 
Action: Mouse moved to (129, 365)
Screenshot: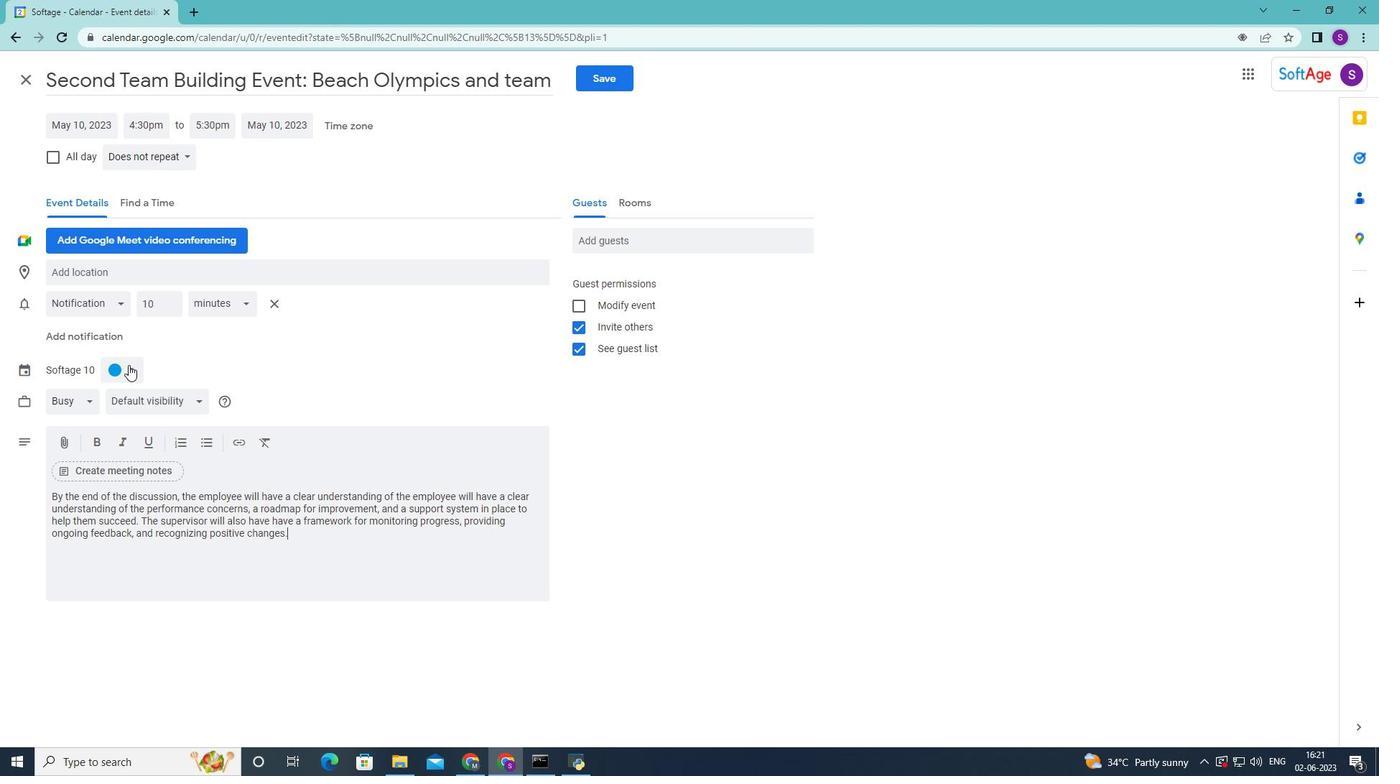 
Action: Mouse pressed left at (129, 365)
Screenshot: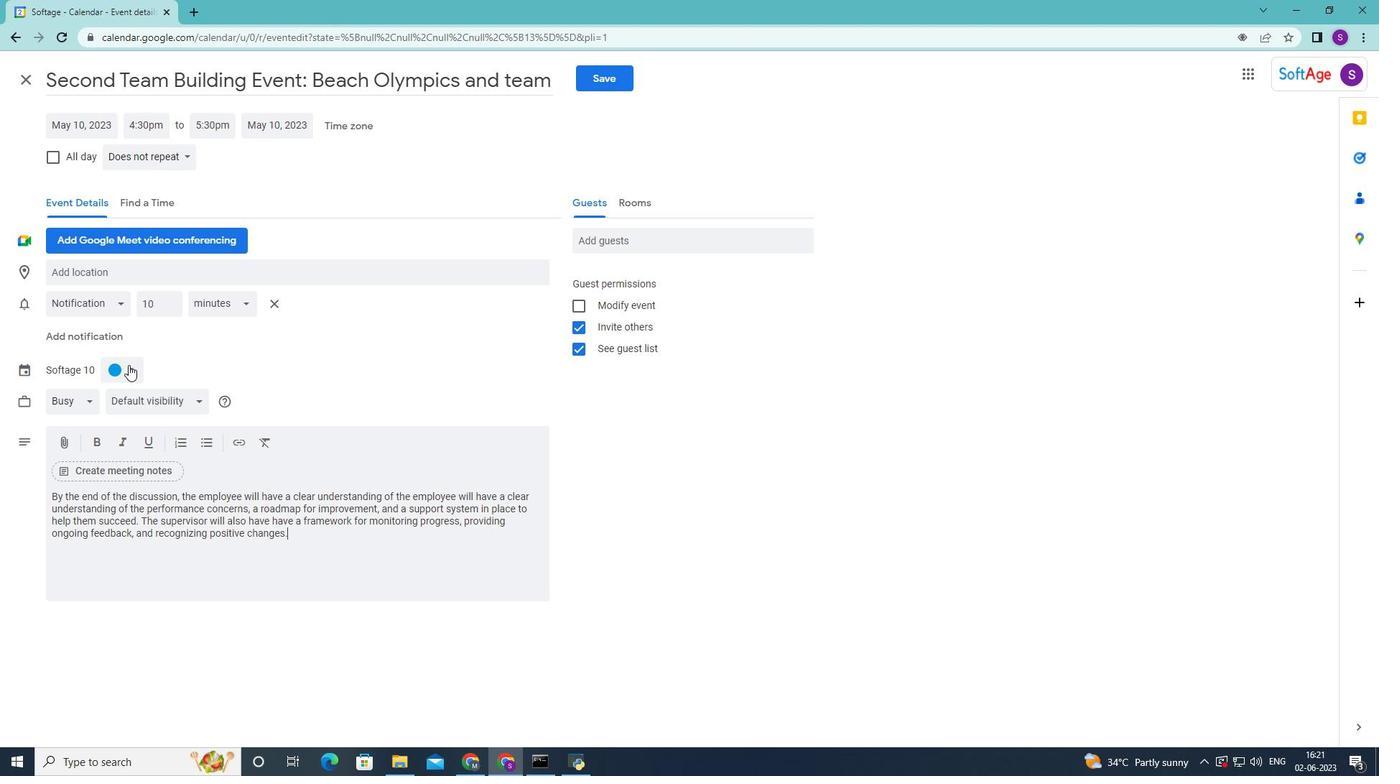 
Action: Mouse moved to (110, 402)
Screenshot: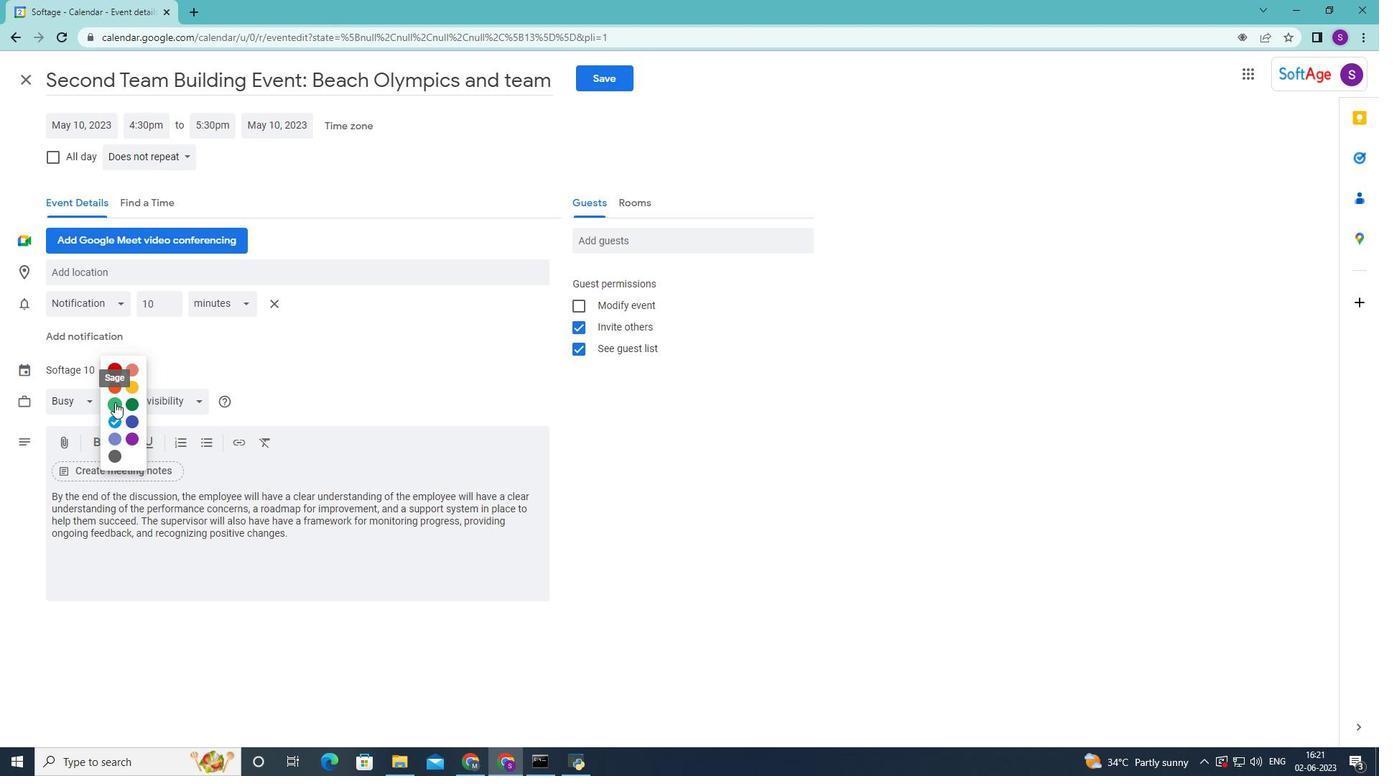 
Action: Mouse pressed left at (110, 402)
Screenshot: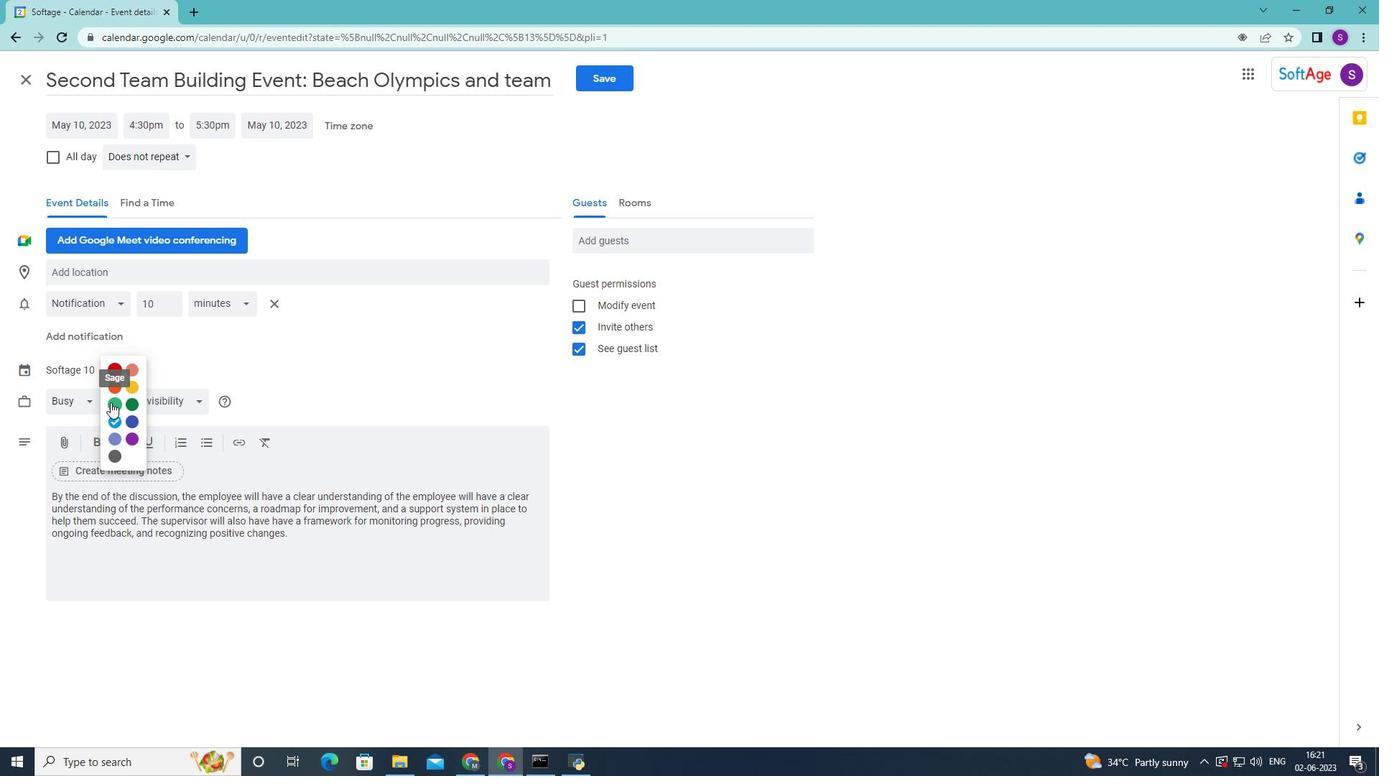 
Action: Mouse moved to (193, 265)
Screenshot: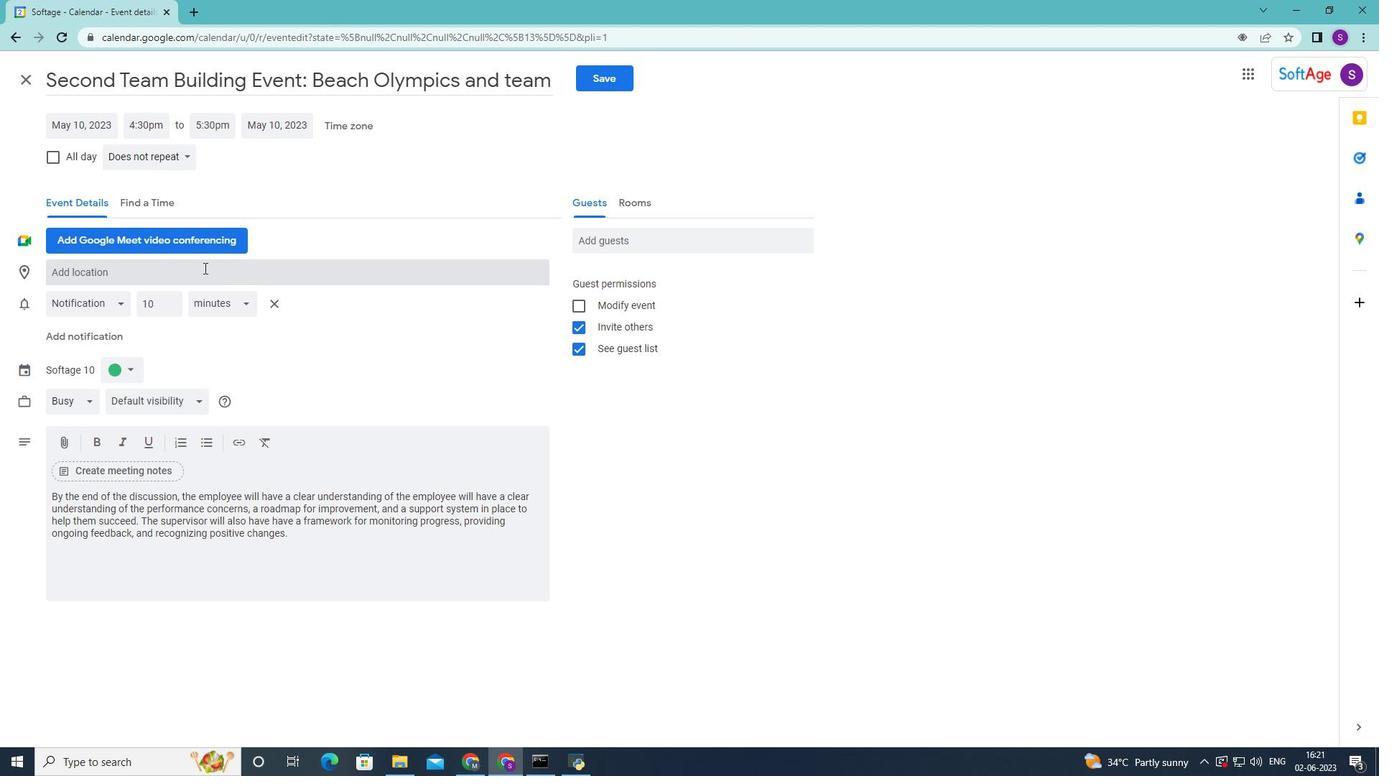 
Action: Mouse pressed left at (193, 265)
Screenshot: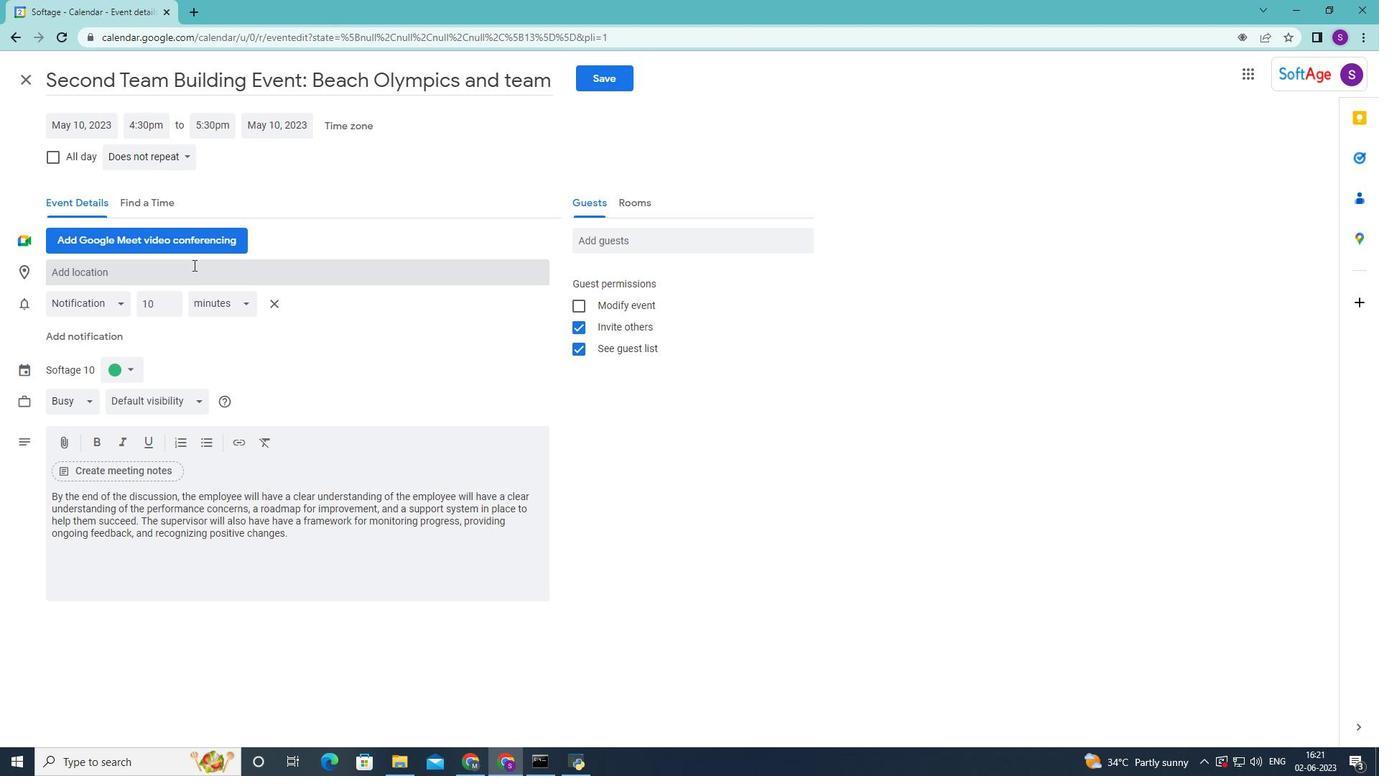 
Action: Key pressed 789<Key.space><Key.shift>Bastakiya<Key.space><Key.shift>Quarter,<Key.space><Key.shift>dubai,<Key.shift>Uae
Screenshot: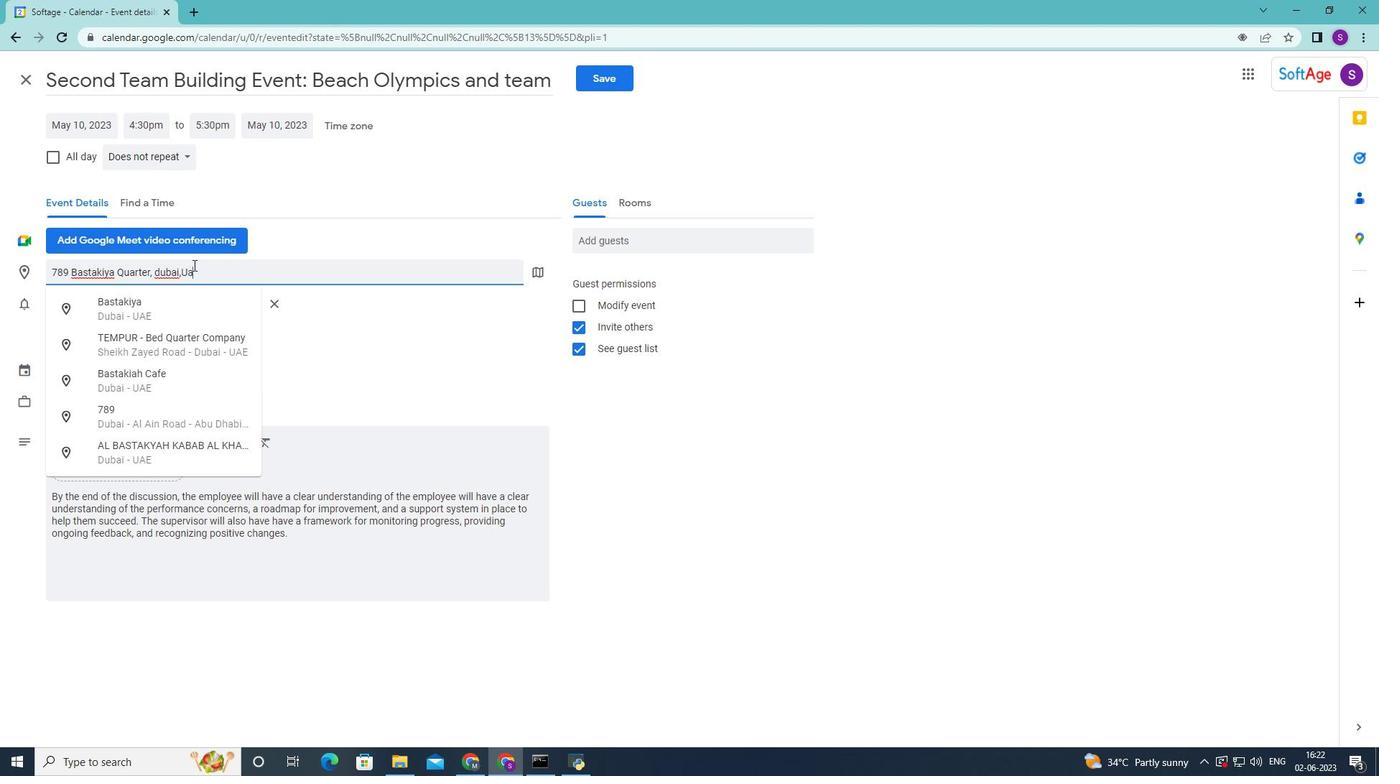 
Action: Mouse moved to (161, 311)
Screenshot: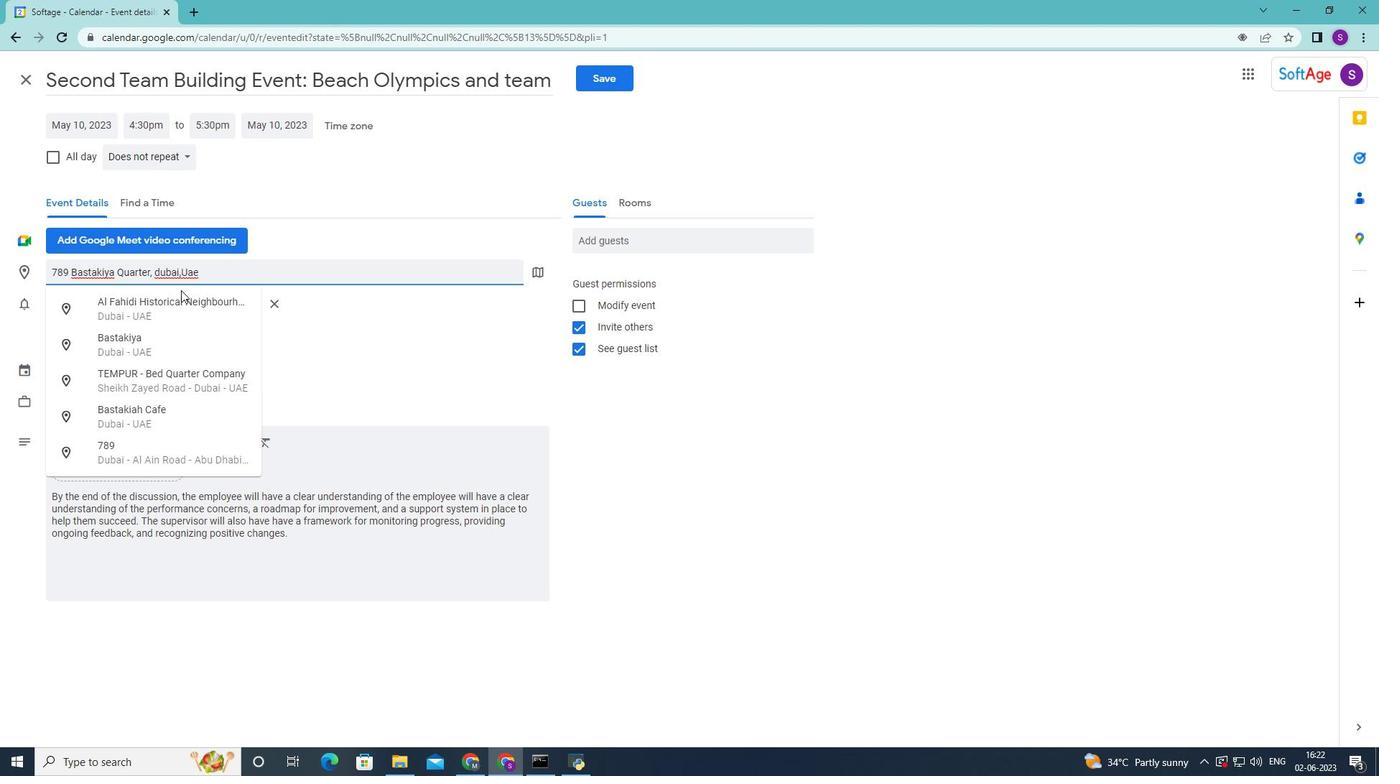 
Action: Mouse pressed left at (161, 311)
Screenshot: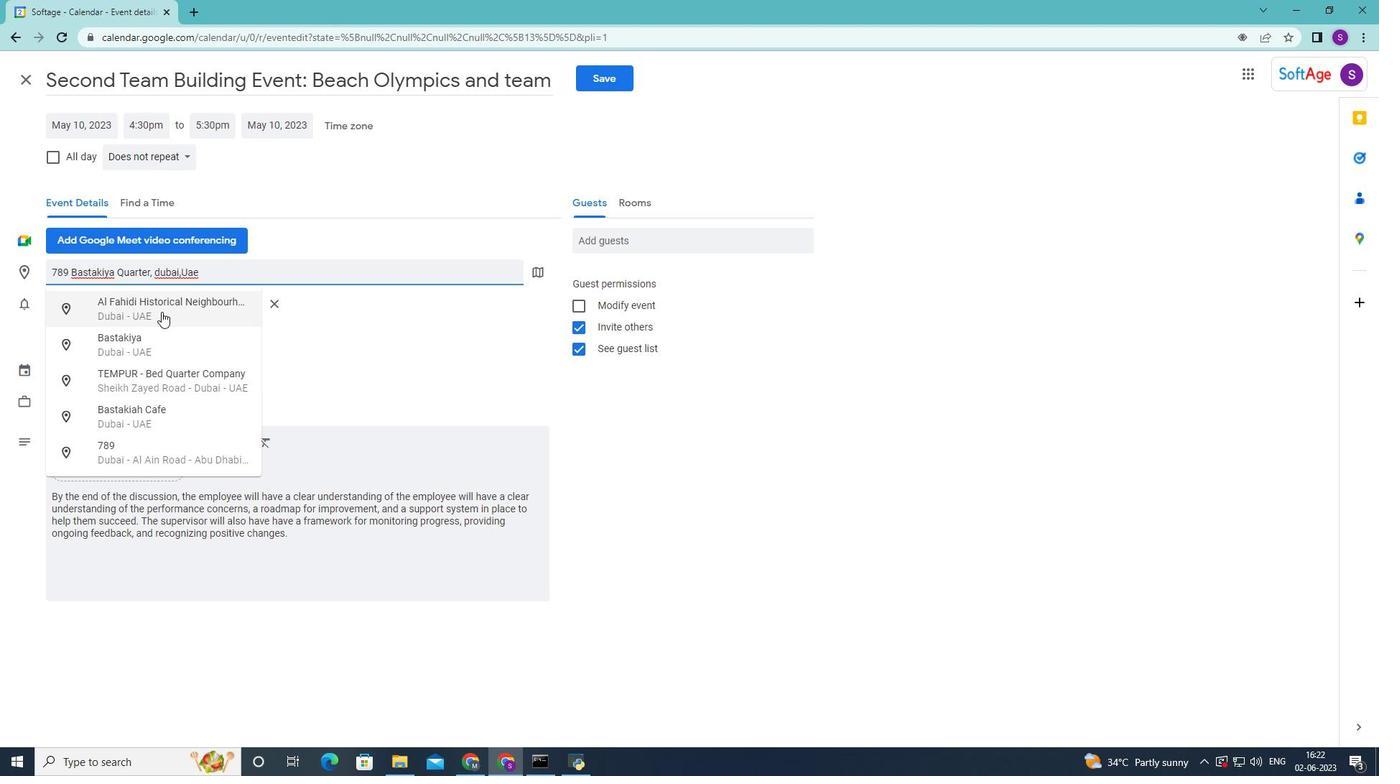 
Action: Mouse moved to (574, 344)
Screenshot: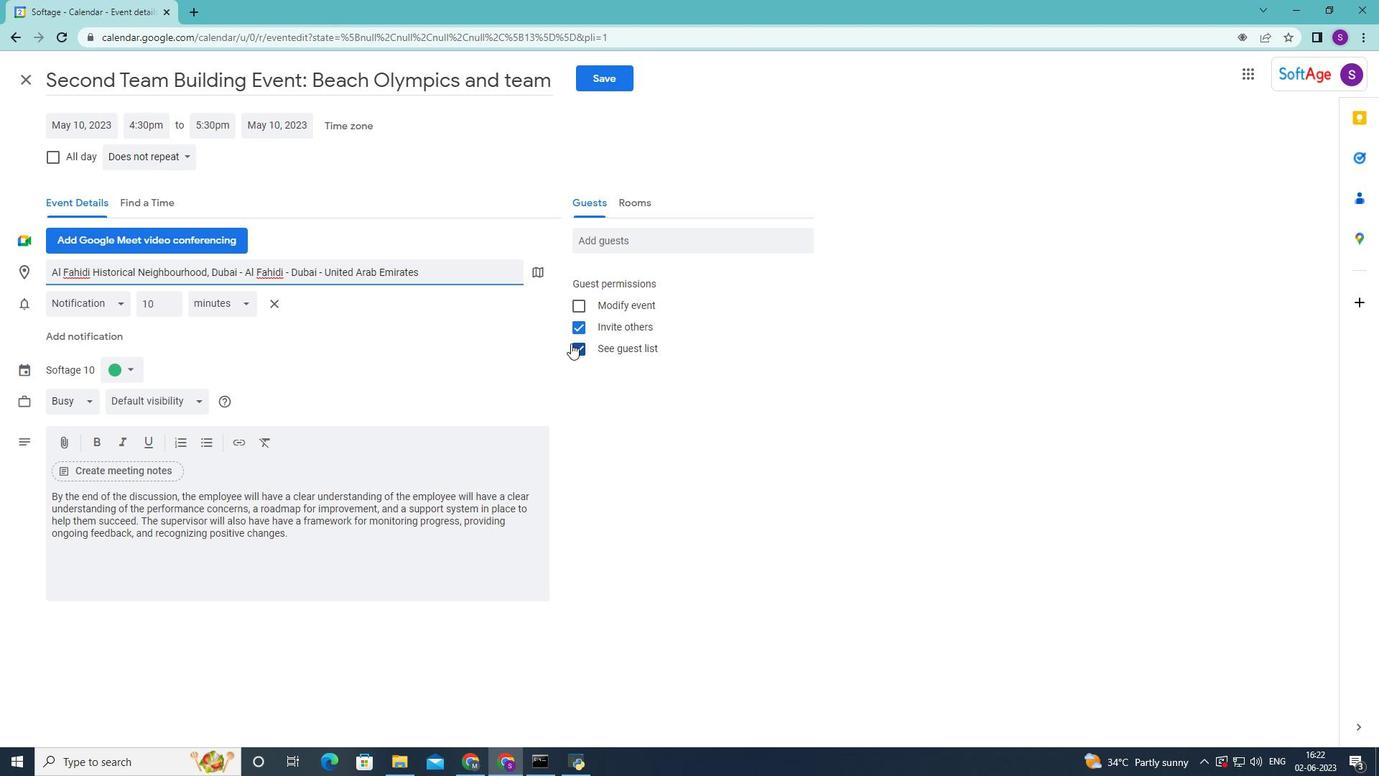 
Action: Mouse pressed left at (574, 344)
Screenshot: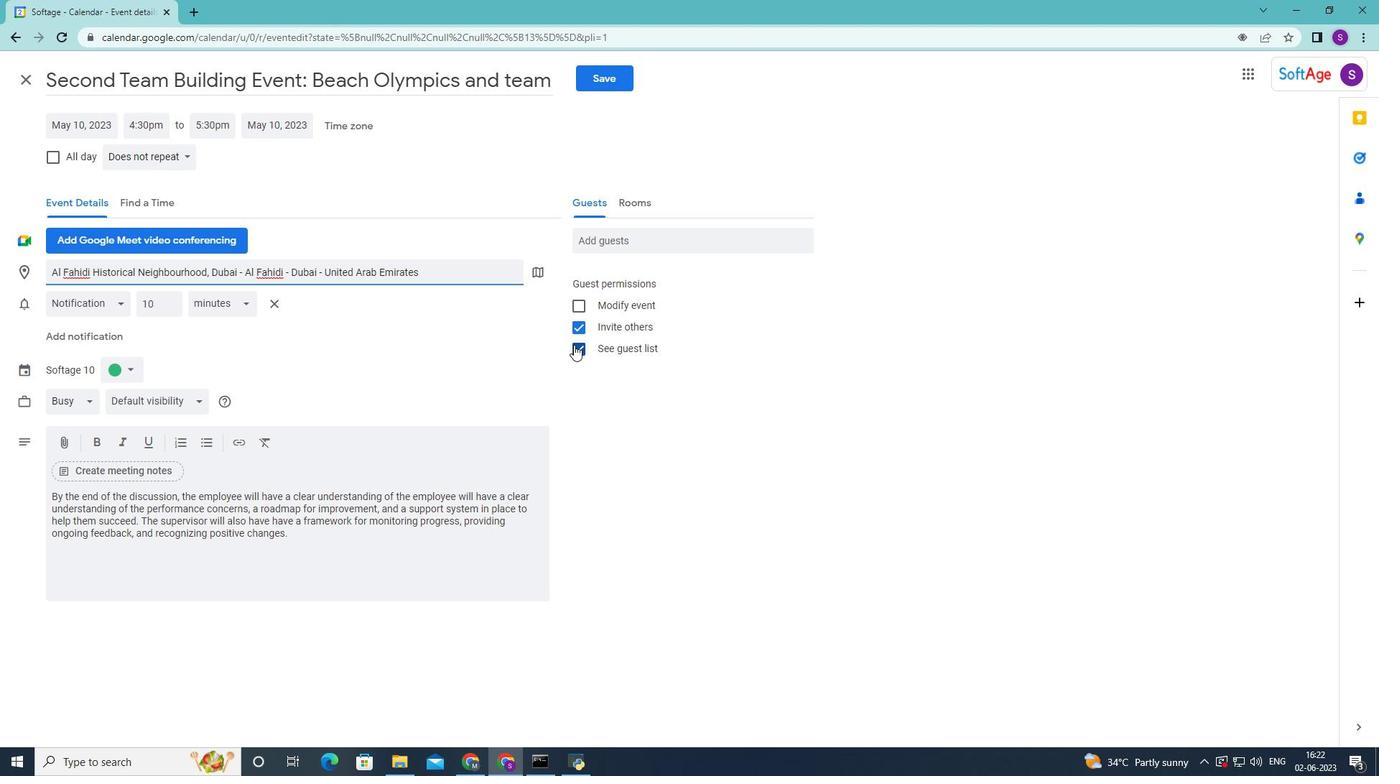 
Action: Mouse moved to (633, 232)
Screenshot: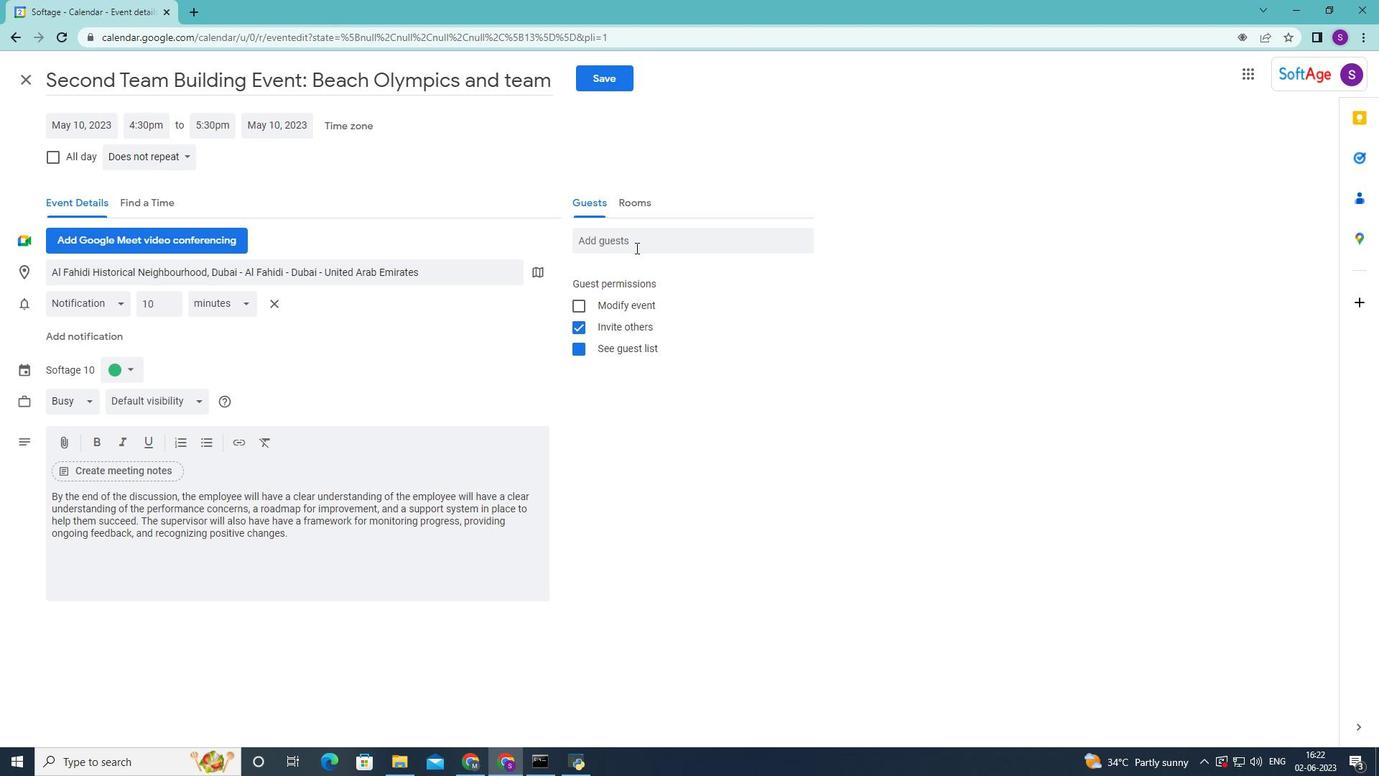 
Action: Mouse pressed left at (633, 232)
Screenshot: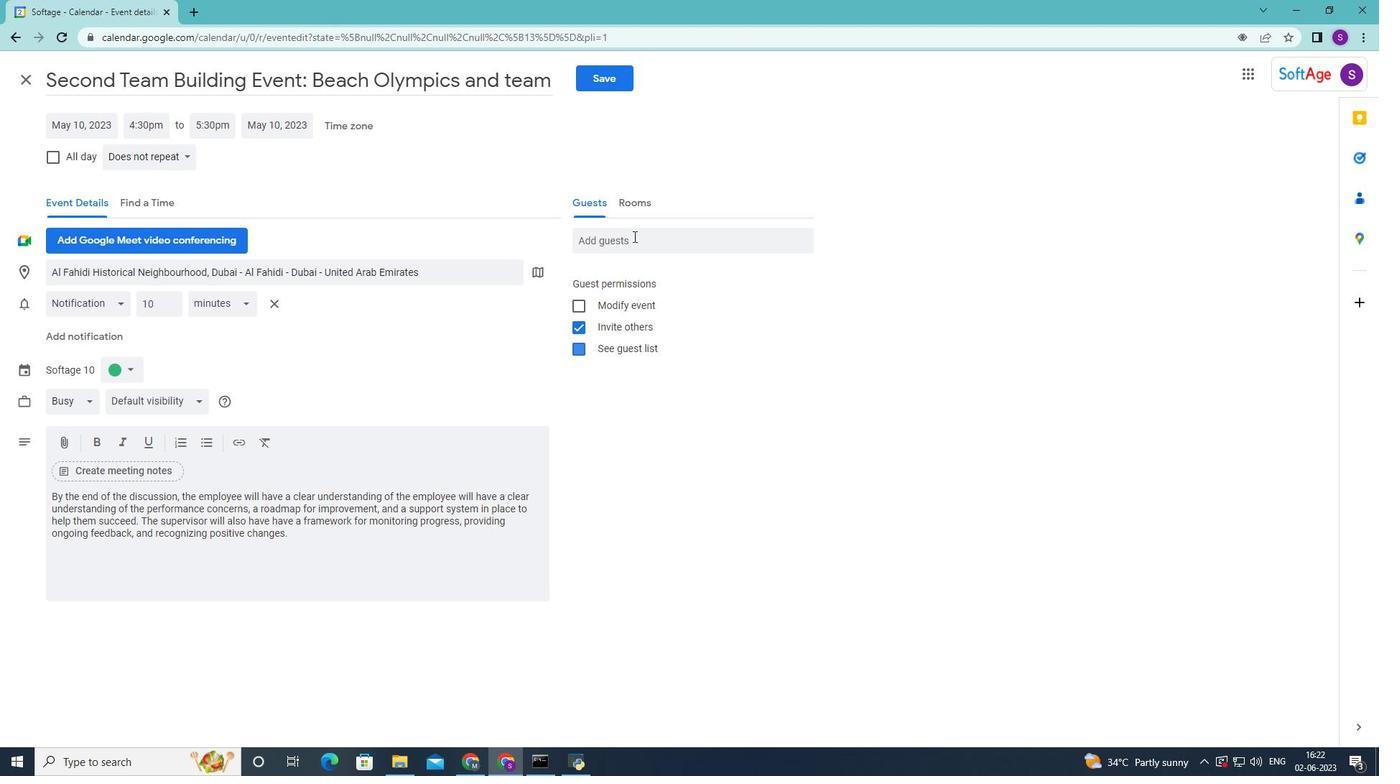 
Action: Mouse moved to (633, 232)
Screenshot: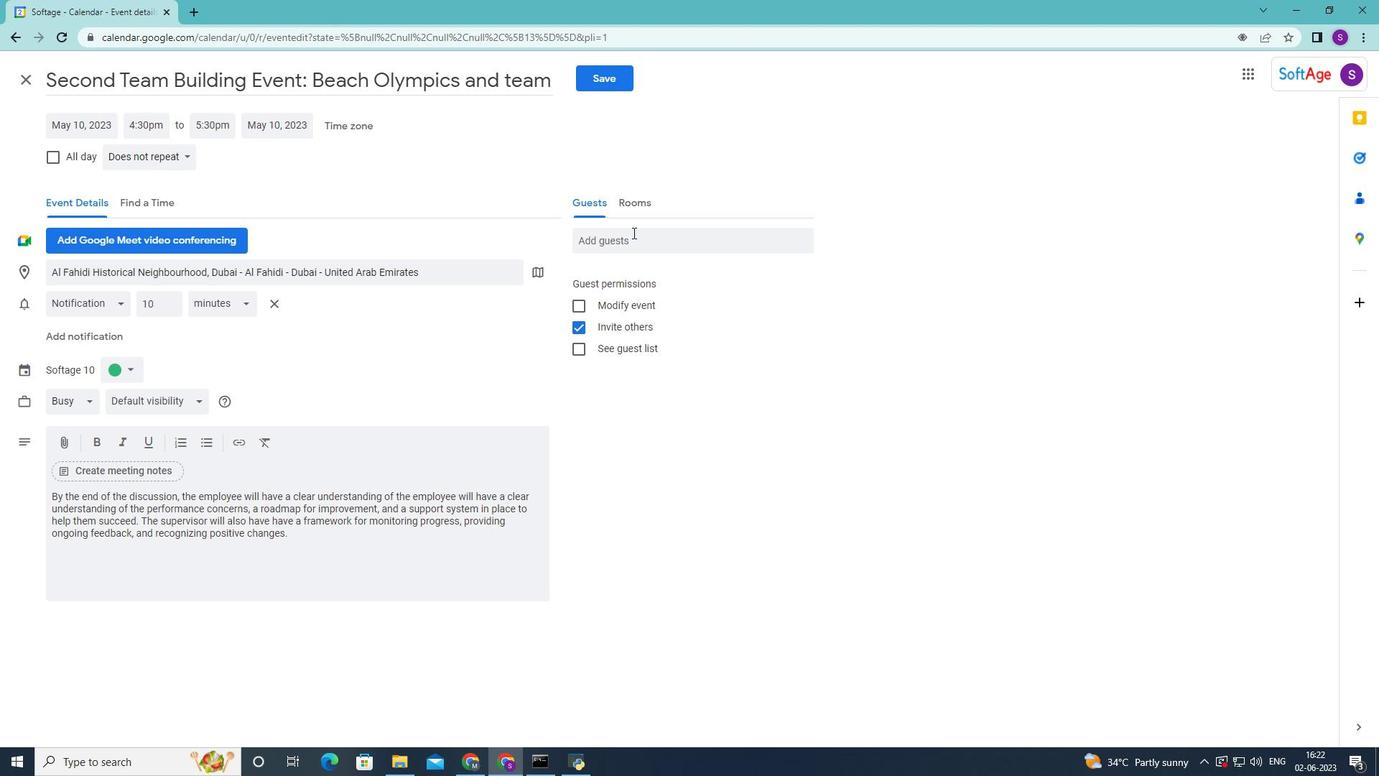 
Action: Key pressed softage.6<Key.shift>@softage.net<Key.enter>softage.7<Key.shift>2sp<Key.backspace><Key.backspace><Key.backspace><Key.shift>@softage,<Key.backspace>.net<Key.enter>
Screenshot: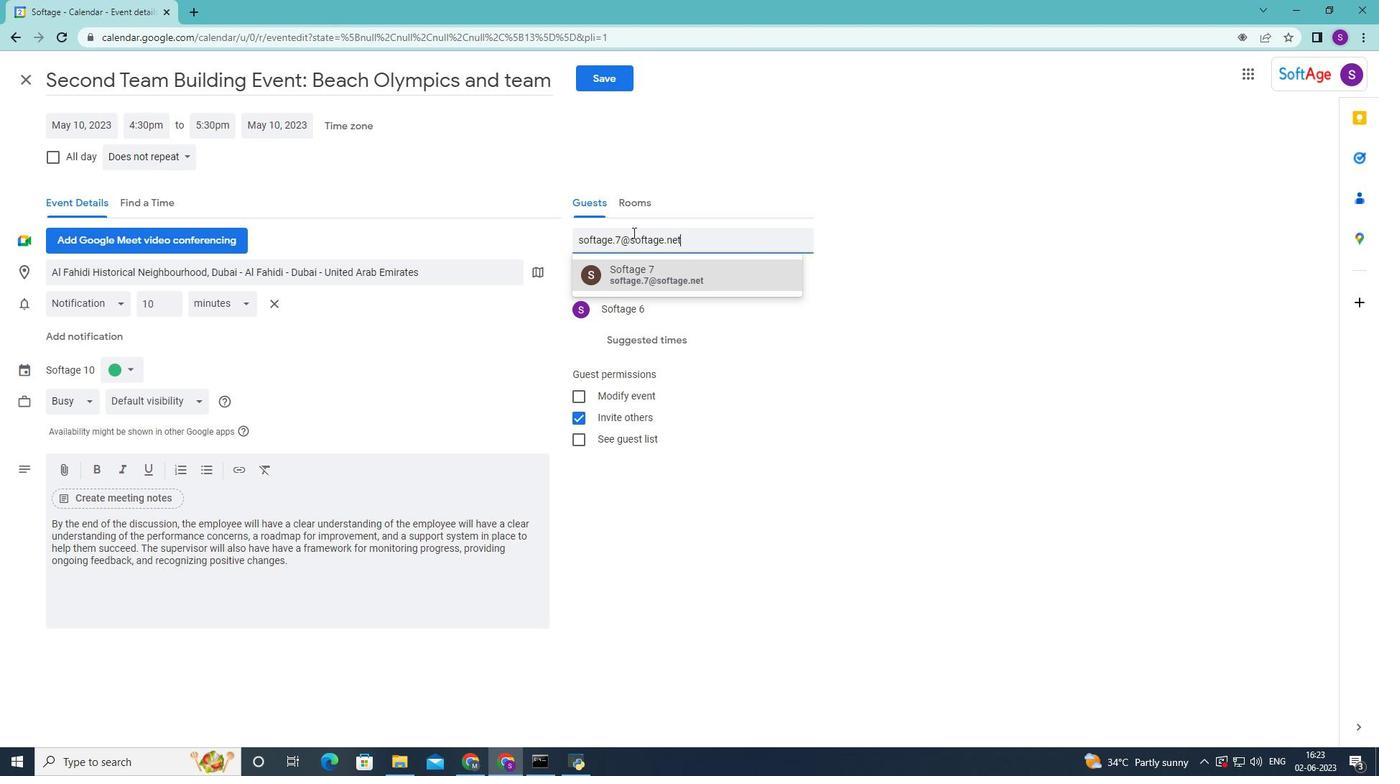 
Action: Mouse moved to (243, 363)
Screenshot: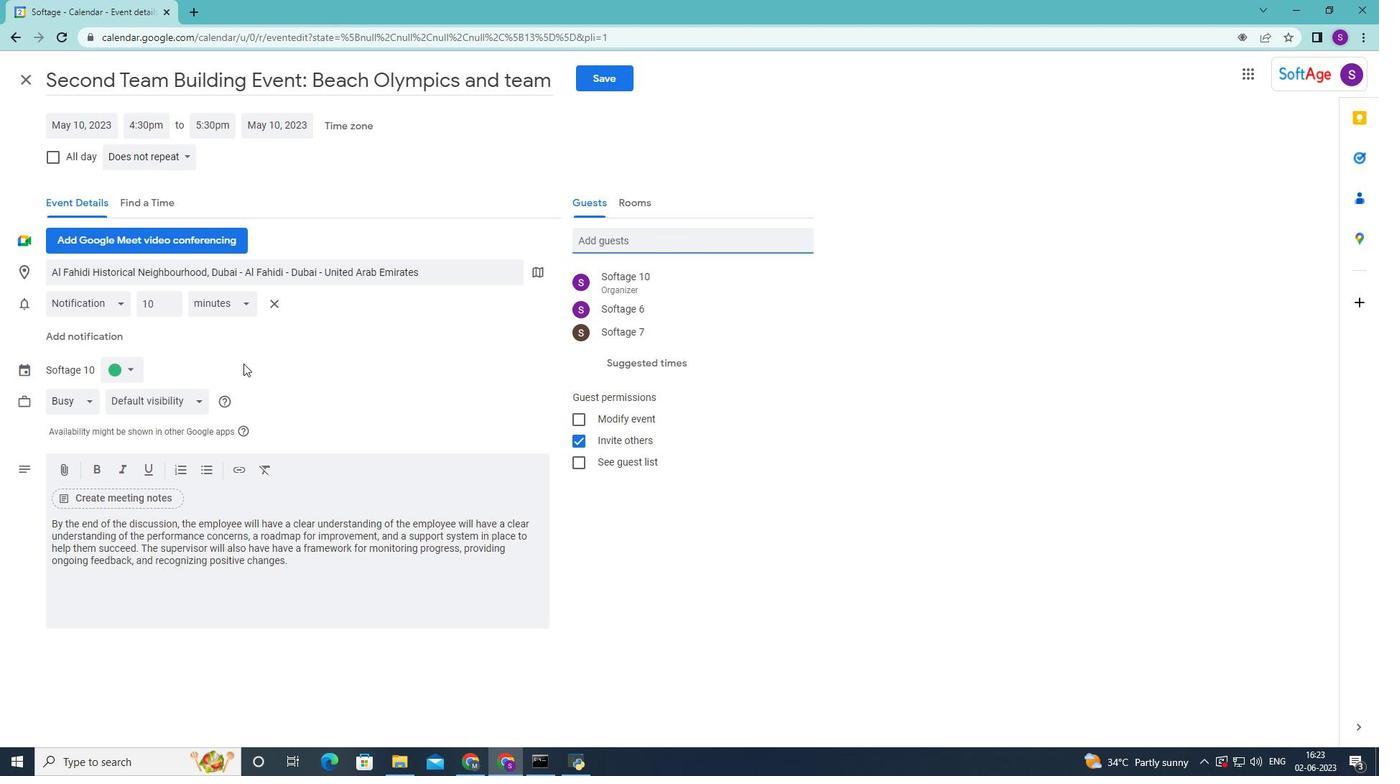 
Action: Mouse scrolled (243, 364) with delta (0, 0)
Screenshot: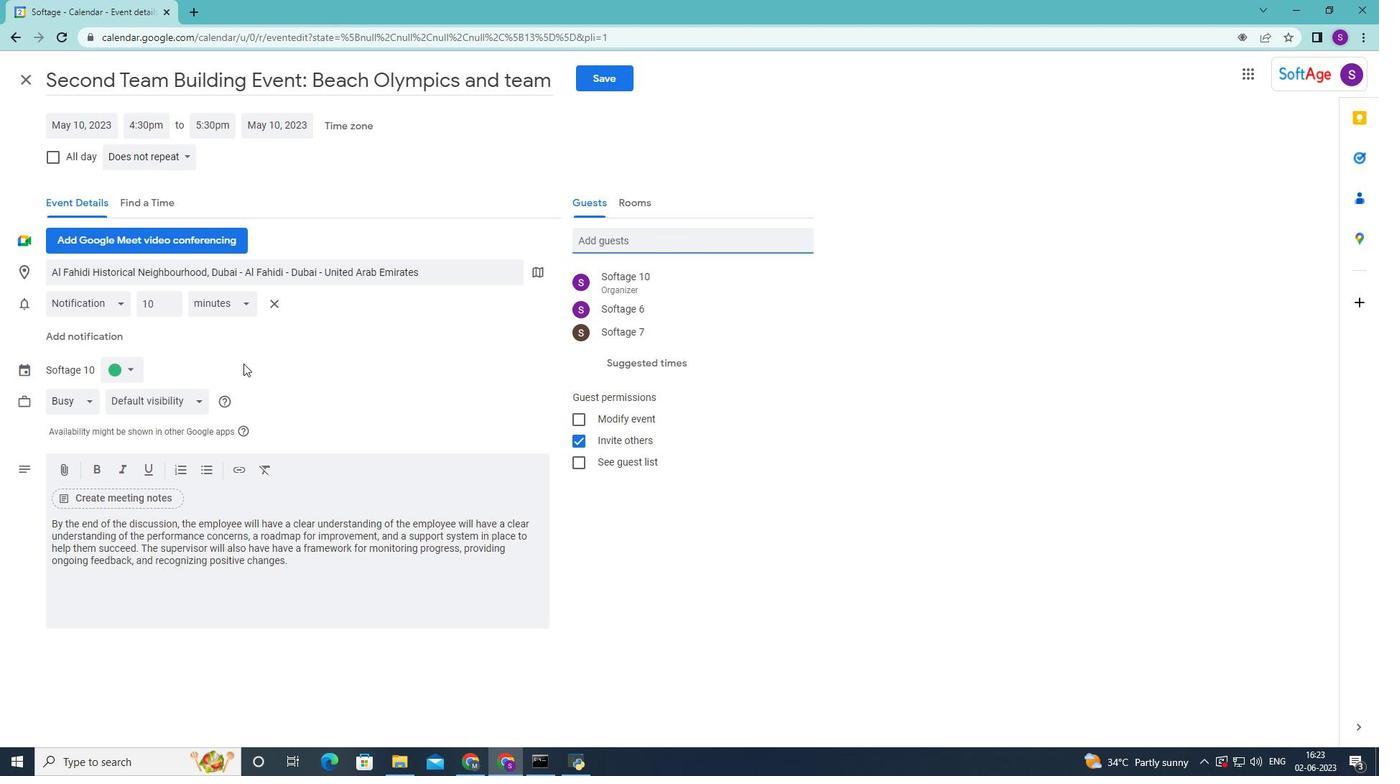 
Action: Mouse scrolled (243, 364) with delta (0, 0)
Screenshot: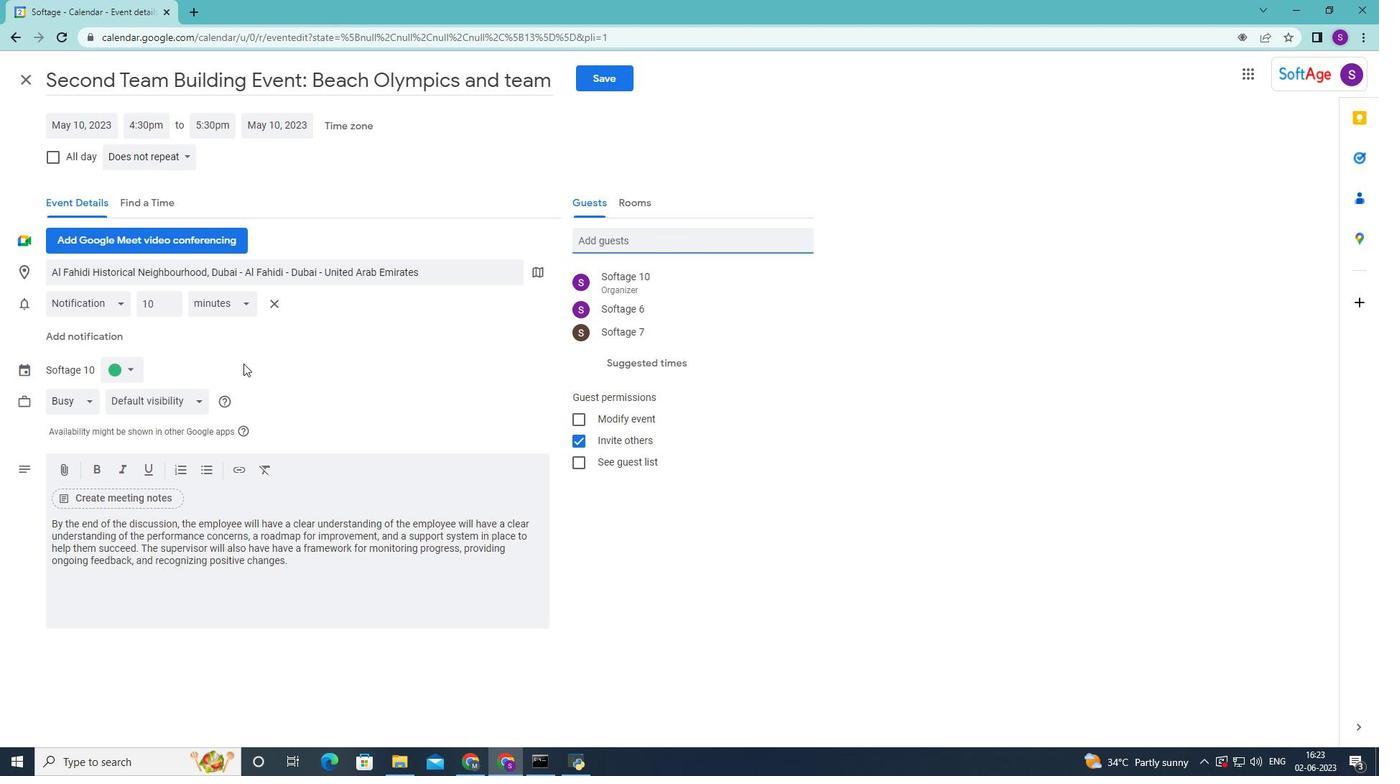 
Action: Mouse scrolled (243, 364) with delta (0, 0)
Screenshot: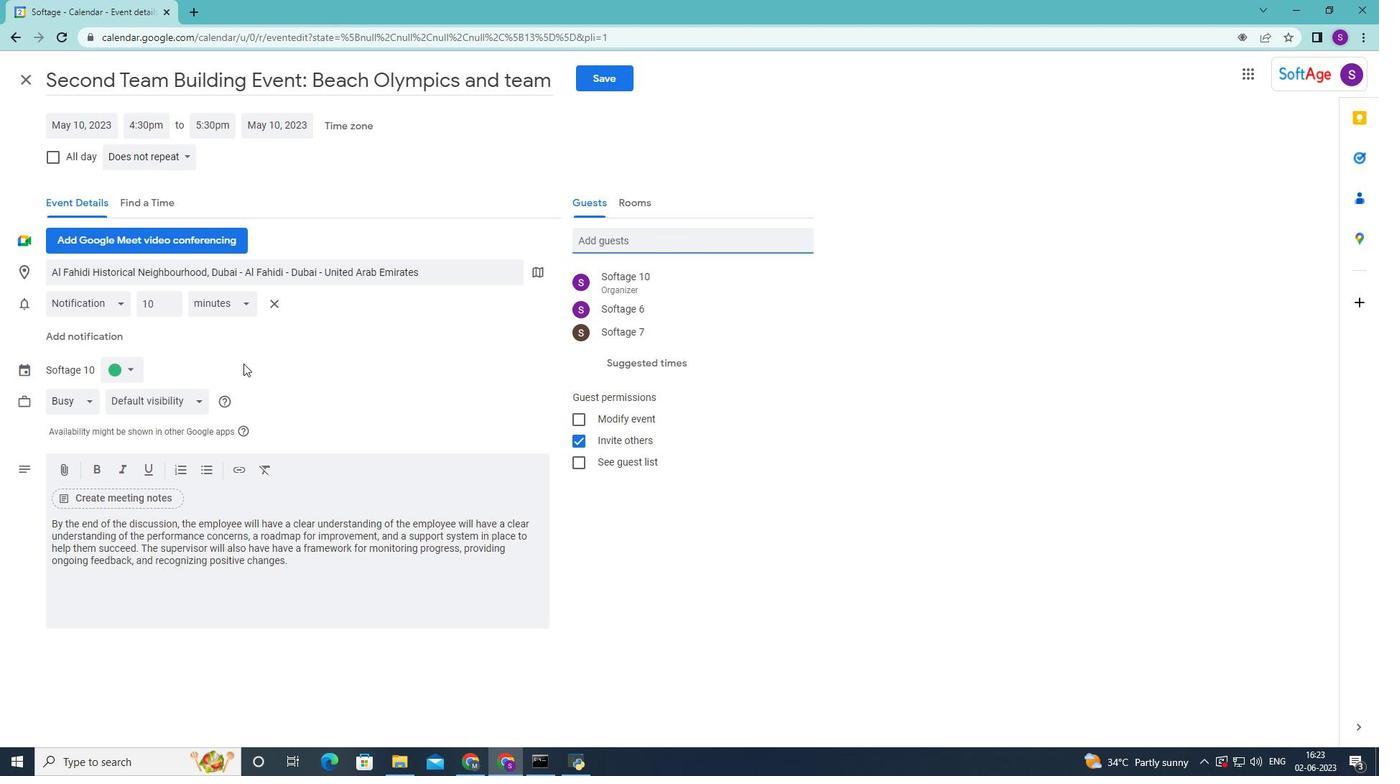
Action: Mouse scrolled (243, 364) with delta (0, 0)
Screenshot: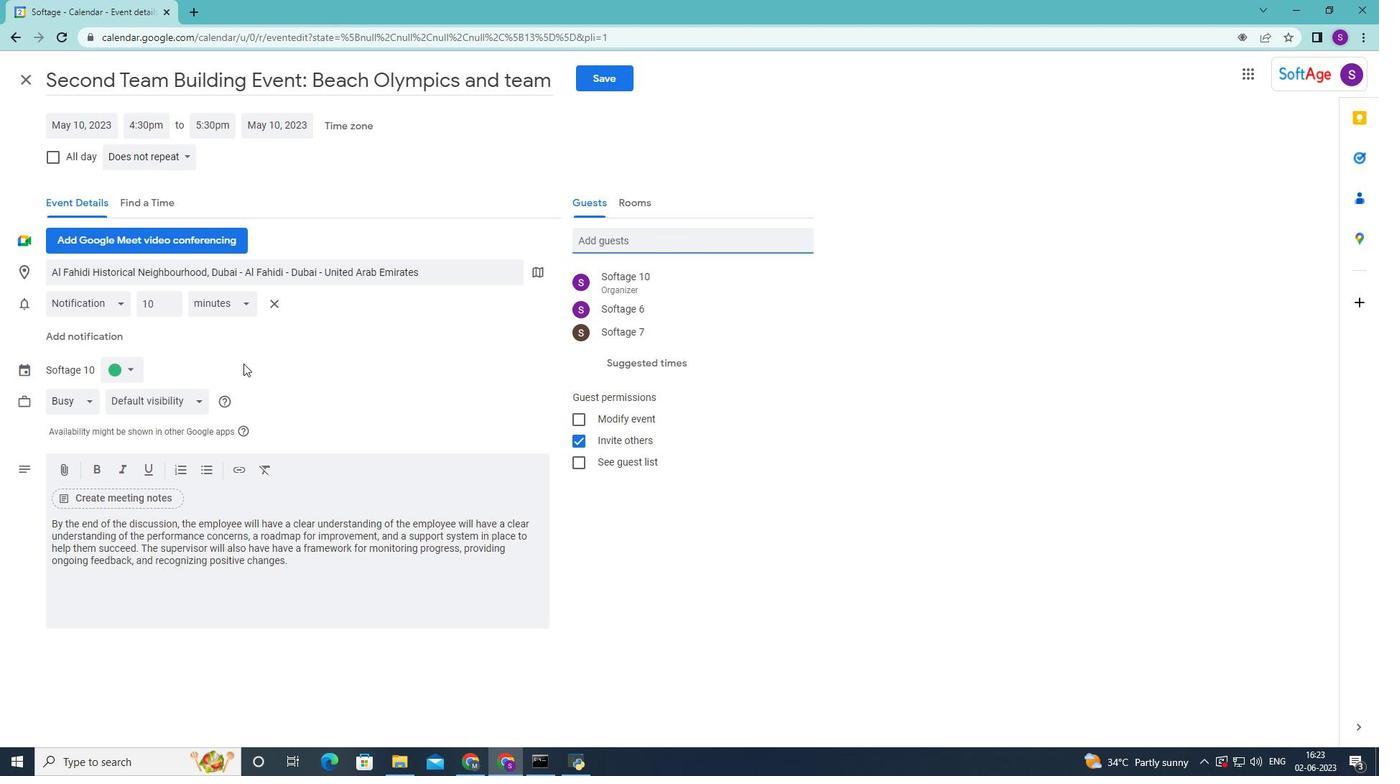 
Action: Mouse scrolled (243, 364) with delta (0, 0)
Screenshot: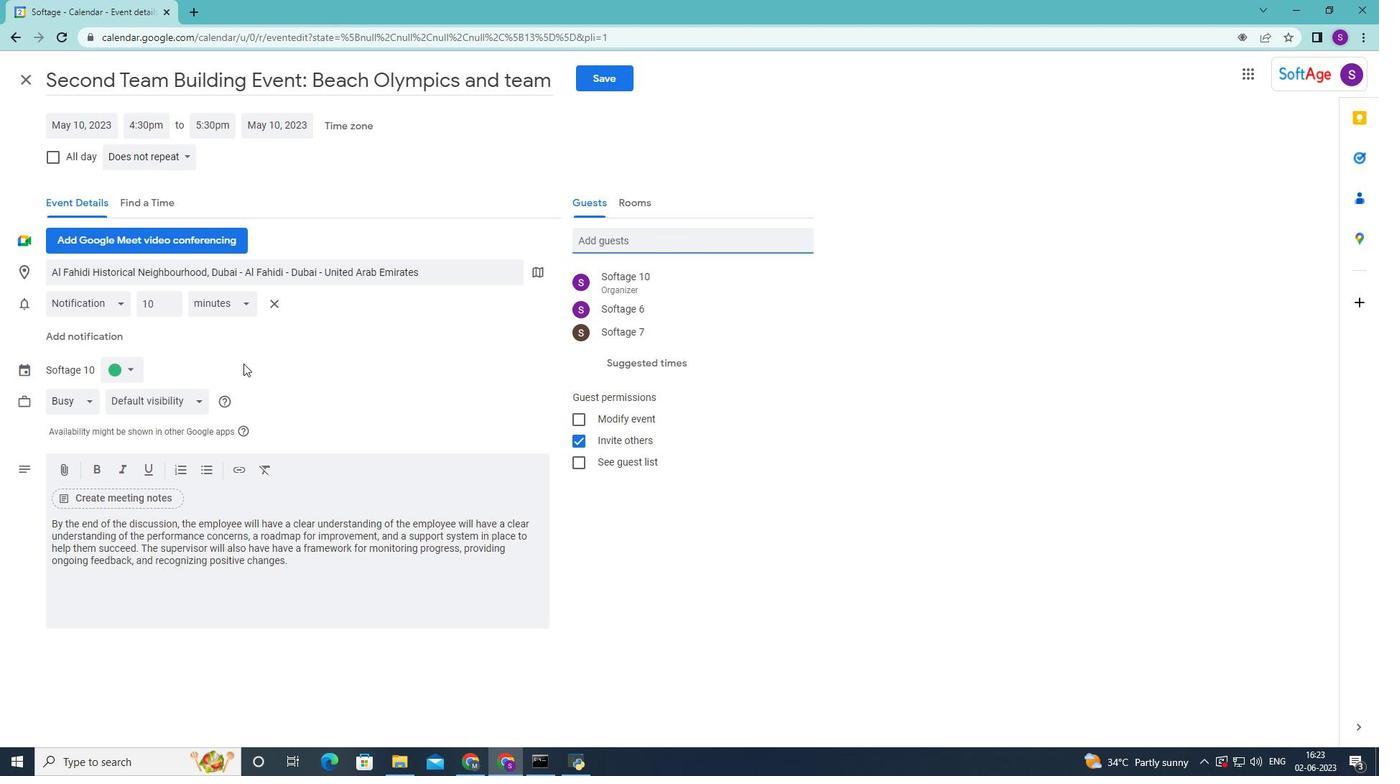 
Action: Mouse moved to (601, 71)
Screenshot: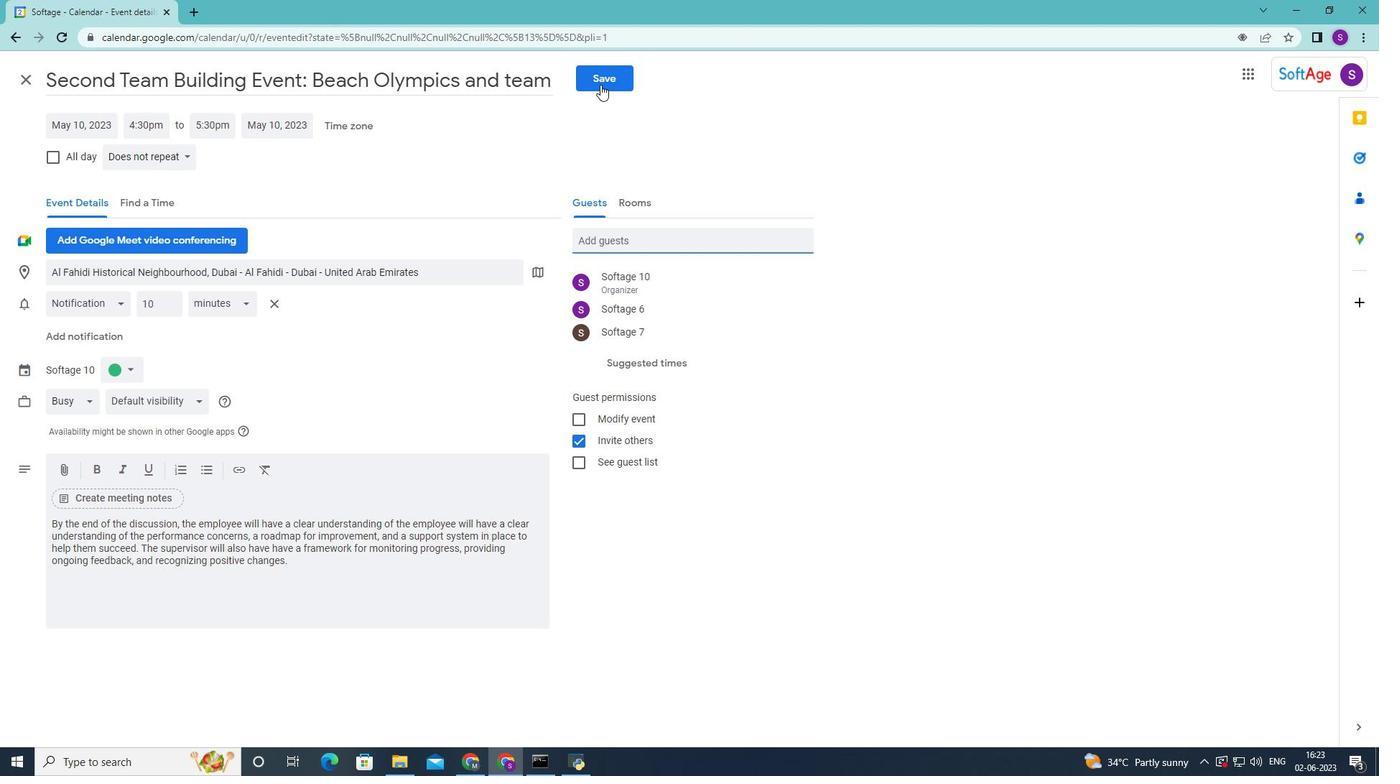 
Action: Mouse pressed left at (601, 71)
Screenshot: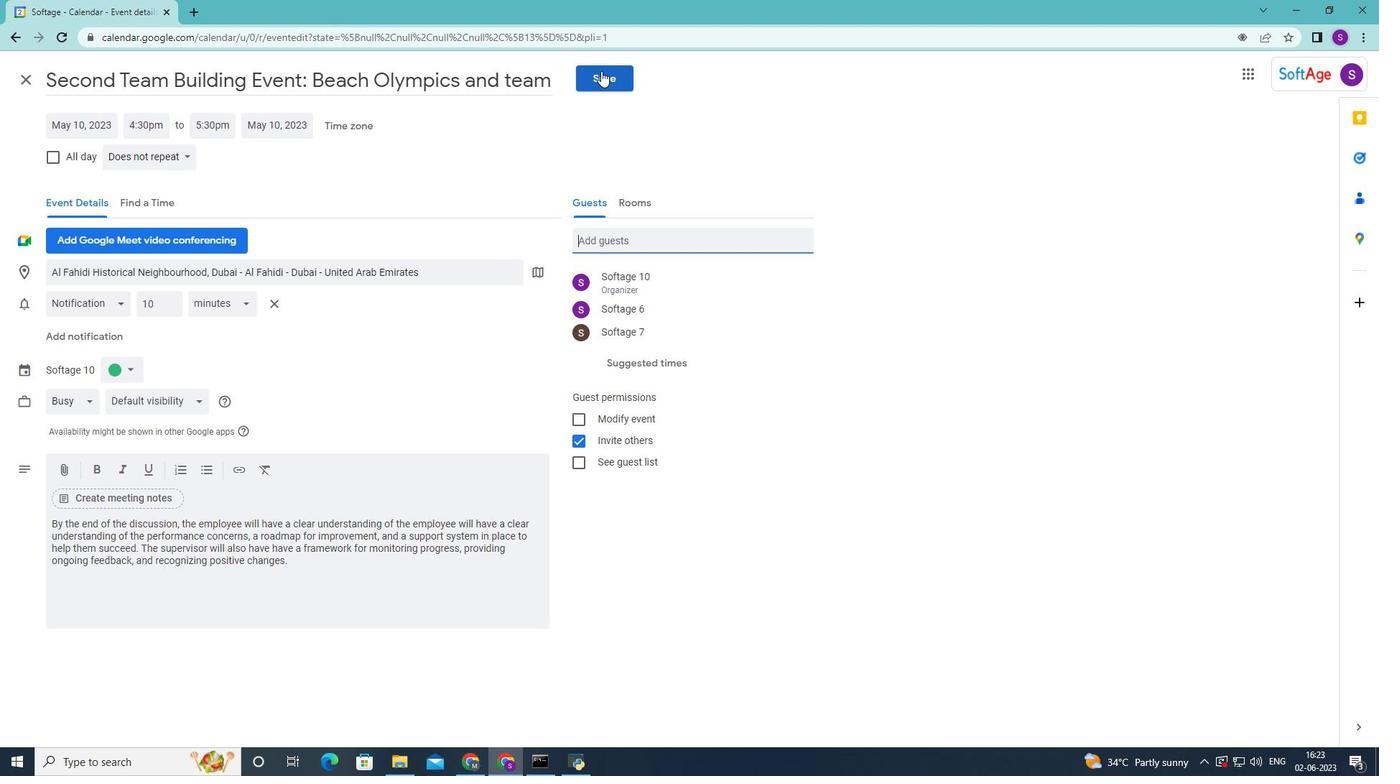 
Action: Mouse moved to (820, 436)
Screenshot: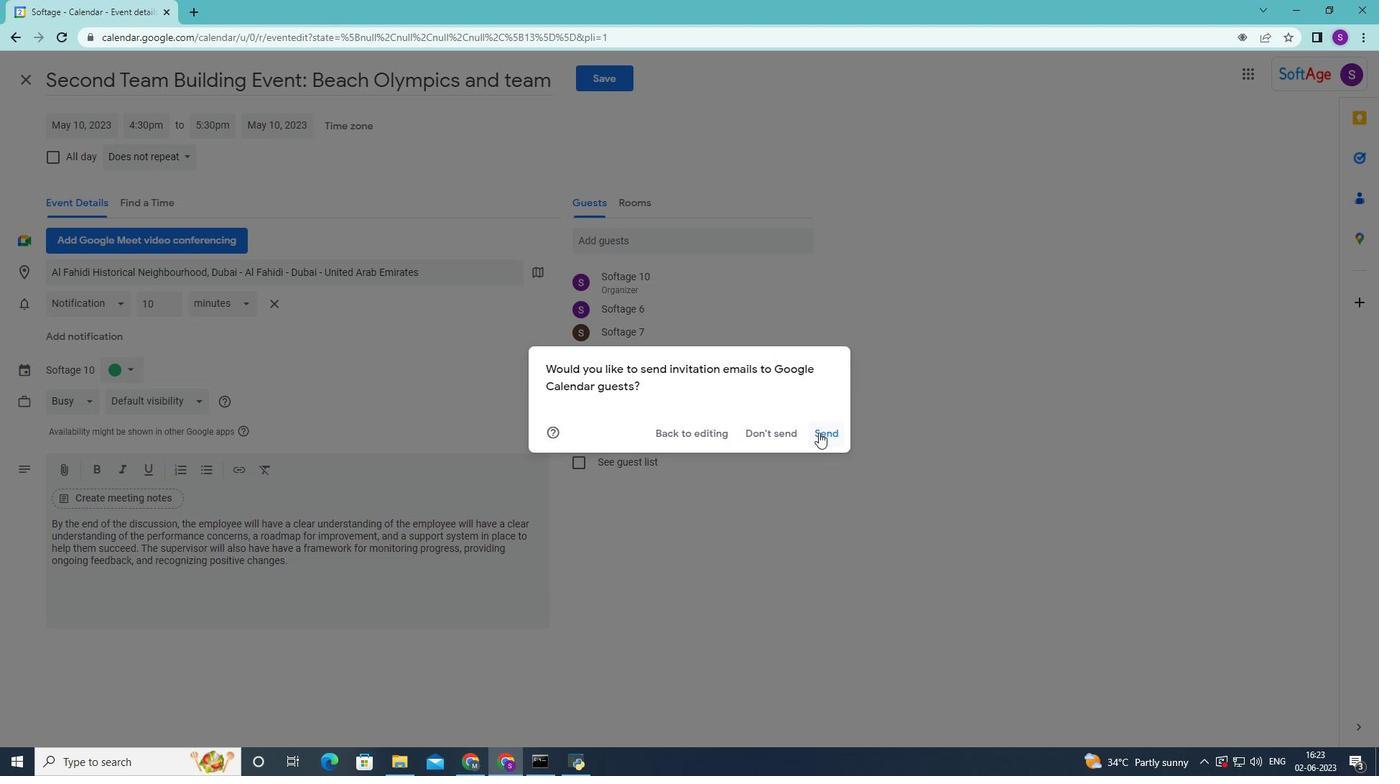 
Action: Mouse pressed left at (820, 436)
Screenshot: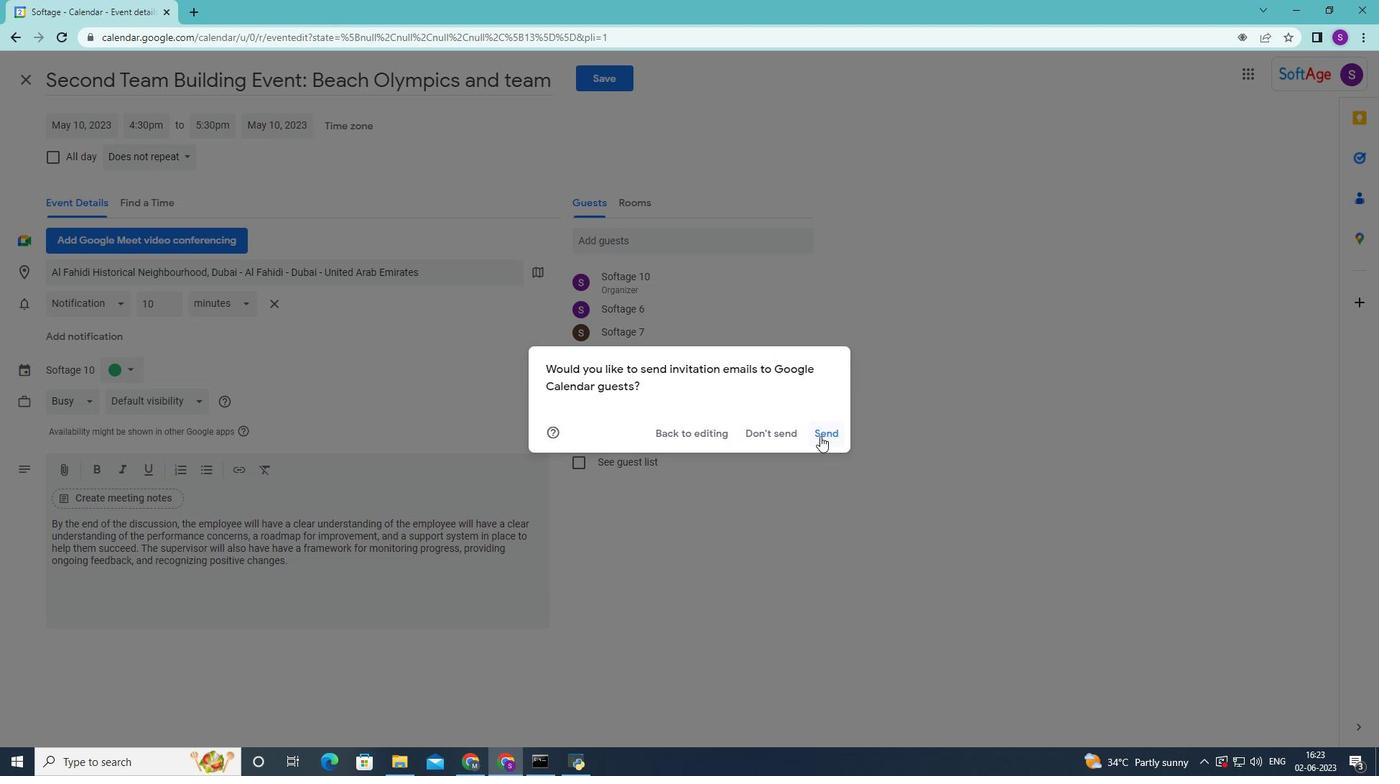 
Action: Mouse moved to (469, 477)
Screenshot: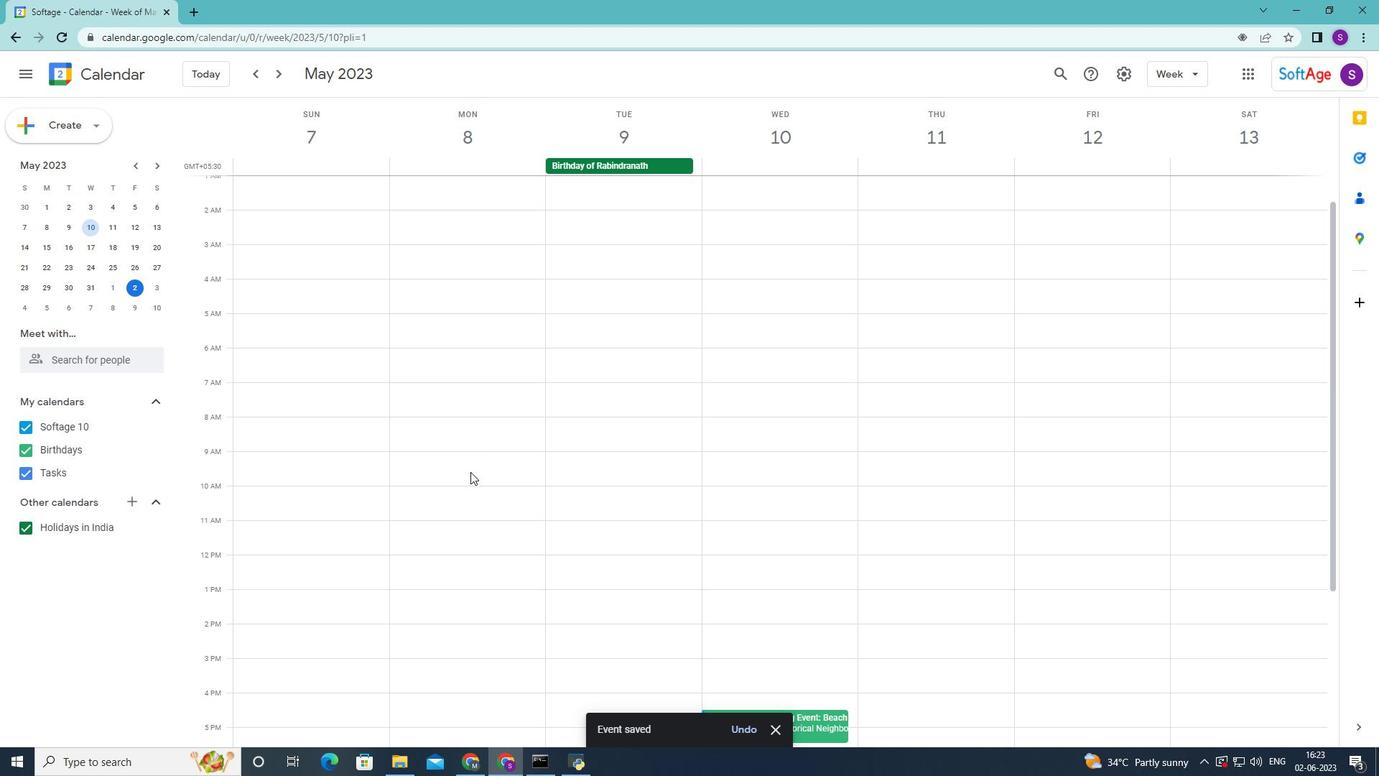 
